 Task: Find connections with filter location Guiren with filter topic #mentorshipwith filter profile language Potuguese with filter current company Flutter App Development  with filter school National Institute of Open Schooling with filter industry Building Structure and Exterior Contractors with filter service category Computer Repair with filter keywords title Physicist
Action: Mouse moved to (575, 77)
Screenshot: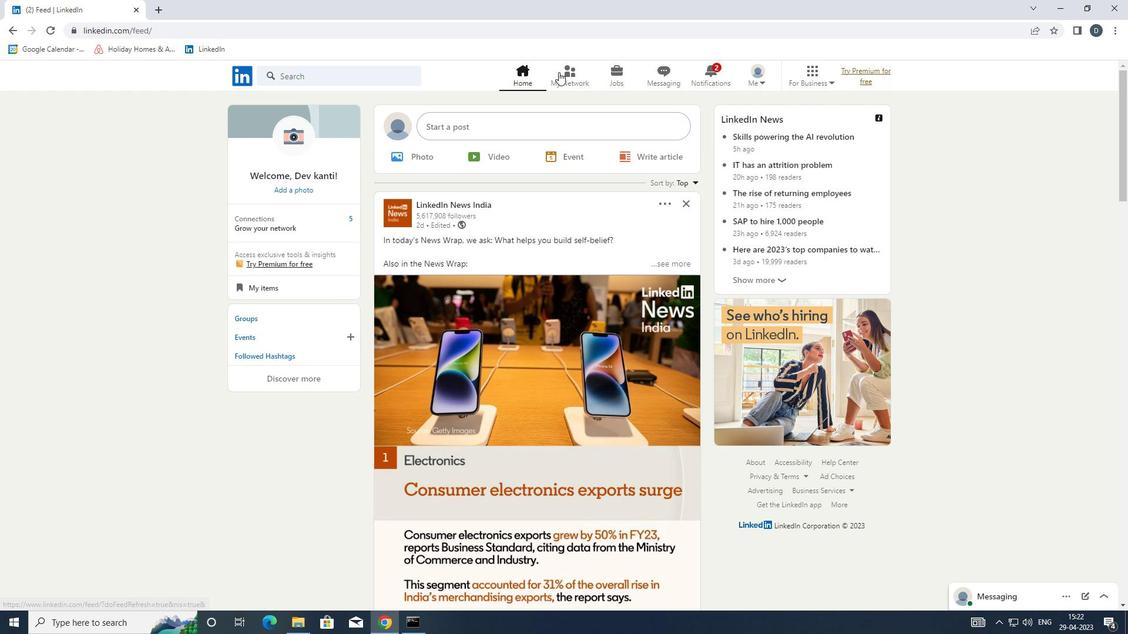 
Action: Mouse pressed left at (575, 77)
Screenshot: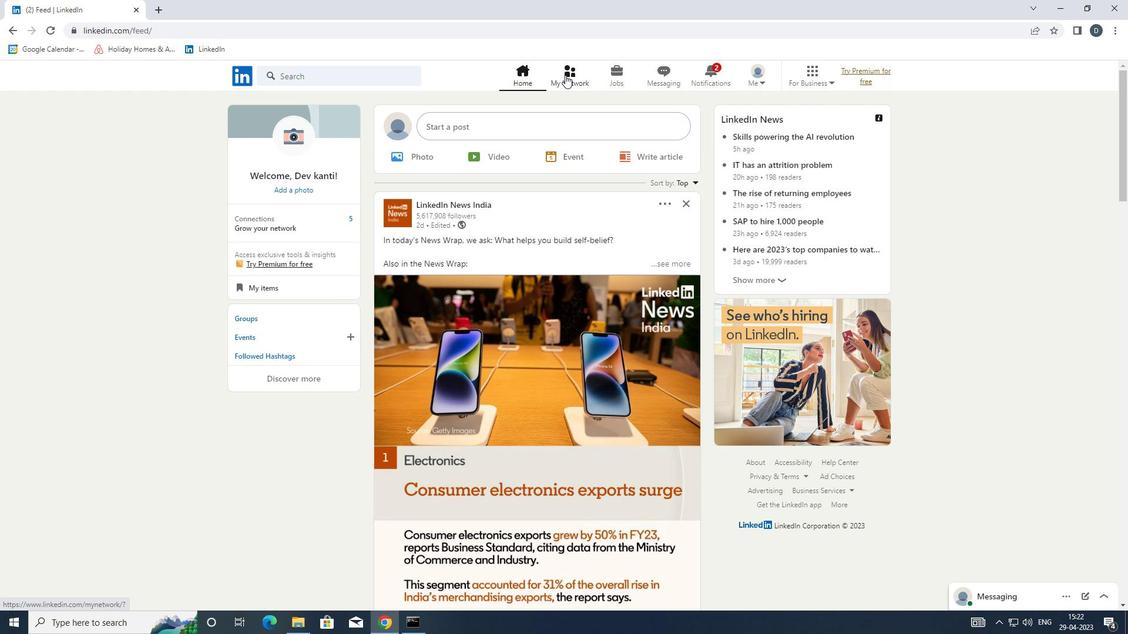 
Action: Mouse moved to (376, 141)
Screenshot: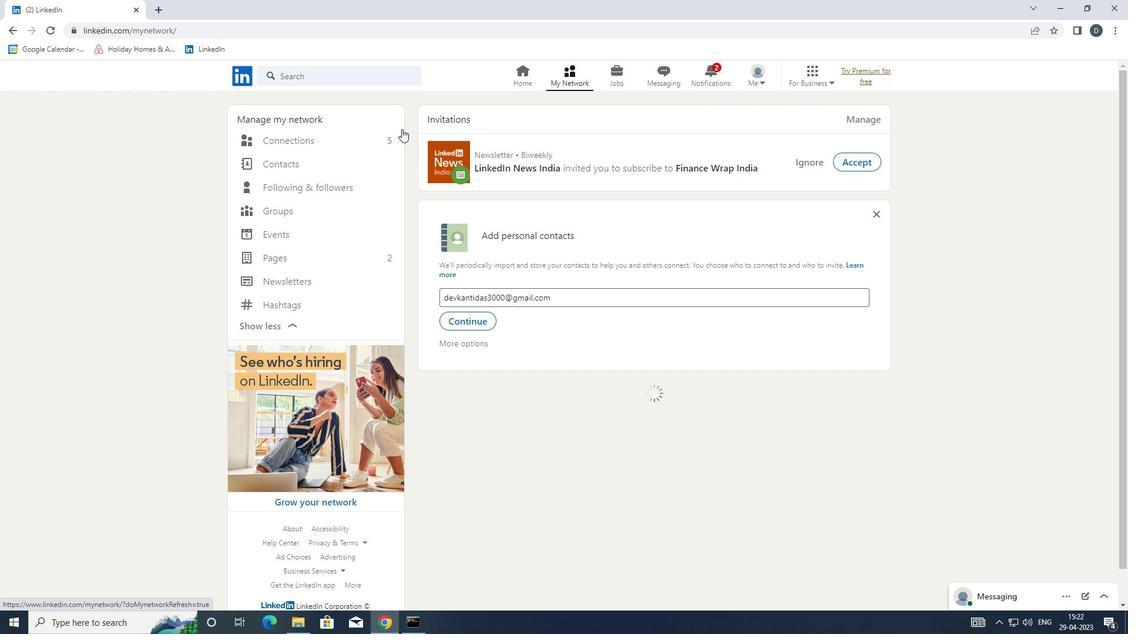 
Action: Mouse pressed left at (376, 141)
Screenshot: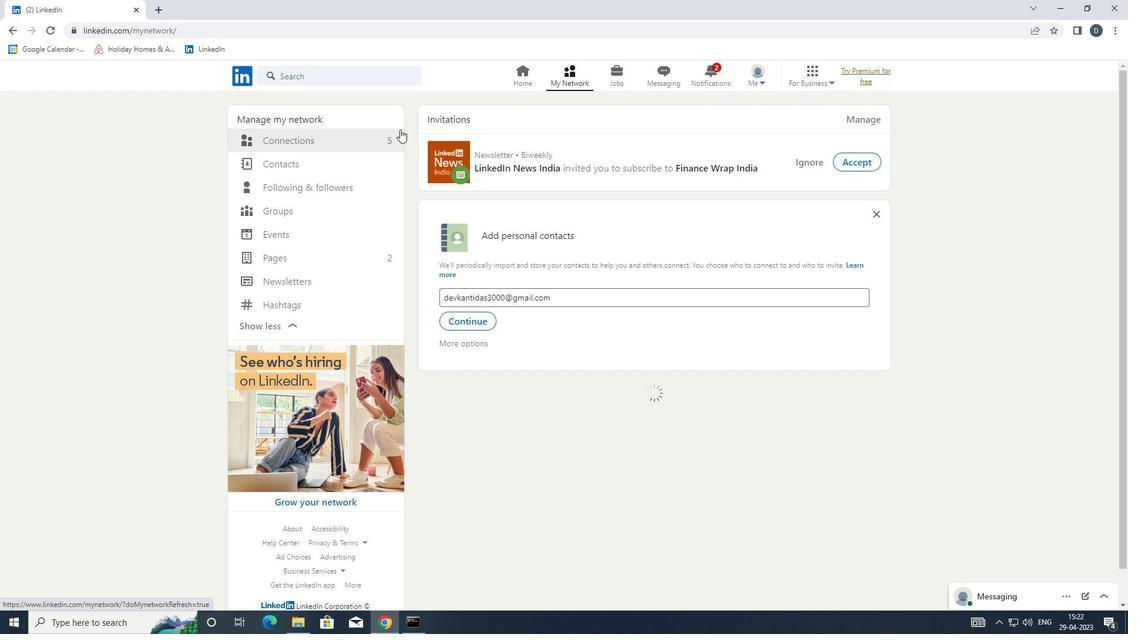 
Action: Mouse moved to (387, 138)
Screenshot: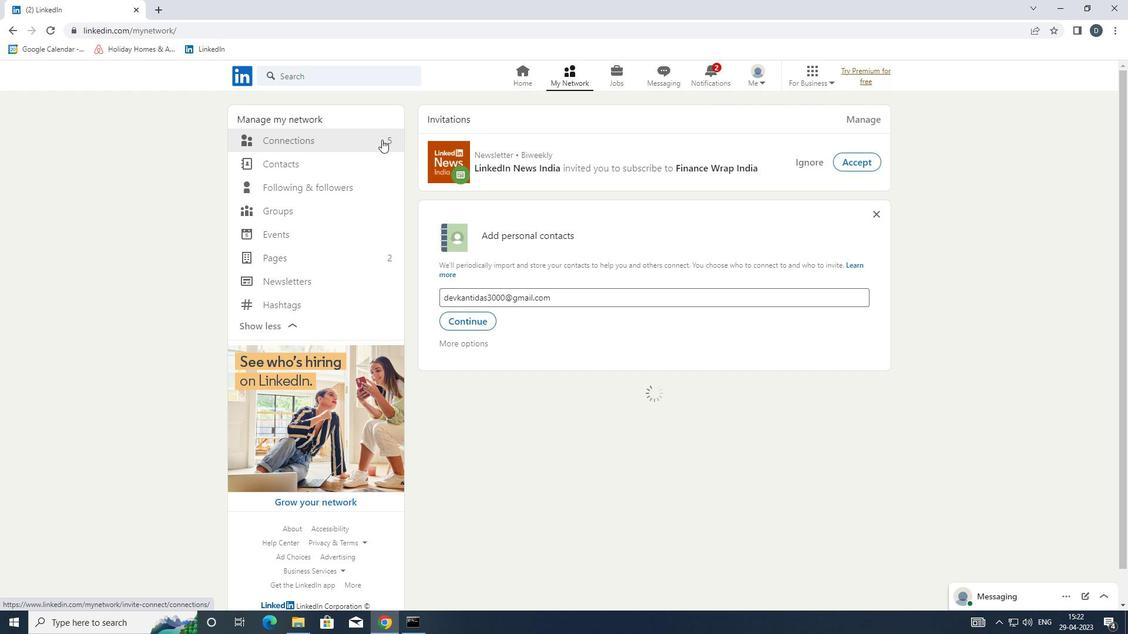 
Action: Mouse pressed left at (387, 138)
Screenshot: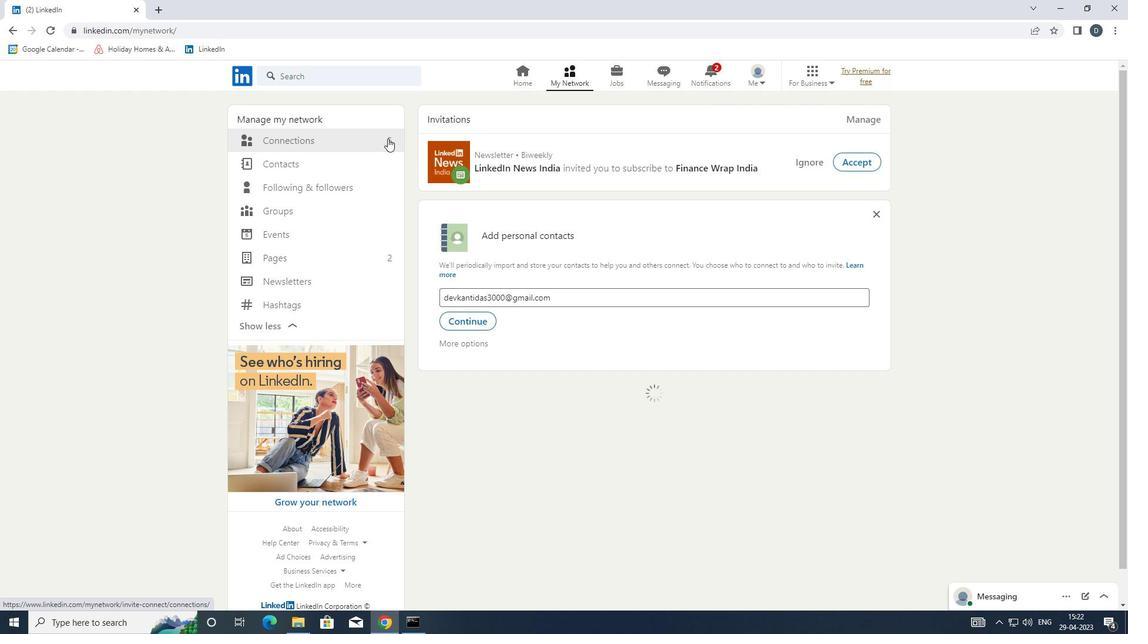 
Action: Mouse moved to (677, 139)
Screenshot: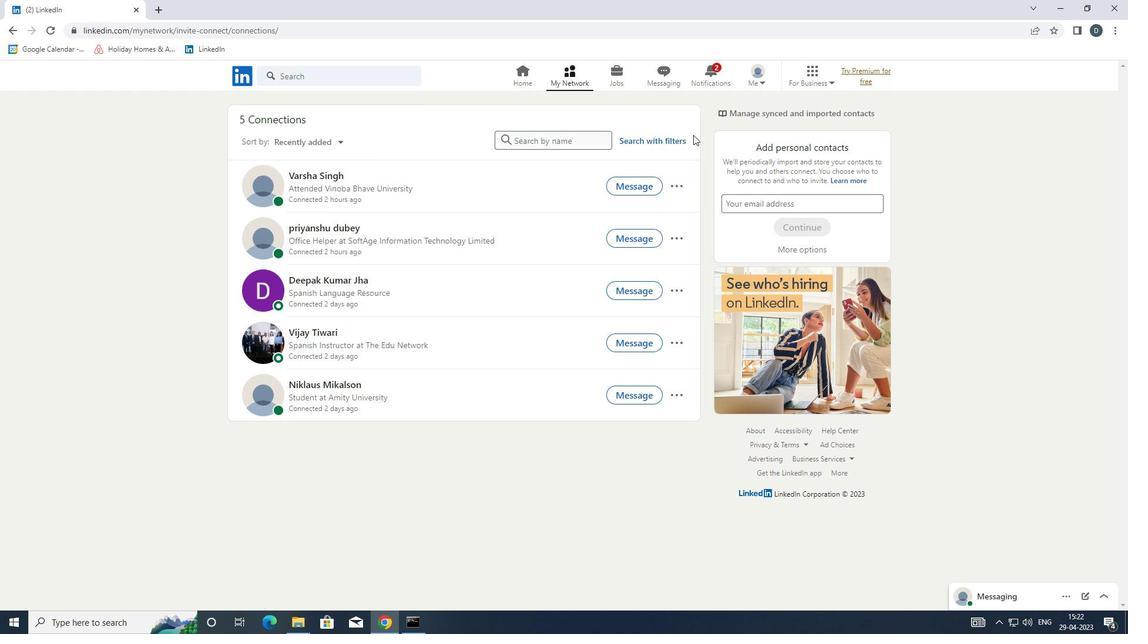 
Action: Mouse pressed left at (677, 139)
Screenshot: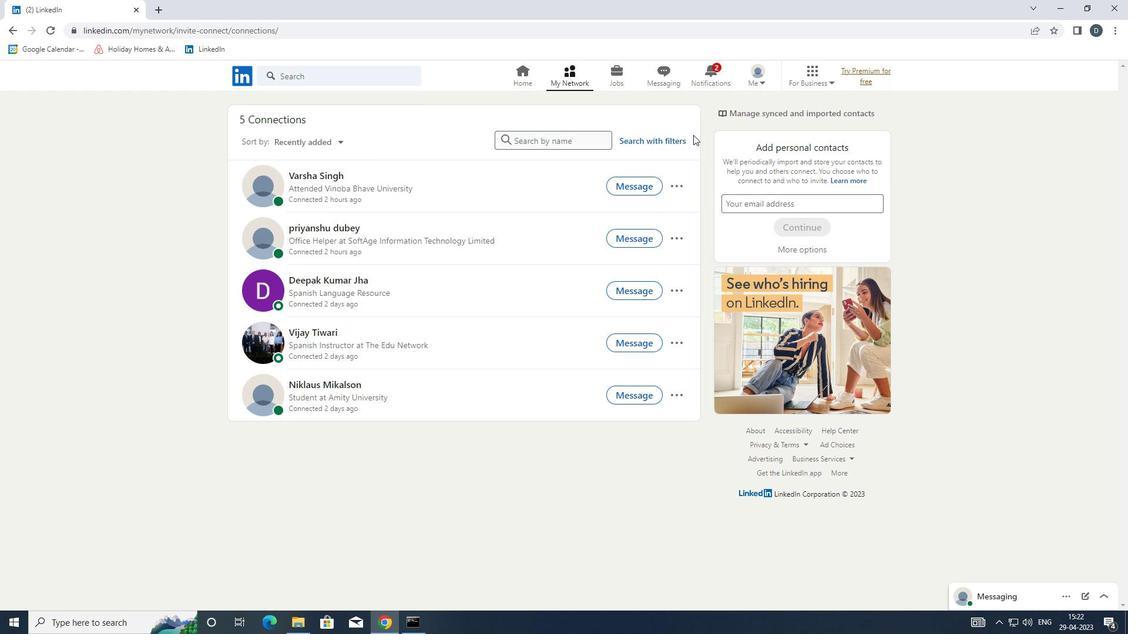 
Action: Mouse moved to (586, 111)
Screenshot: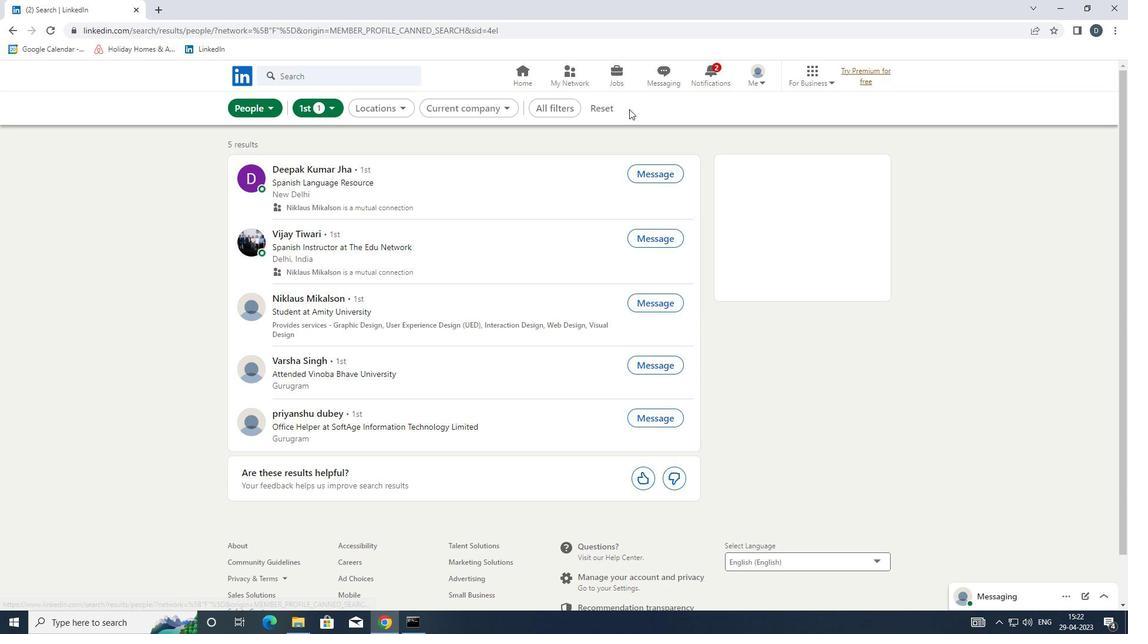 
Action: Mouse pressed left at (586, 111)
Screenshot: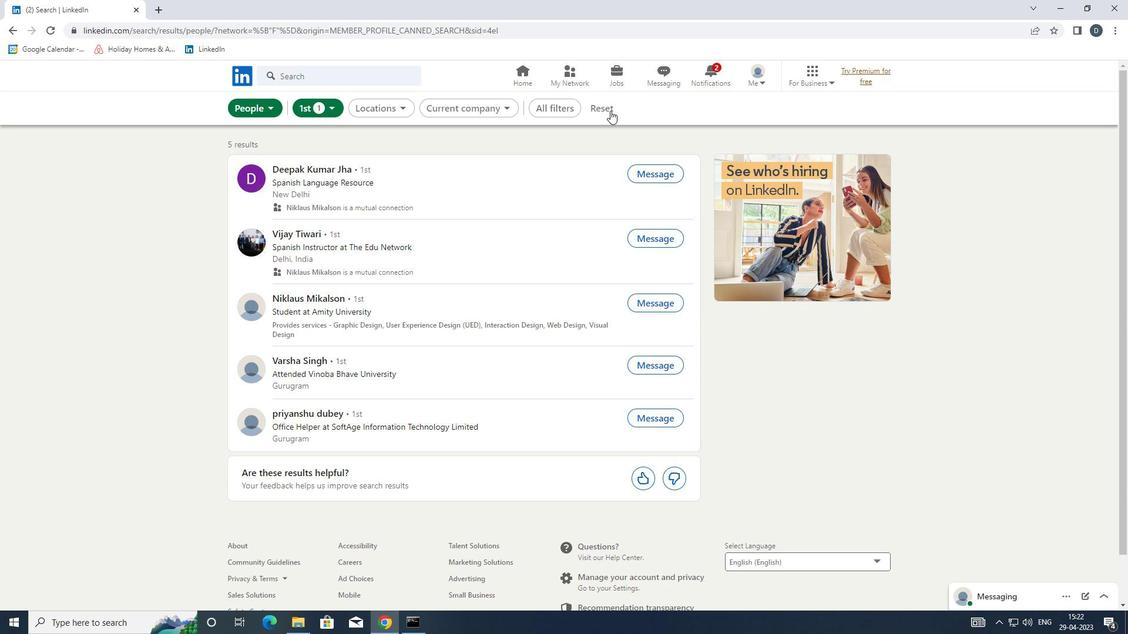 
Action: Mouse moved to (570, 102)
Screenshot: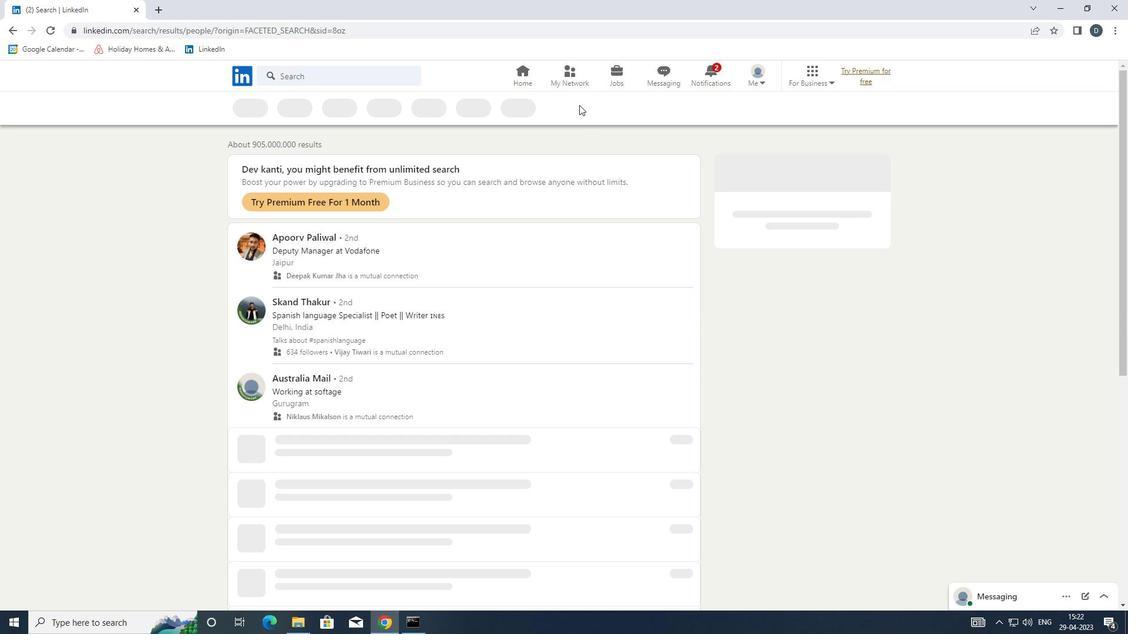 
Action: Mouse pressed left at (570, 102)
Screenshot: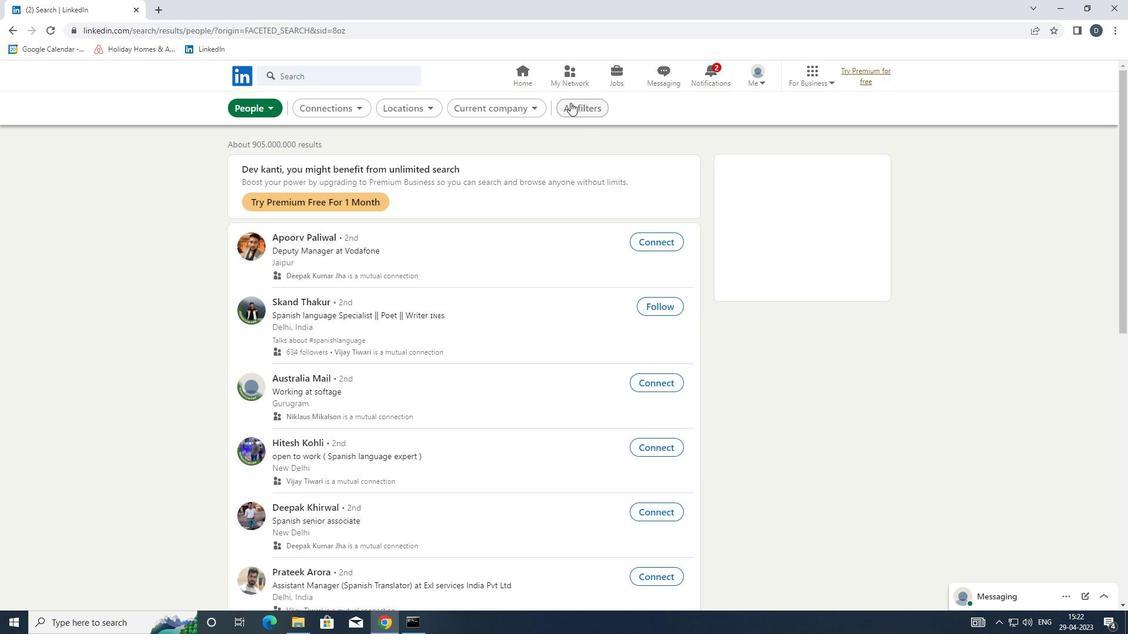 
Action: Mouse moved to (907, 291)
Screenshot: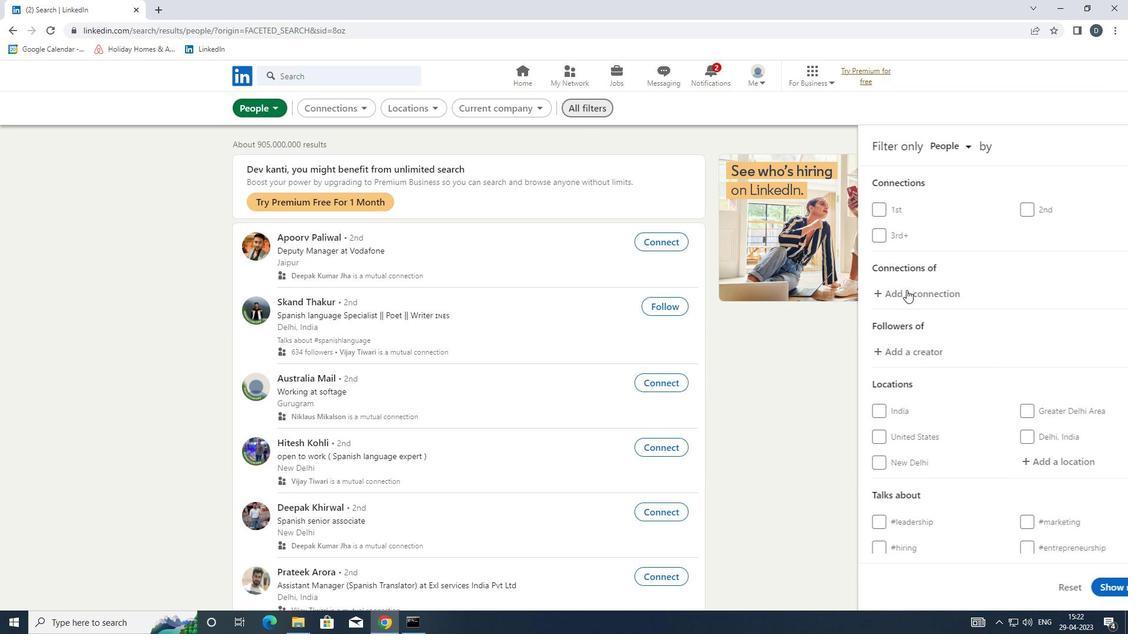 
Action: Mouse scrolled (907, 290) with delta (0, 0)
Screenshot: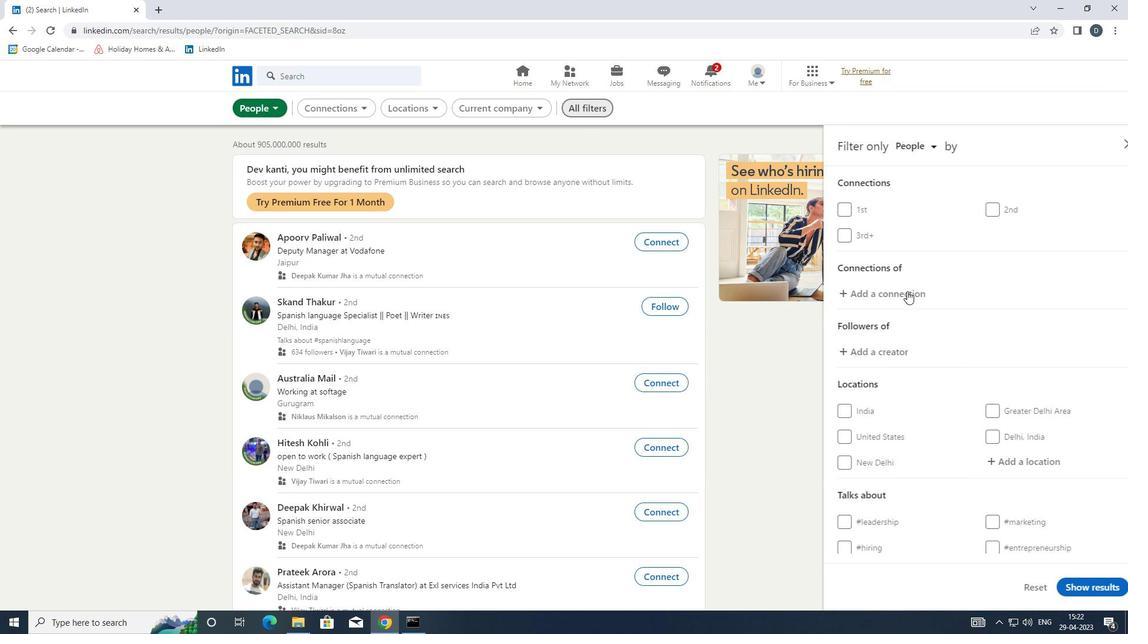 
Action: Mouse moved to (907, 291)
Screenshot: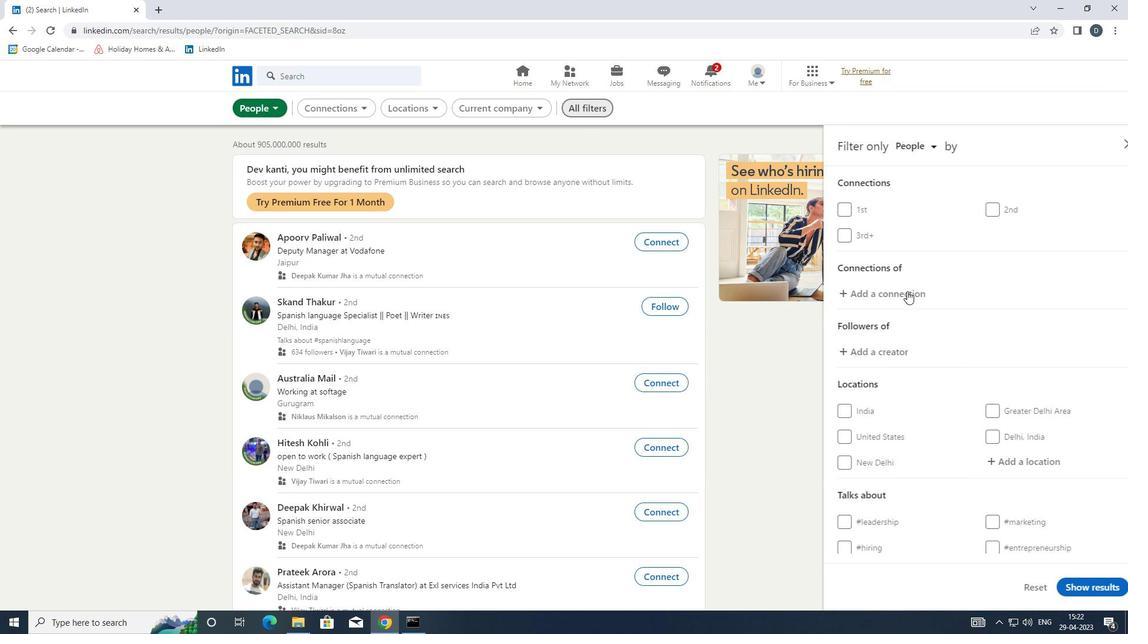 
Action: Mouse scrolled (907, 290) with delta (0, 0)
Screenshot: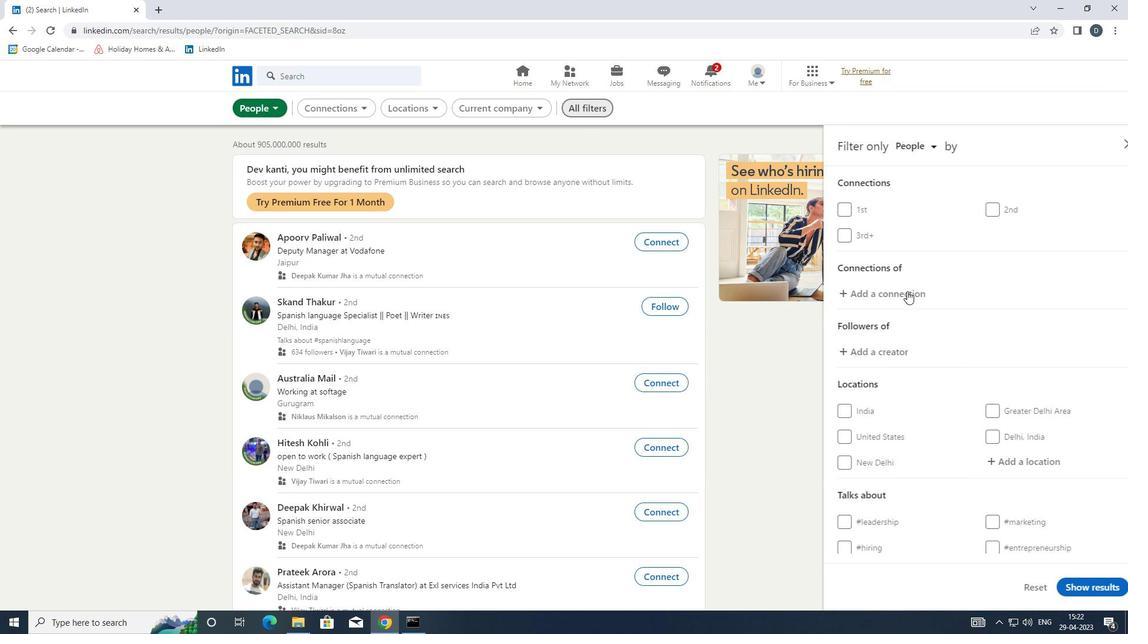 
Action: Mouse moved to (999, 346)
Screenshot: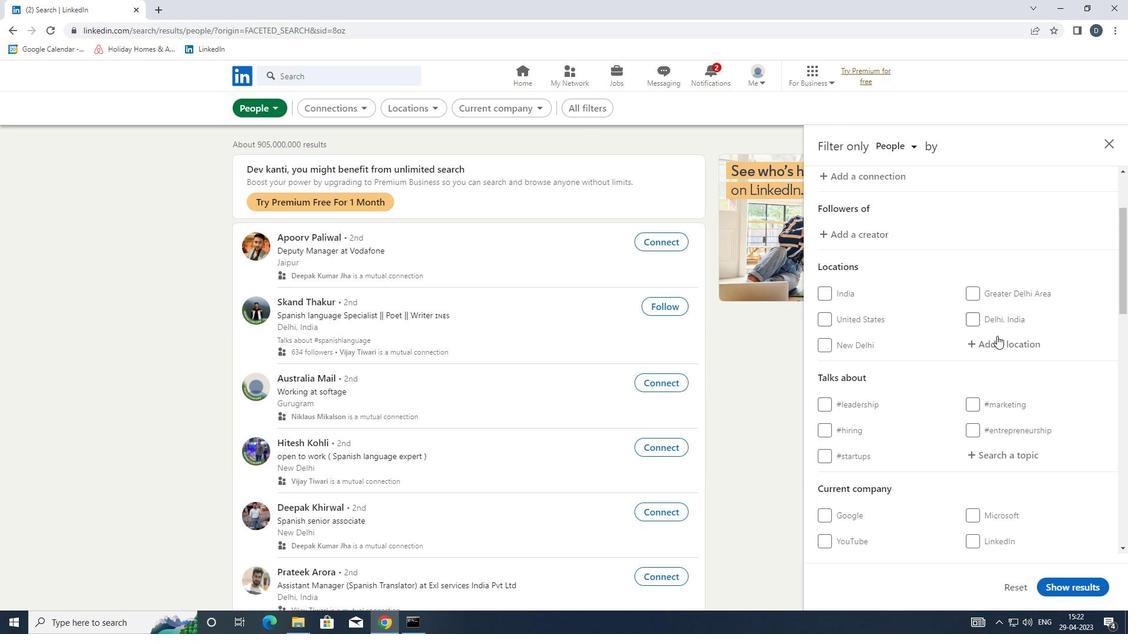 
Action: Mouse pressed left at (999, 346)
Screenshot: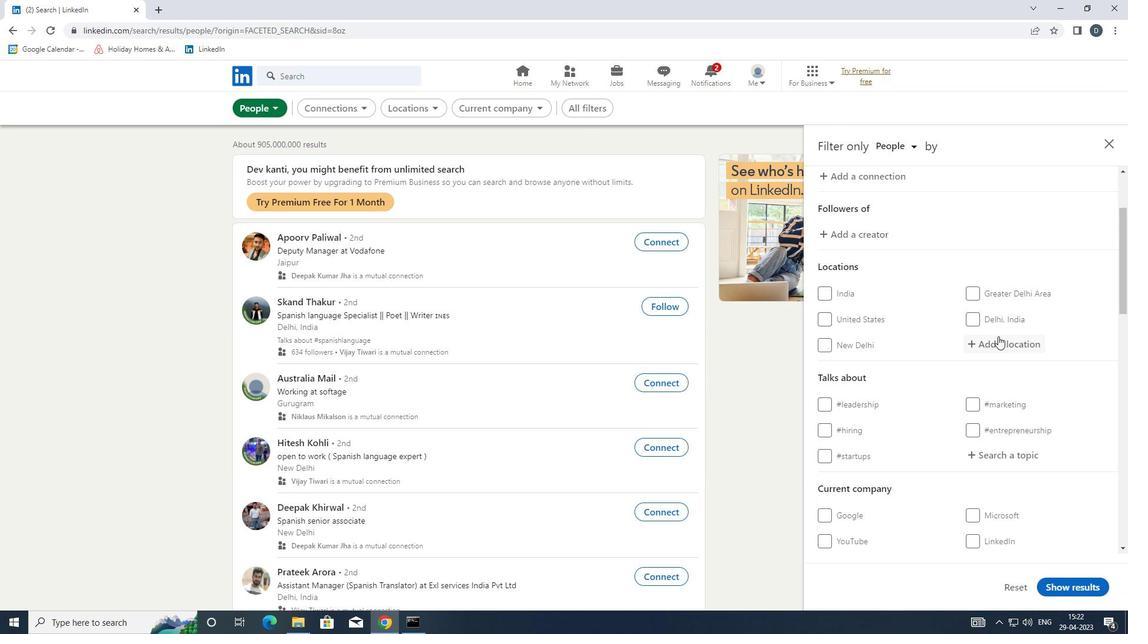 
Action: Mouse moved to (999, 346)
Screenshot: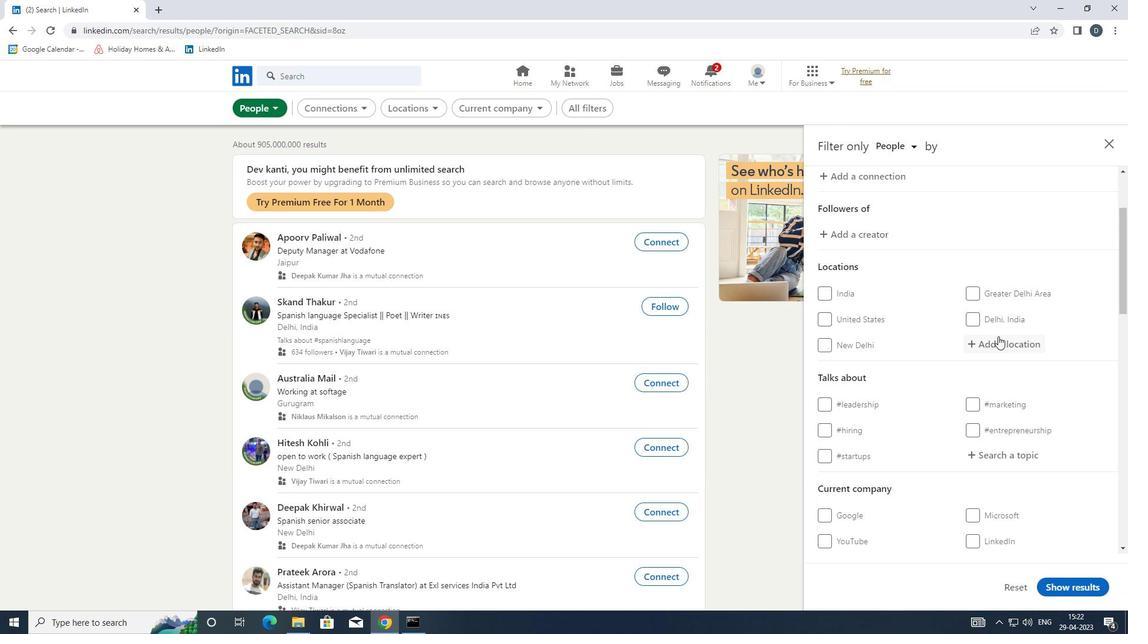 
Action: Key pressed <Key.shift>GUIEN<Key.enter>
Screenshot: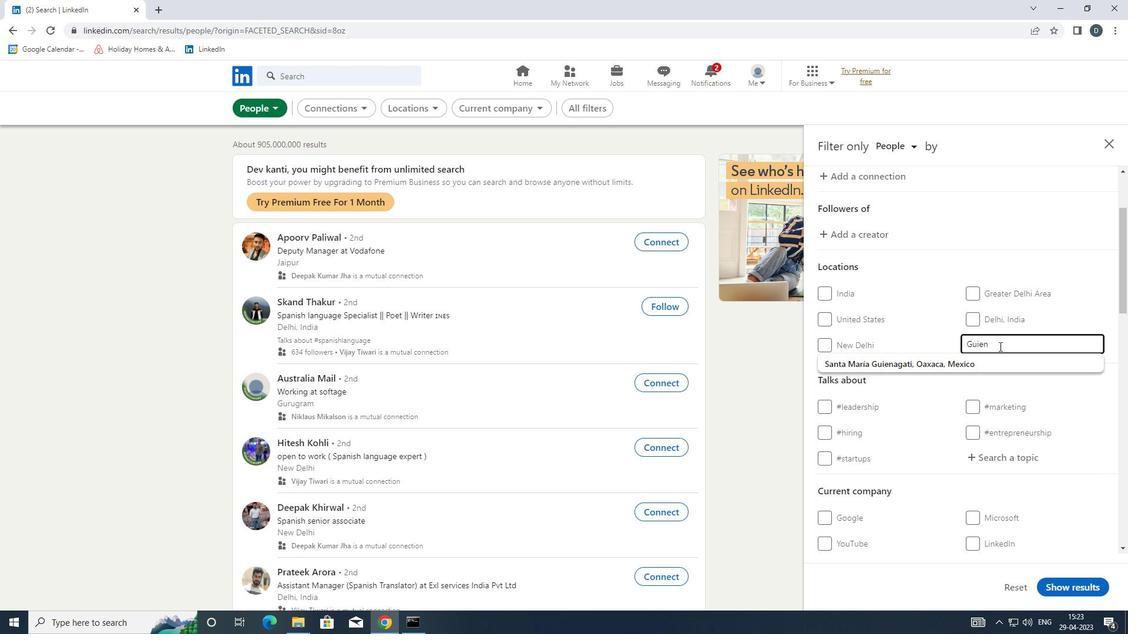 
Action: Mouse scrolled (999, 346) with delta (0, 0)
Screenshot: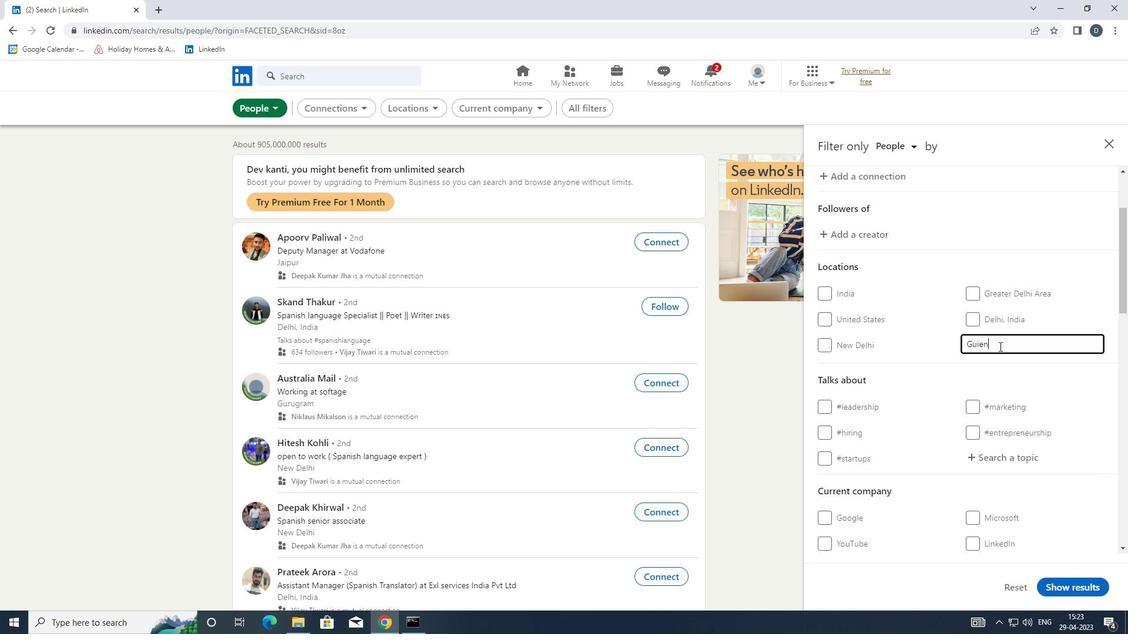 
Action: Mouse scrolled (999, 346) with delta (0, 0)
Screenshot: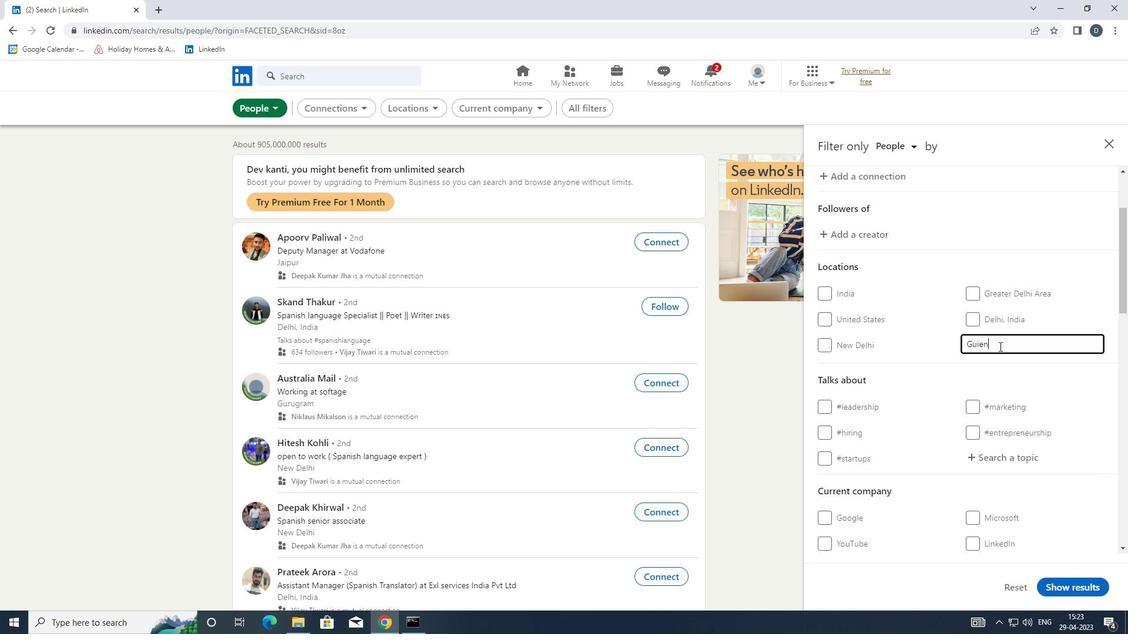 
Action: Mouse moved to (1009, 337)
Screenshot: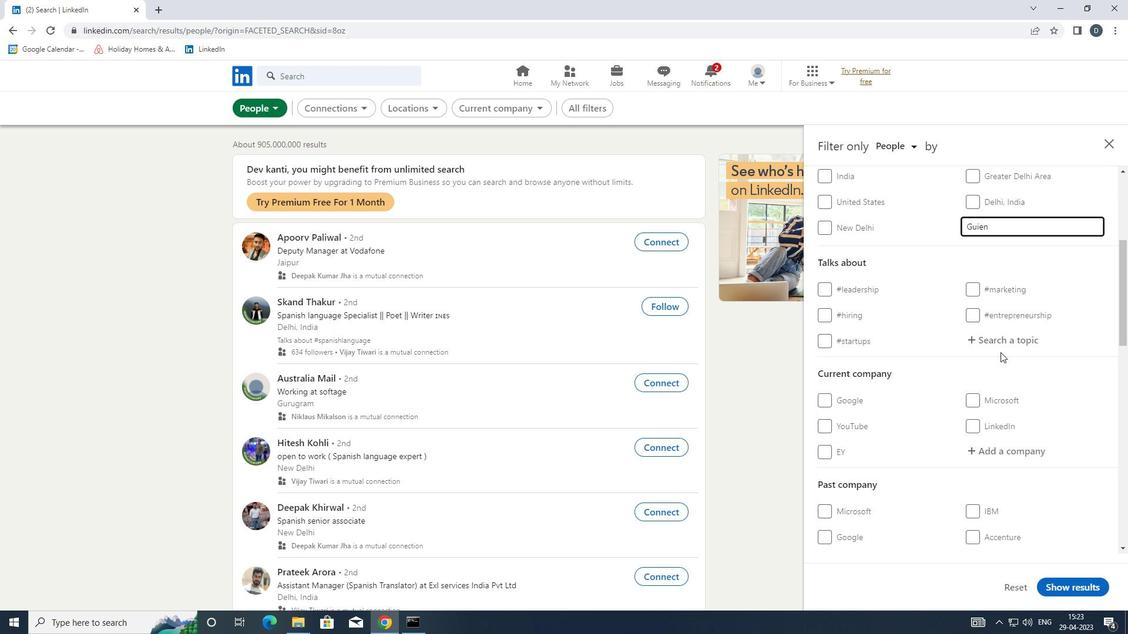 
Action: Mouse pressed left at (1009, 337)
Screenshot: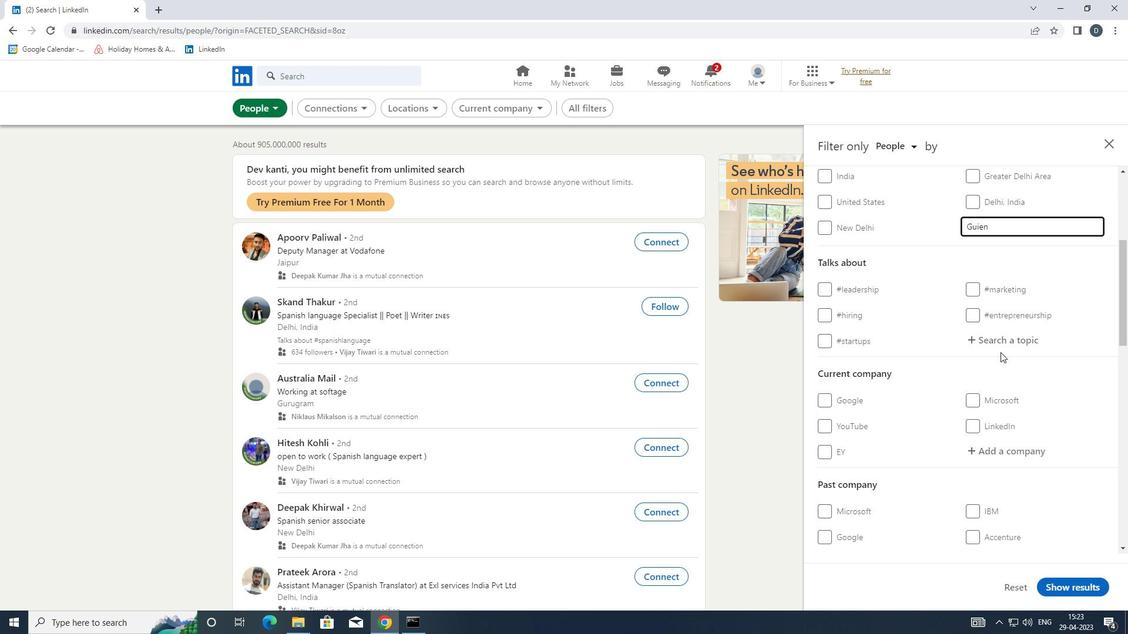 
Action: Mouse moved to (1006, 338)
Screenshot: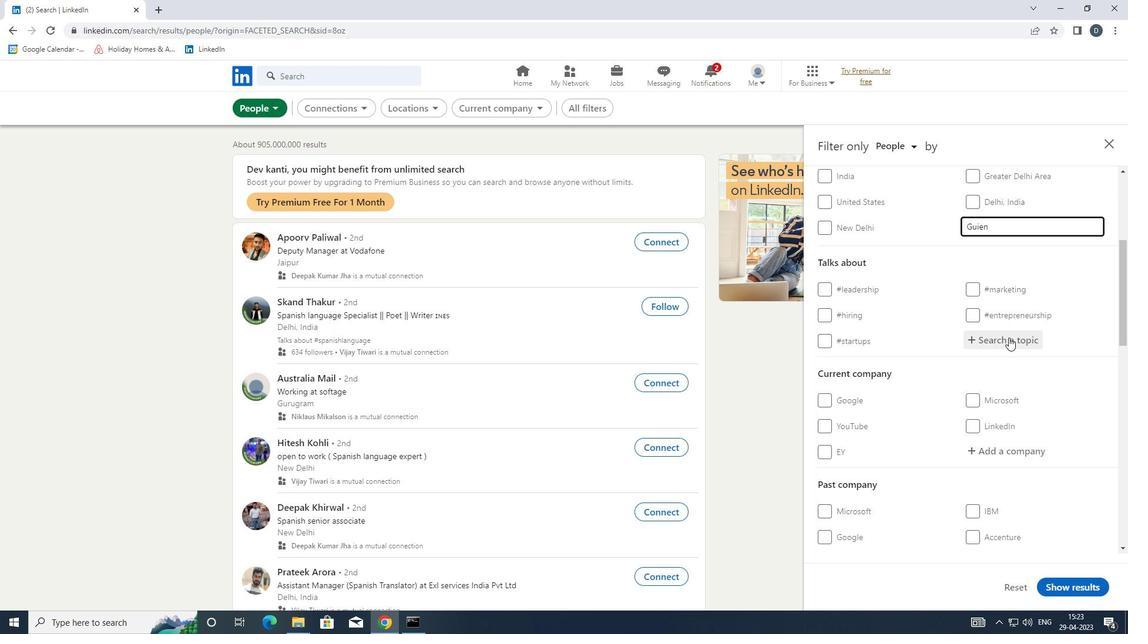 
Action: Key pressed <Key.shift>#<Key.shift>MENTORSHIP
Screenshot: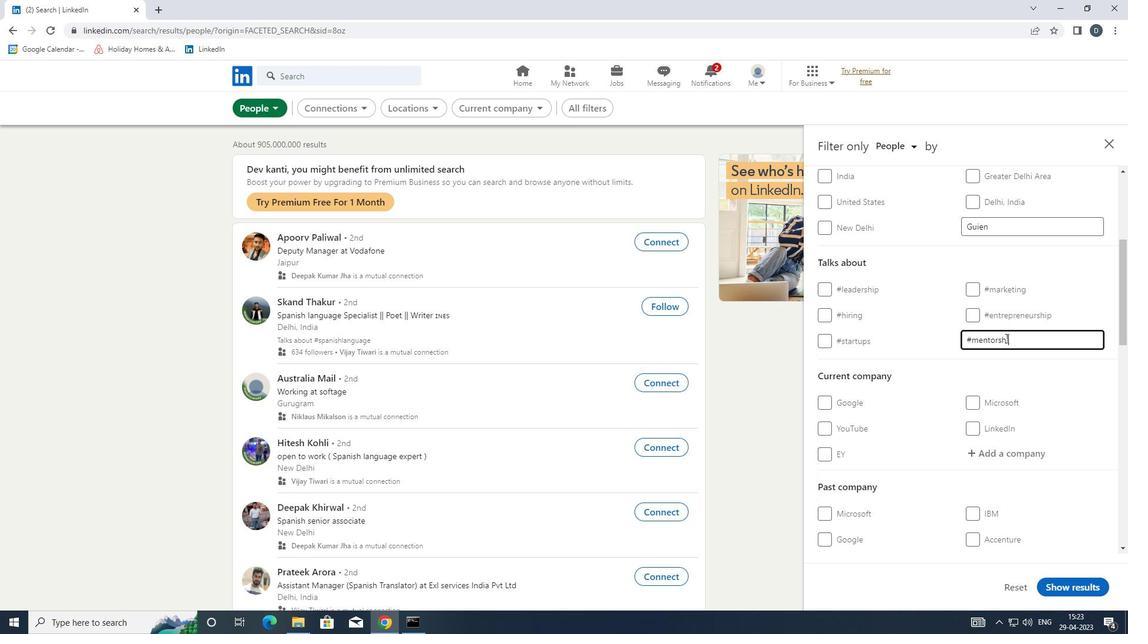 
Action: Mouse moved to (1014, 335)
Screenshot: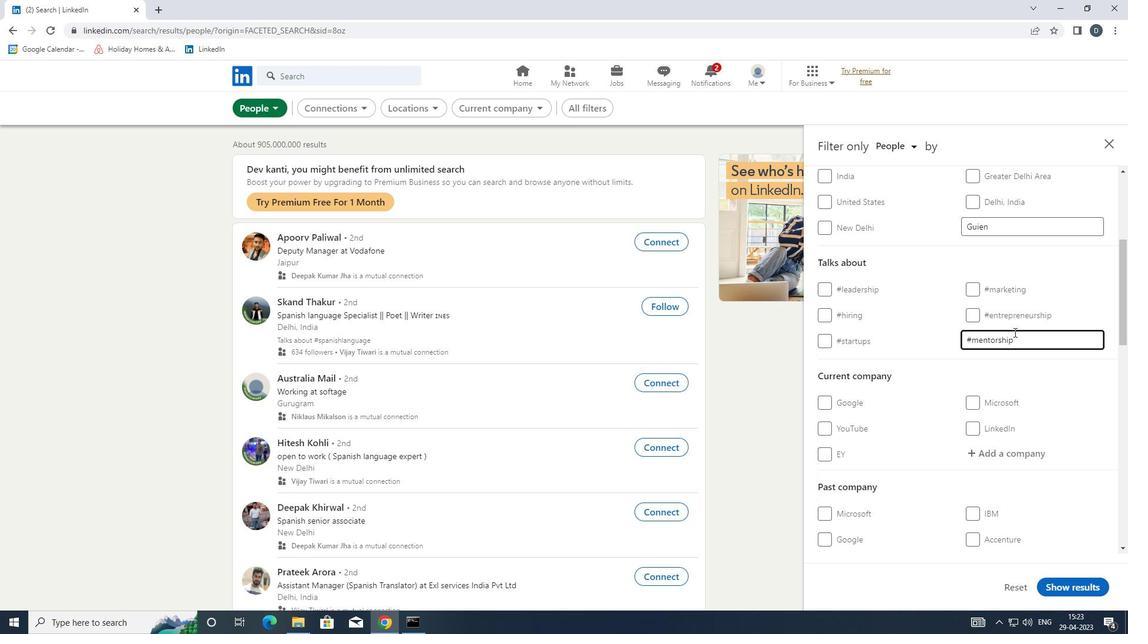 
Action: Mouse scrolled (1014, 334) with delta (0, 0)
Screenshot: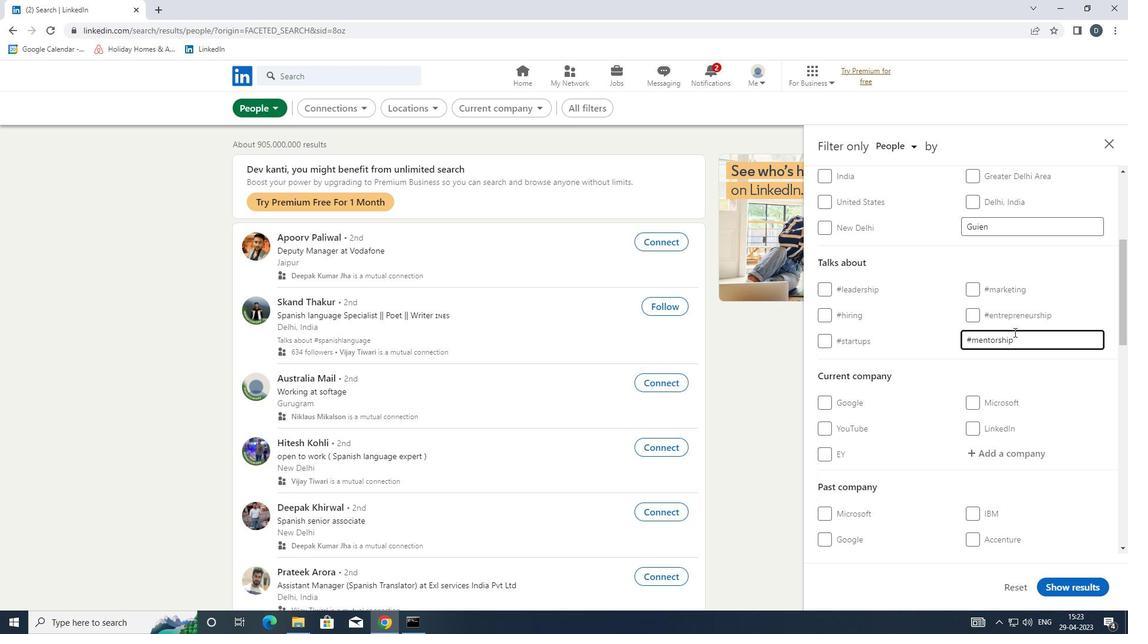 
Action: Mouse moved to (1014, 336)
Screenshot: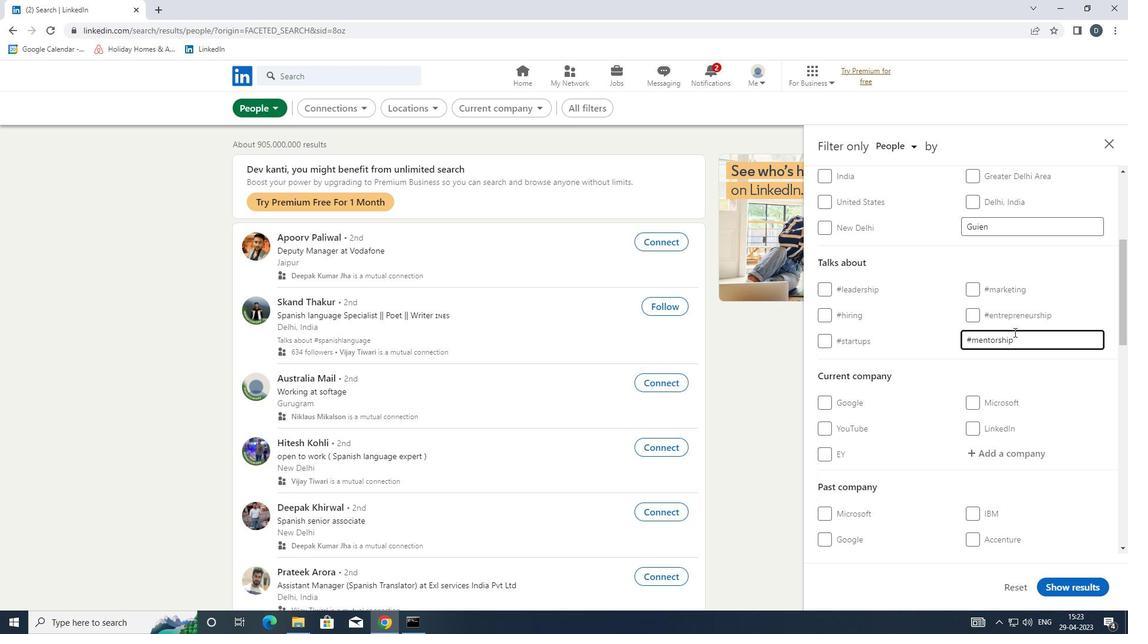 
Action: Mouse scrolled (1014, 336) with delta (0, 0)
Screenshot: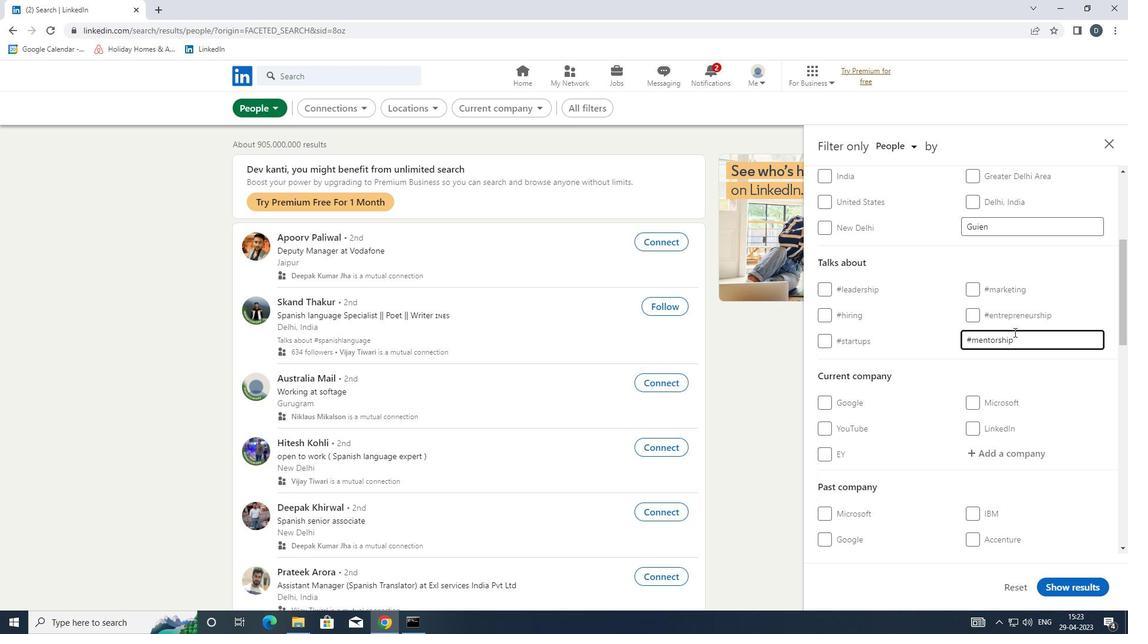
Action: Mouse scrolled (1014, 336) with delta (0, 0)
Screenshot: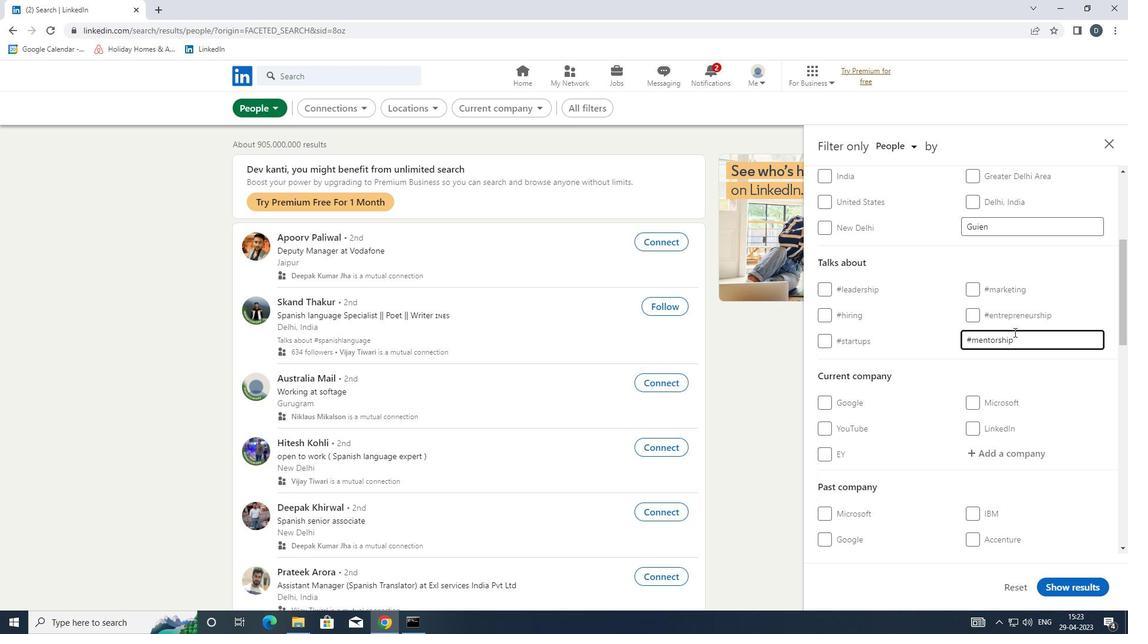 
Action: Mouse moved to (1014, 337)
Screenshot: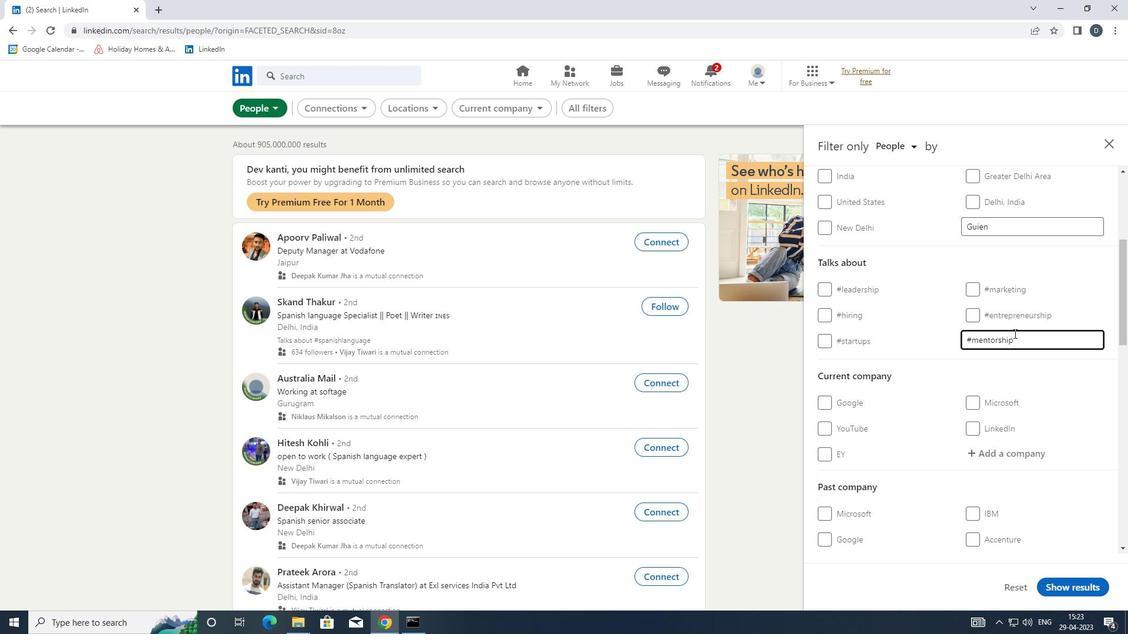 
Action: Mouse scrolled (1014, 336) with delta (0, 0)
Screenshot: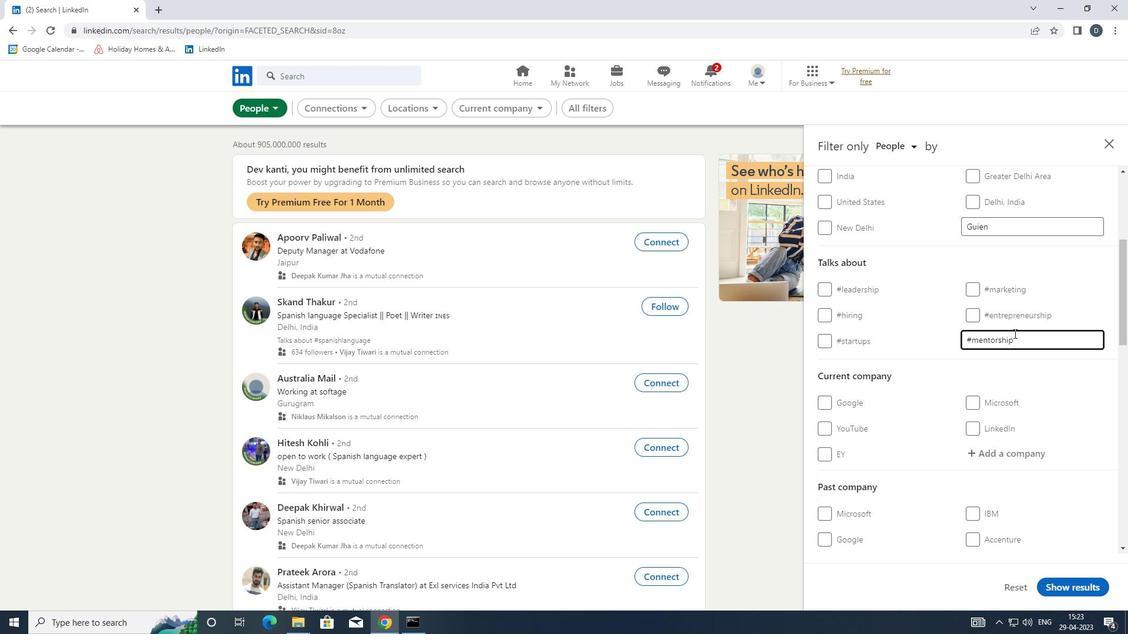 
Action: Mouse moved to (1003, 339)
Screenshot: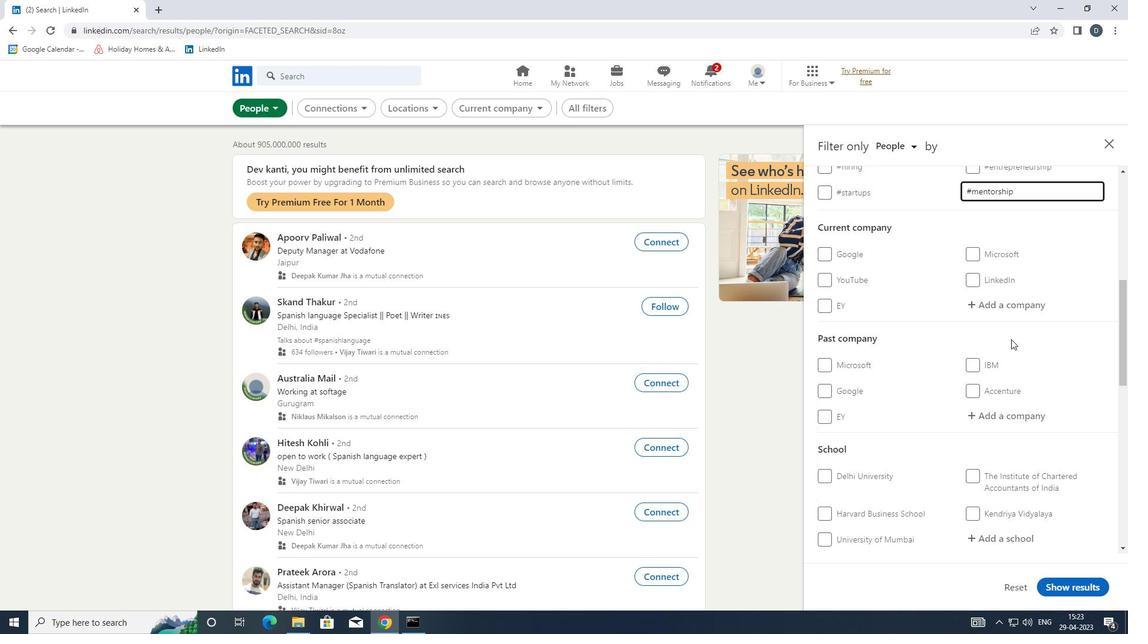 
Action: Mouse scrolled (1003, 339) with delta (0, 0)
Screenshot: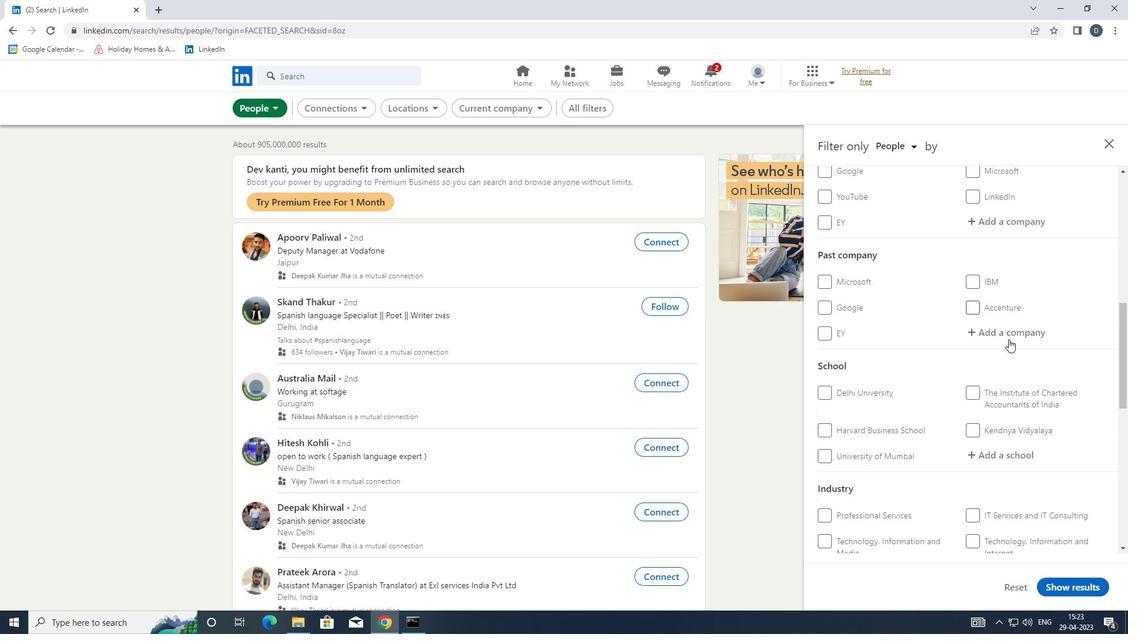 
Action: Mouse moved to (1003, 339)
Screenshot: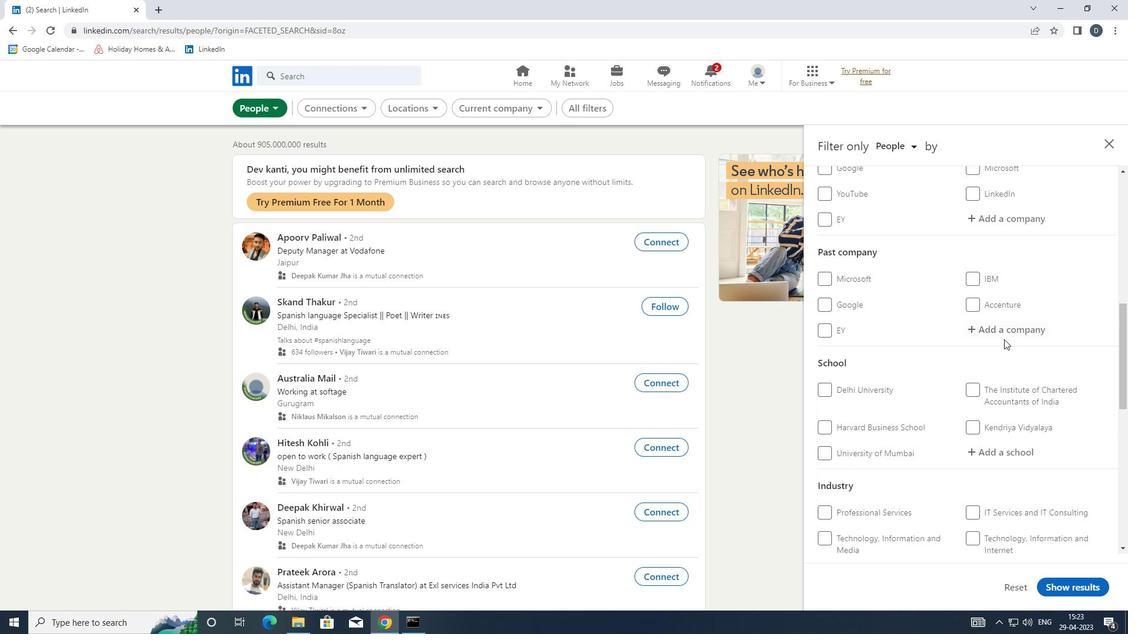 
Action: Mouse scrolled (1003, 339) with delta (0, 0)
Screenshot: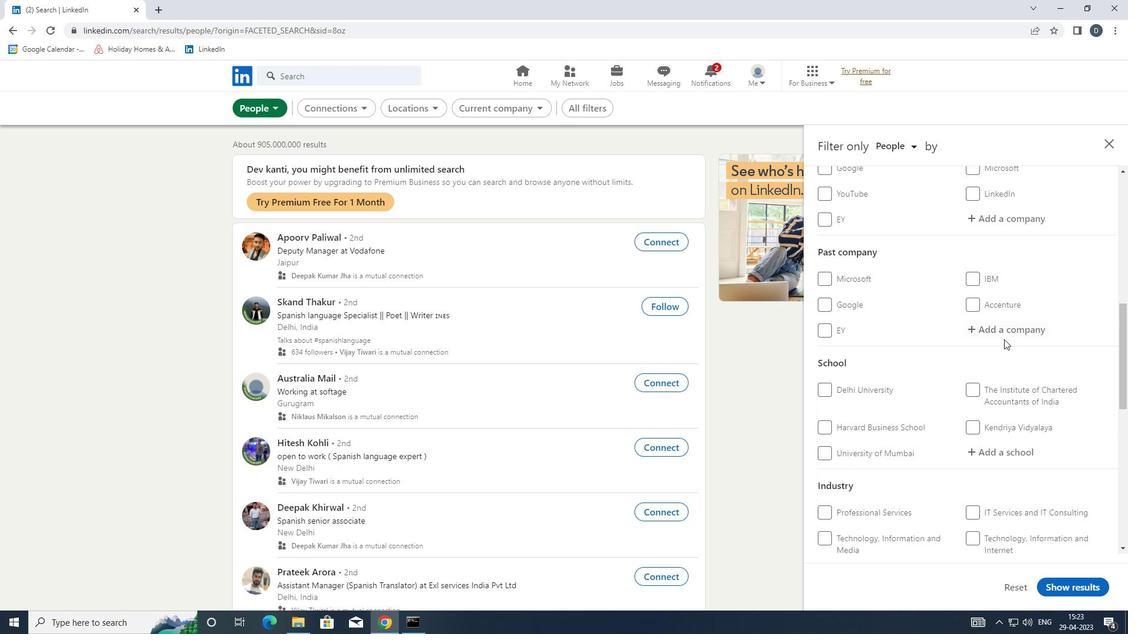 
Action: Mouse moved to (1002, 339)
Screenshot: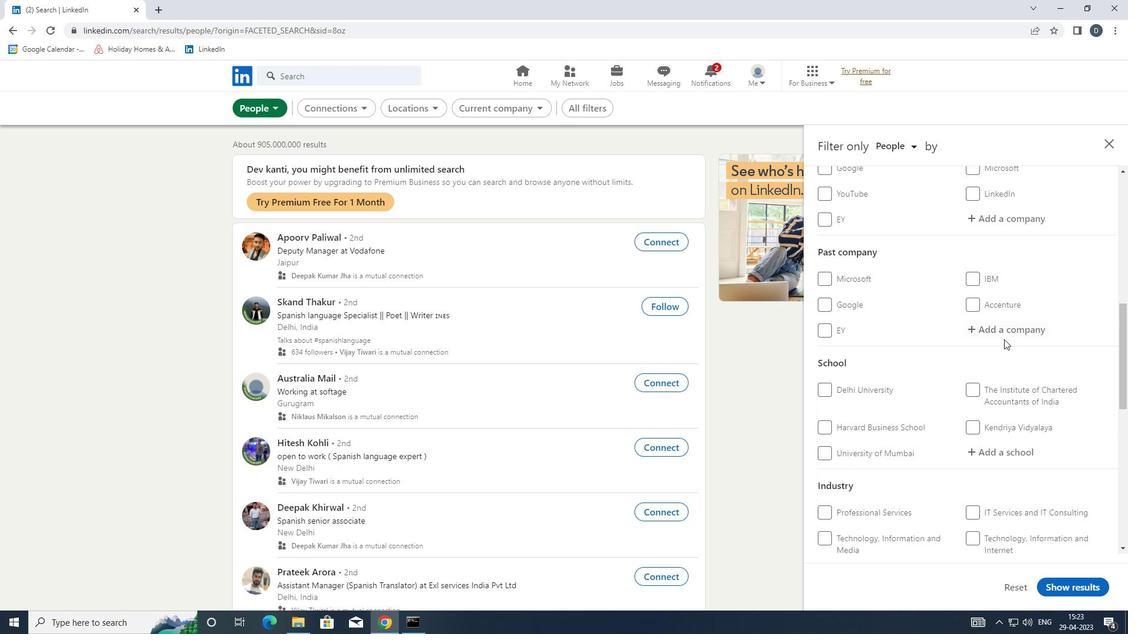 
Action: Mouse scrolled (1002, 339) with delta (0, 0)
Screenshot: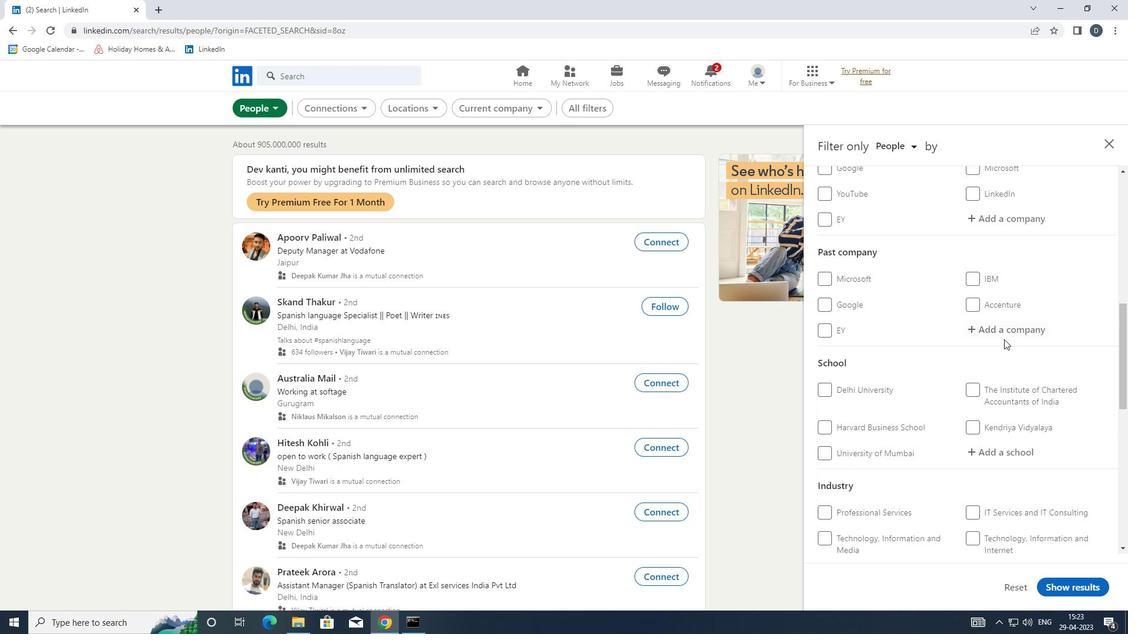 
Action: Mouse moved to (884, 277)
Screenshot: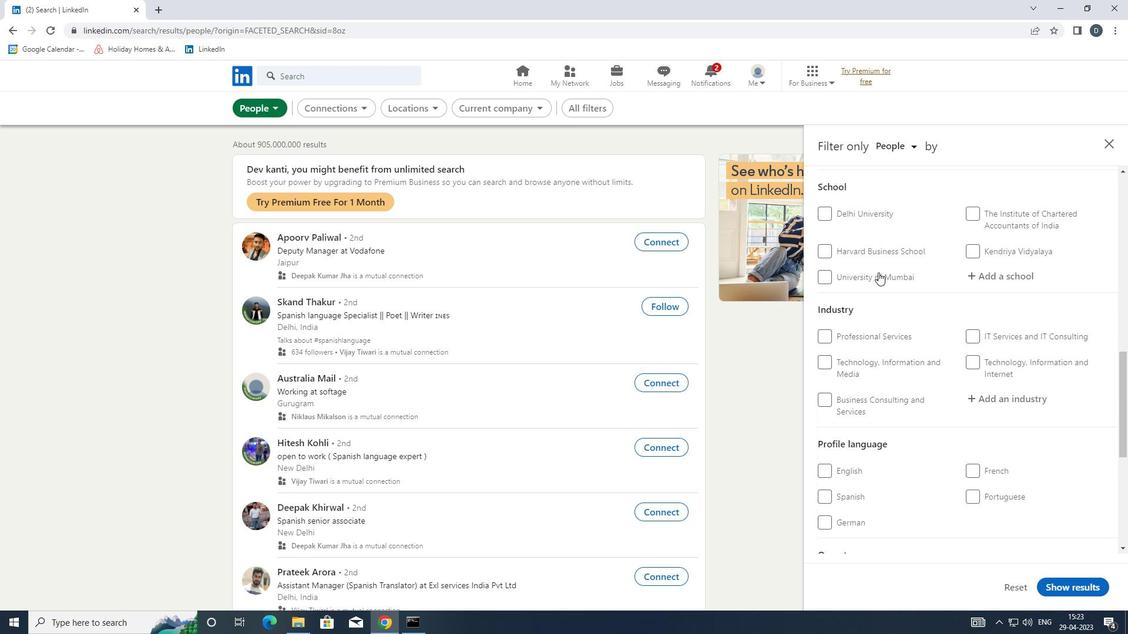 
Action: Mouse scrolled (884, 277) with delta (0, 0)
Screenshot: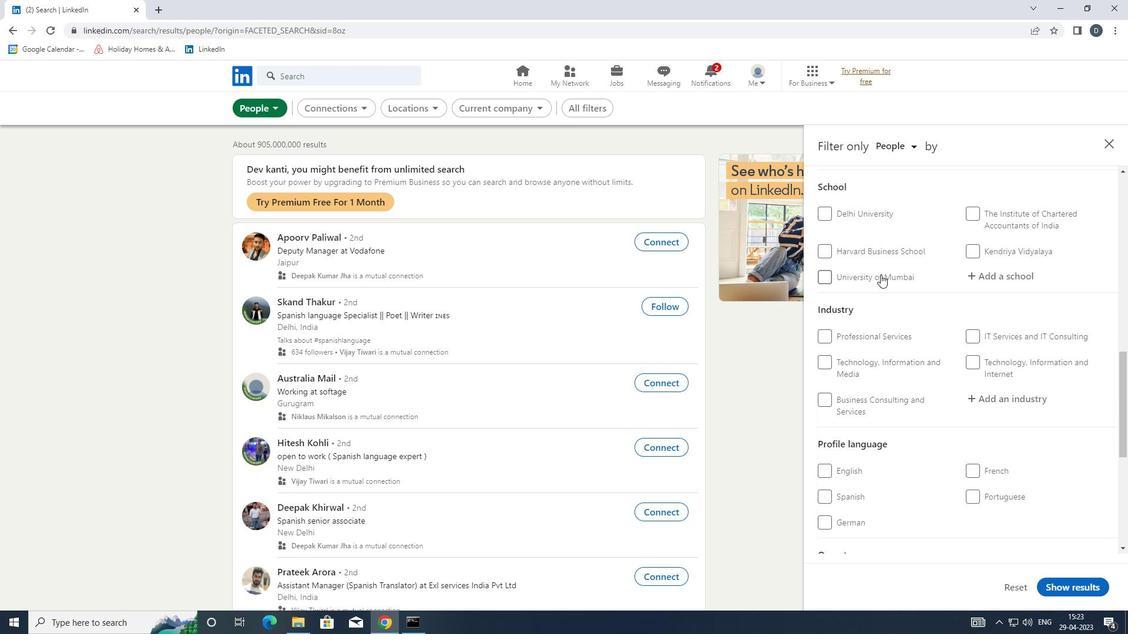 
Action: Mouse moved to (997, 440)
Screenshot: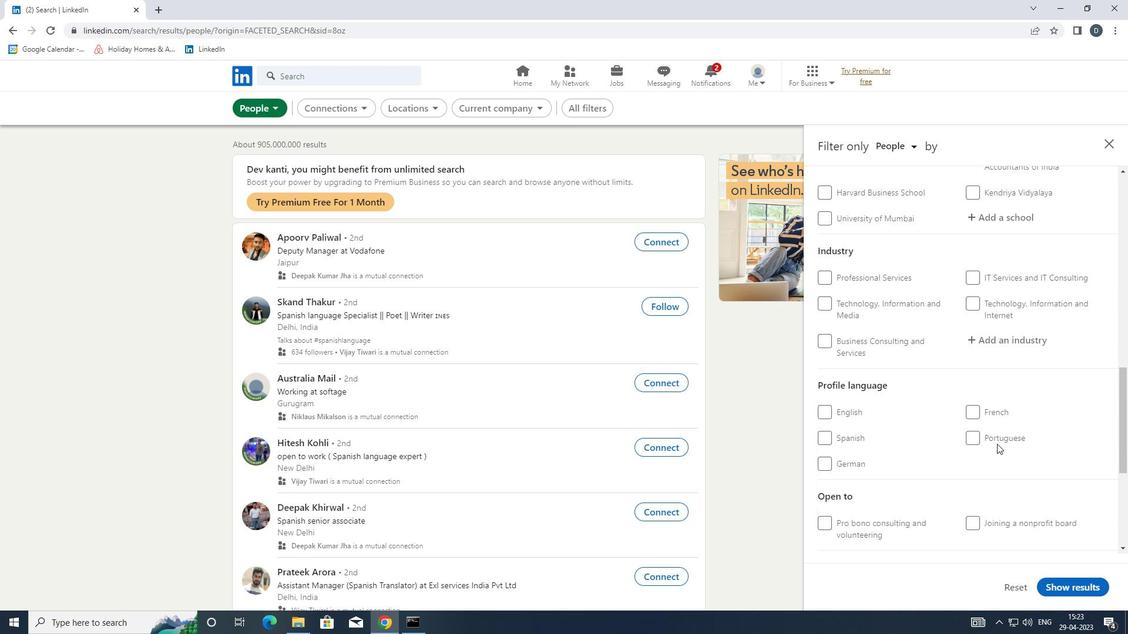 
Action: Mouse pressed left at (997, 440)
Screenshot: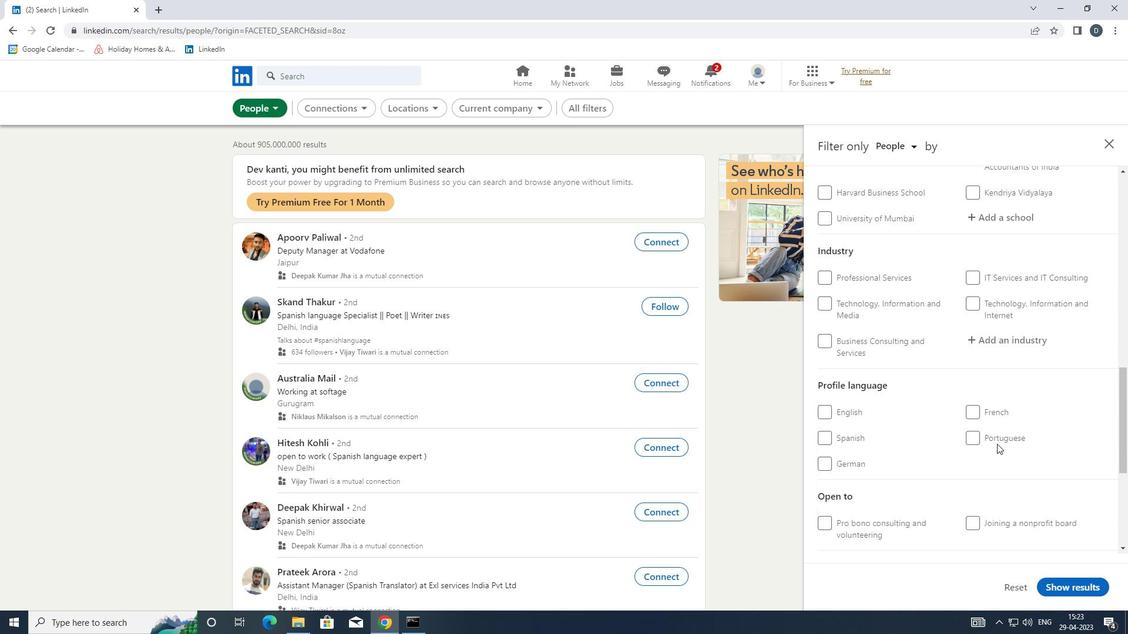 
Action: Mouse moved to (997, 440)
Screenshot: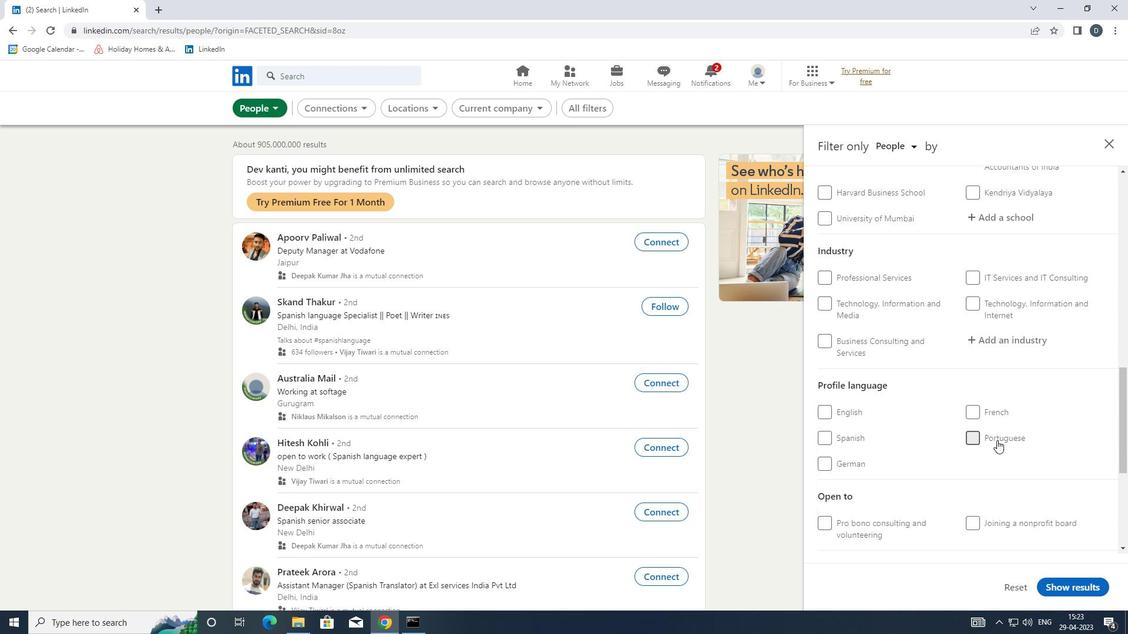 
Action: Mouse scrolled (997, 440) with delta (0, 0)
Screenshot: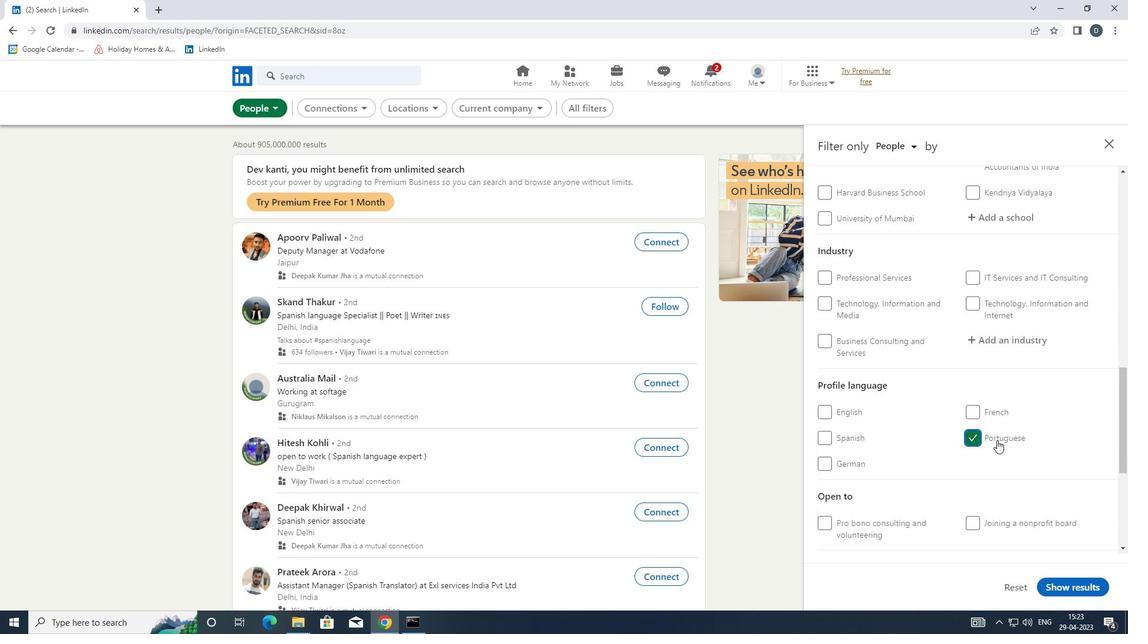 
Action: Mouse scrolled (997, 440) with delta (0, 0)
Screenshot: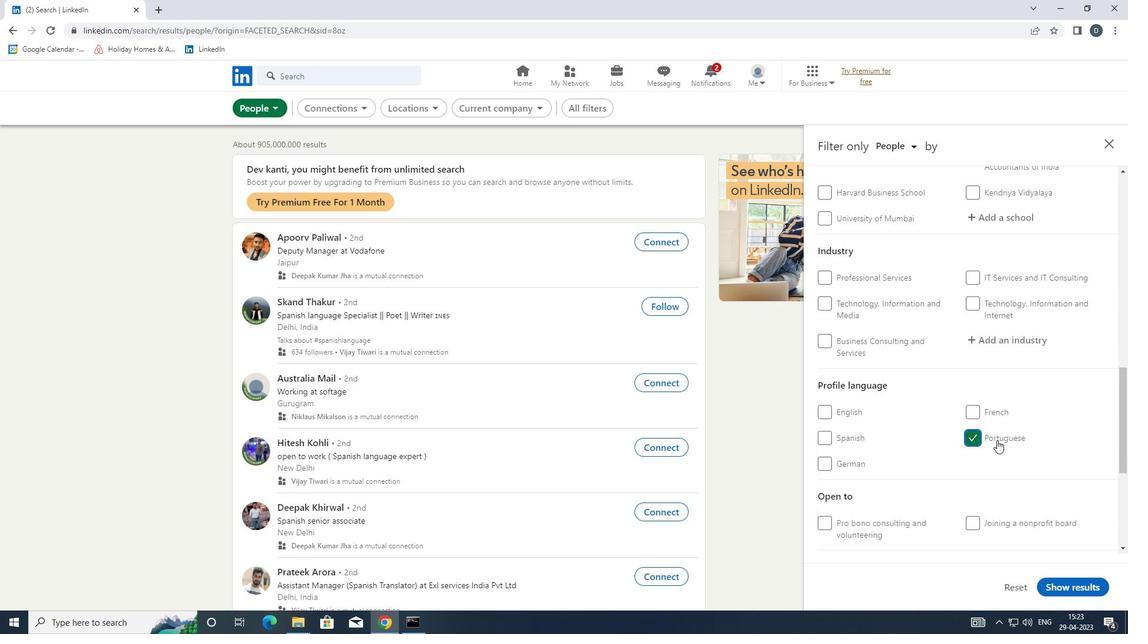 
Action: Mouse scrolled (997, 440) with delta (0, 0)
Screenshot: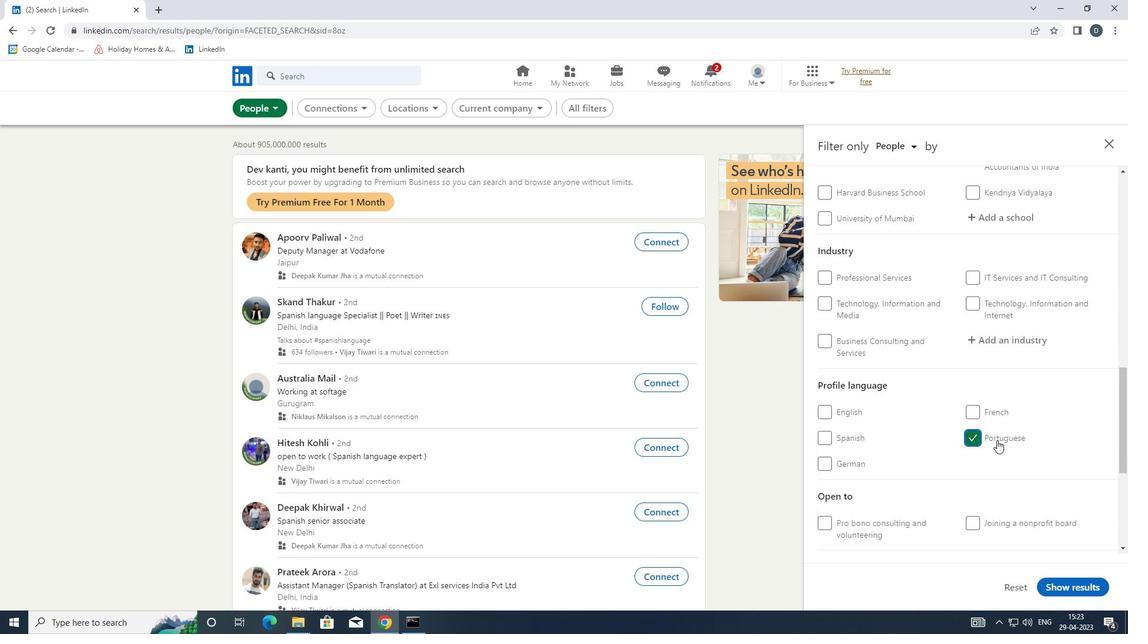 
Action: Mouse scrolled (997, 440) with delta (0, 0)
Screenshot: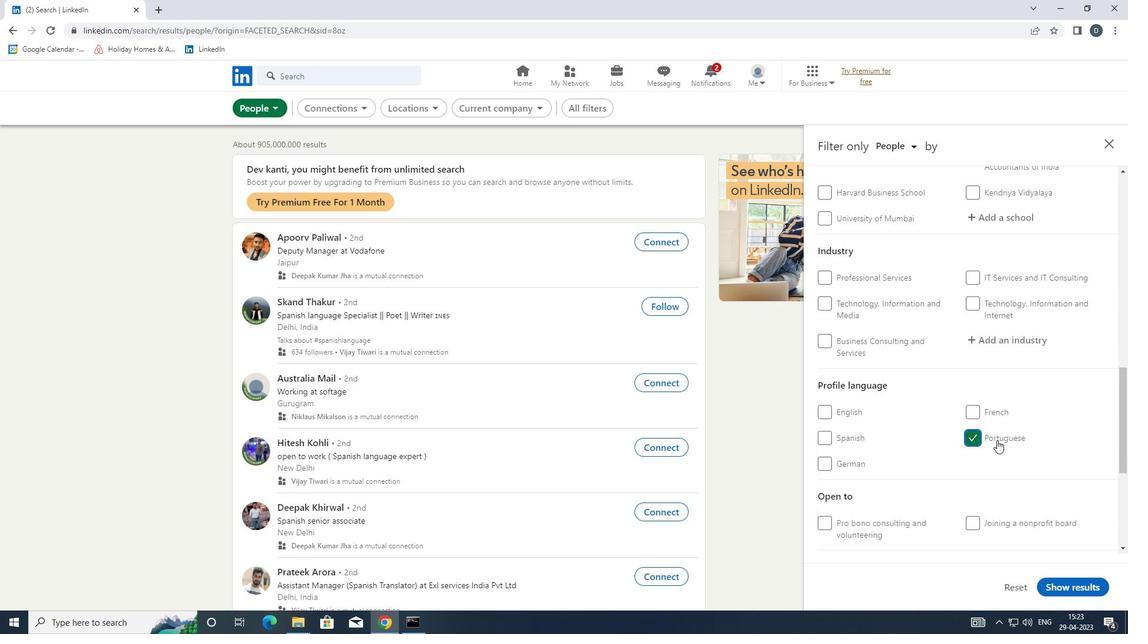 
Action: Mouse scrolled (997, 440) with delta (0, 0)
Screenshot: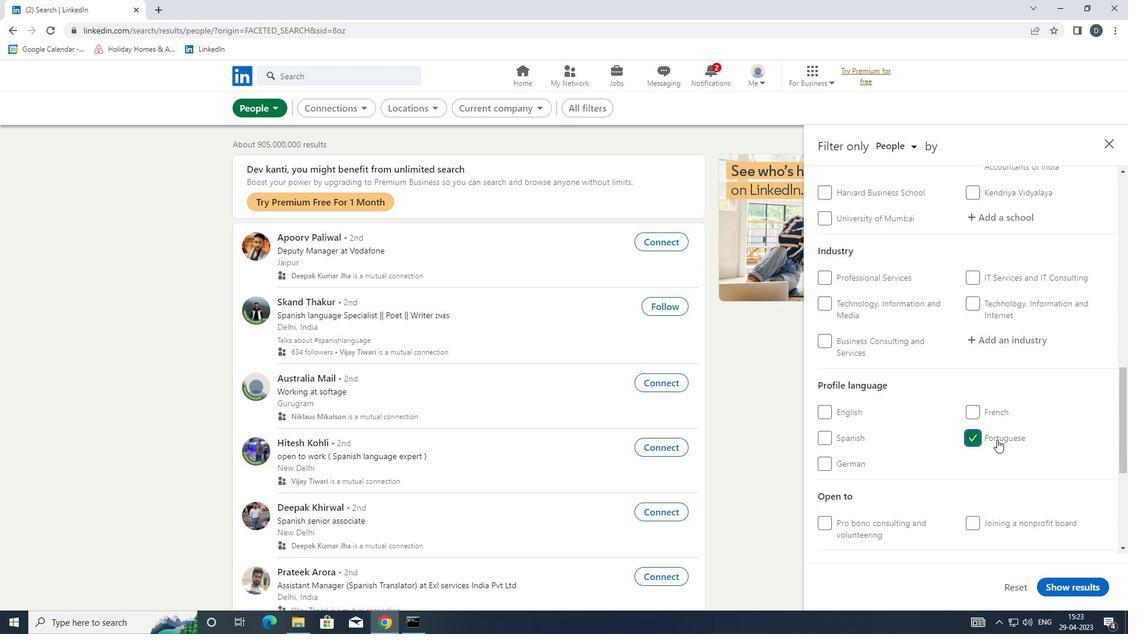 
Action: Mouse moved to (989, 284)
Screenshot: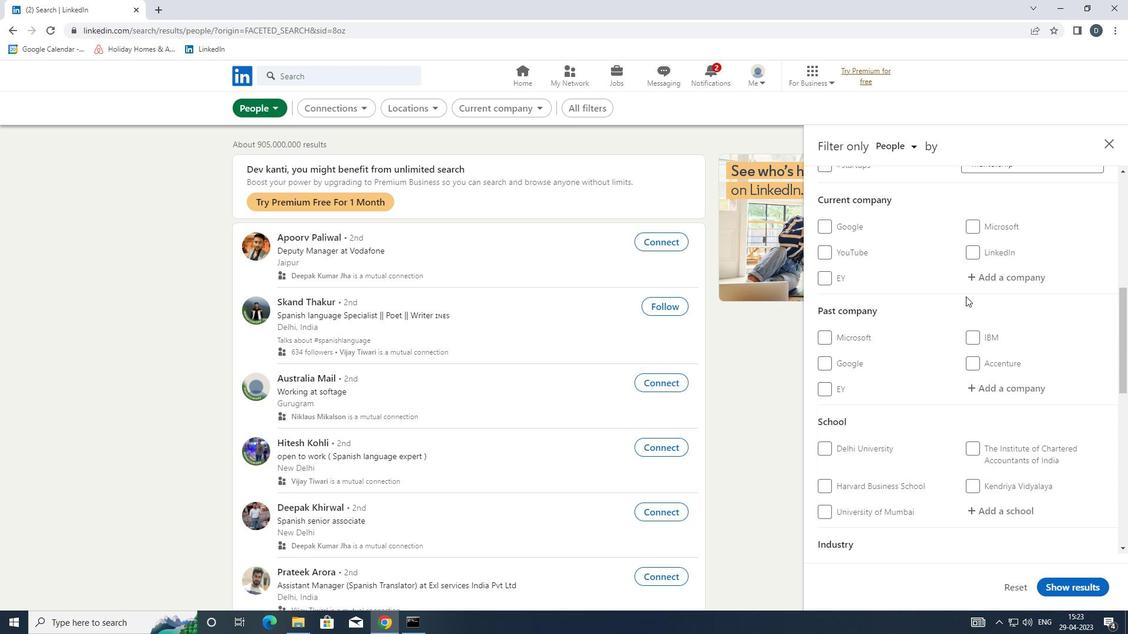 
Action: Mouse pressed left at (989, 284)
Screenshot: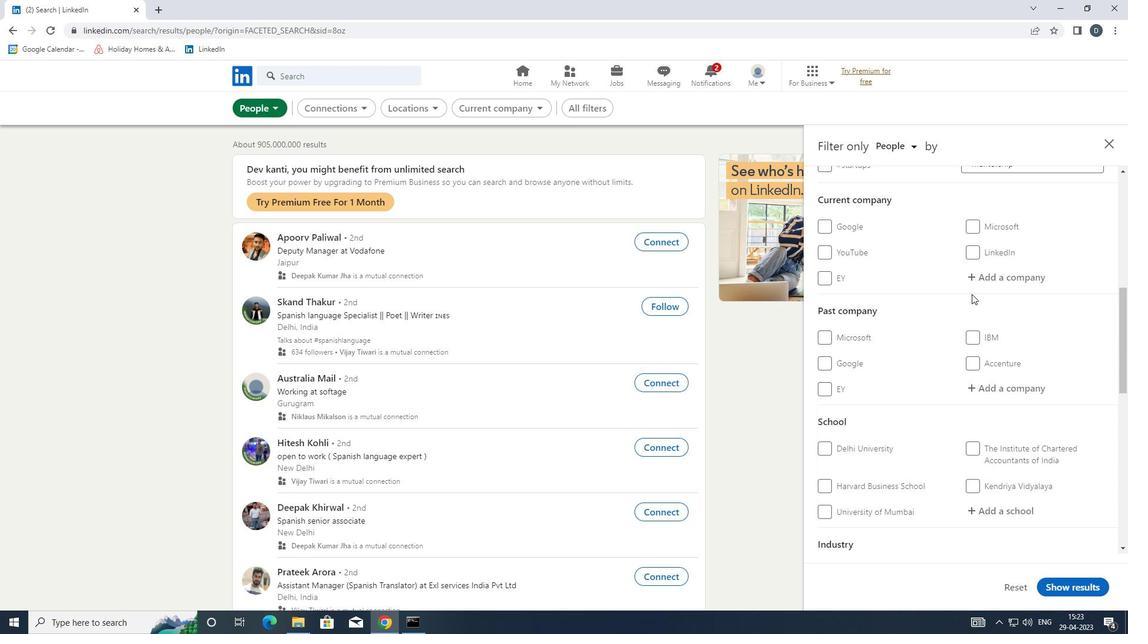 
Action: Key pressed <Key.shift><Key.shift><Key.shift><Key.shift><Key.shift>FLUTTER<Key.space><Key.shift>APP
Screenshot: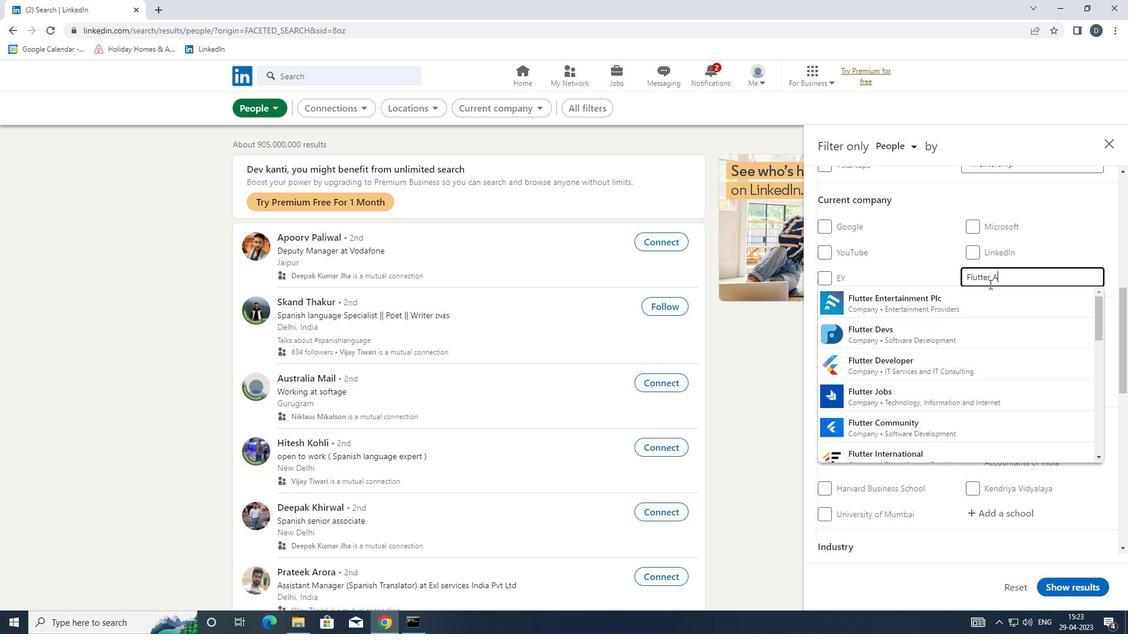 
Action: Mouse moved to (986, 300)
Screenshot: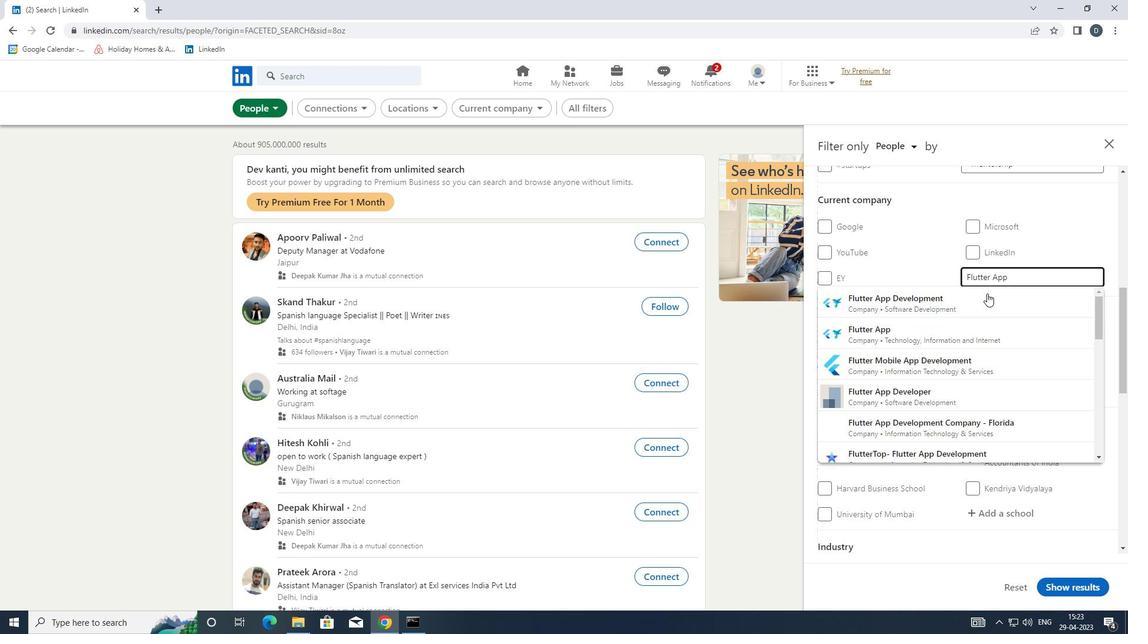 
Action: Mouse pressed left at (986, 300)
Screenshot: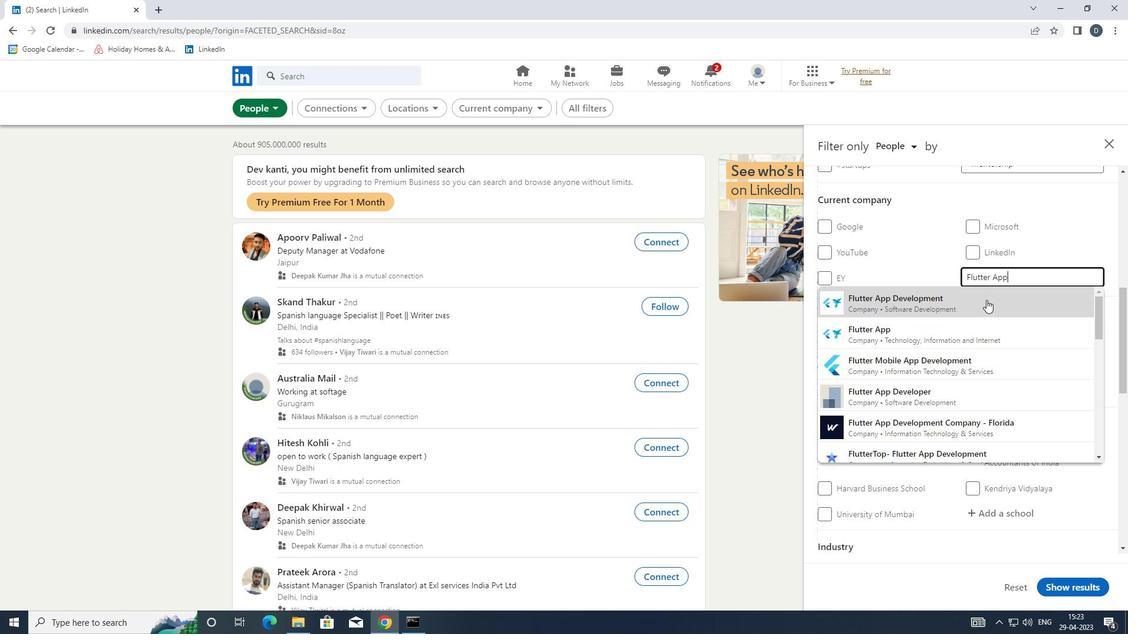 
Action: Mouse moved to (987, 300)
Screenshot: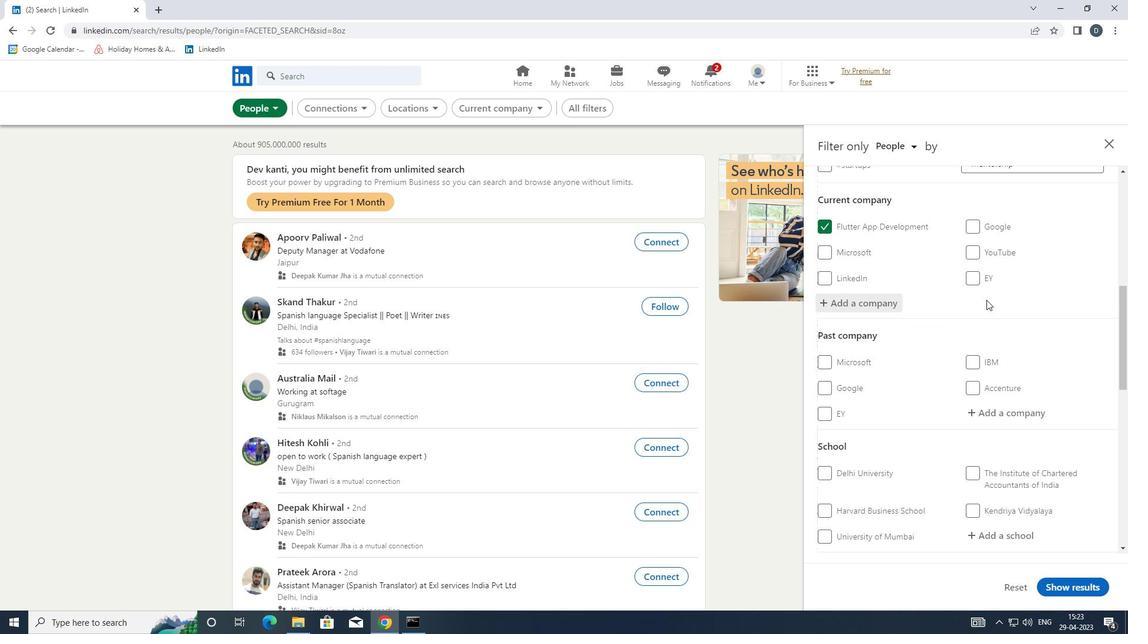 
Action: Mouse scrolled (987, 300) with delta (0, 0)
Screenshot: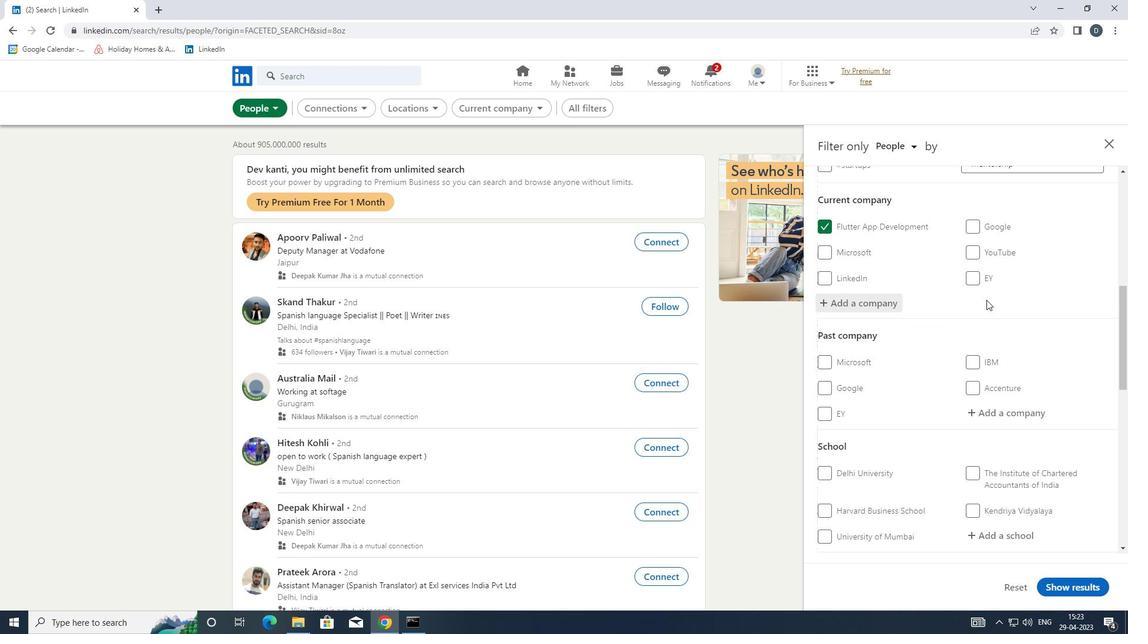 
Action: Mouse moved to (987, 302)
Screenshot: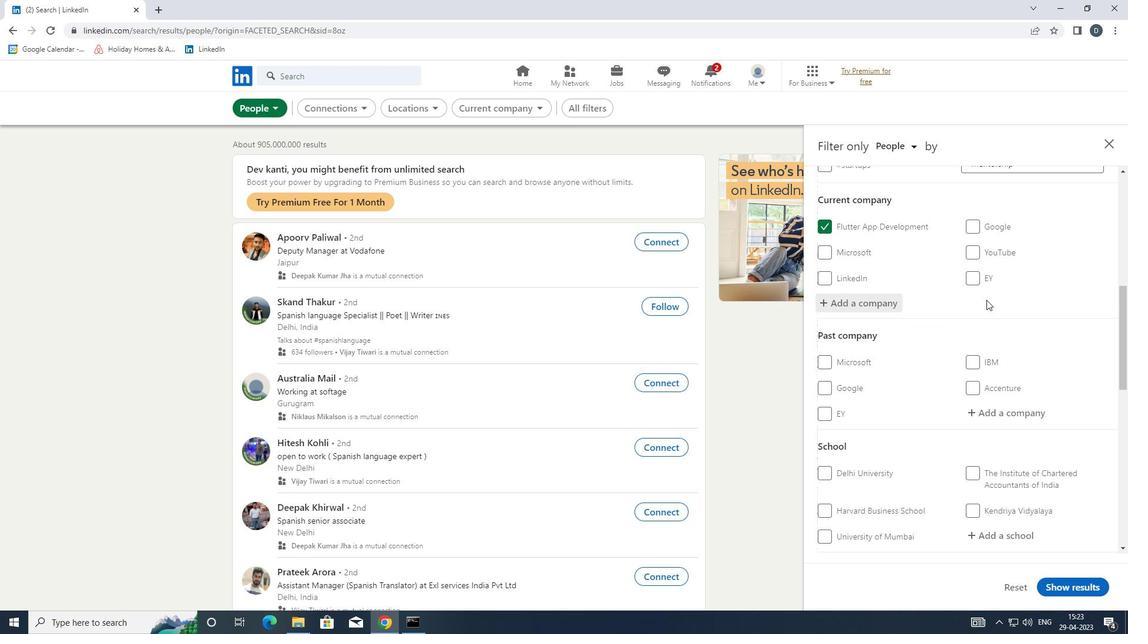 
Action: Mouse scrolled (987, 301) with delta (0, 0)
Screenshot: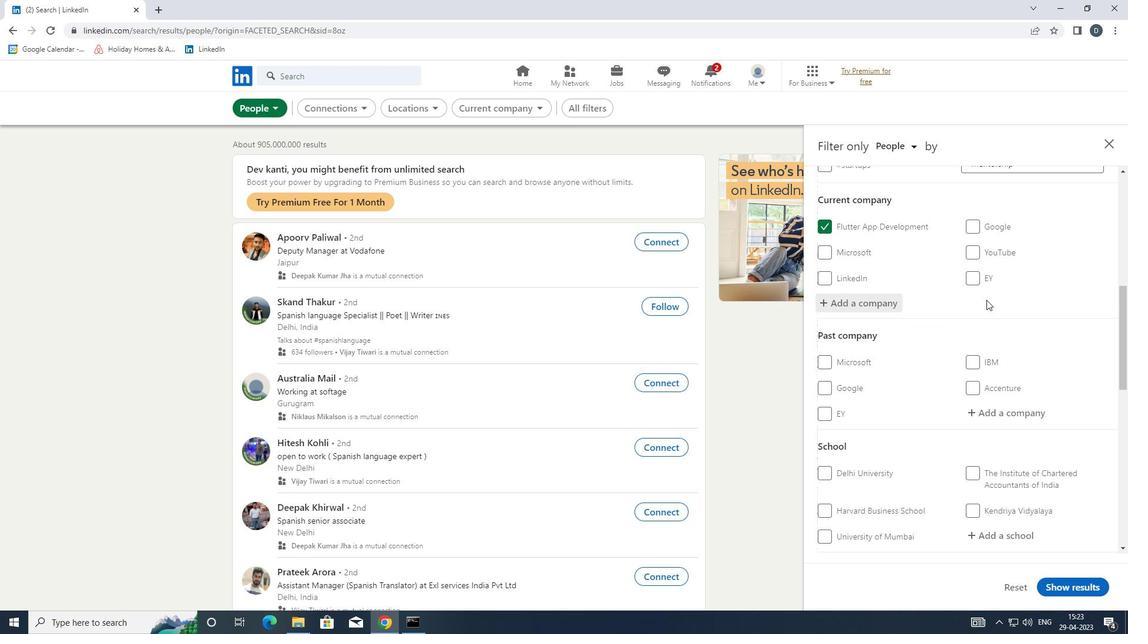 
Action: Mouse moved to (1004, 298)
Screenshot: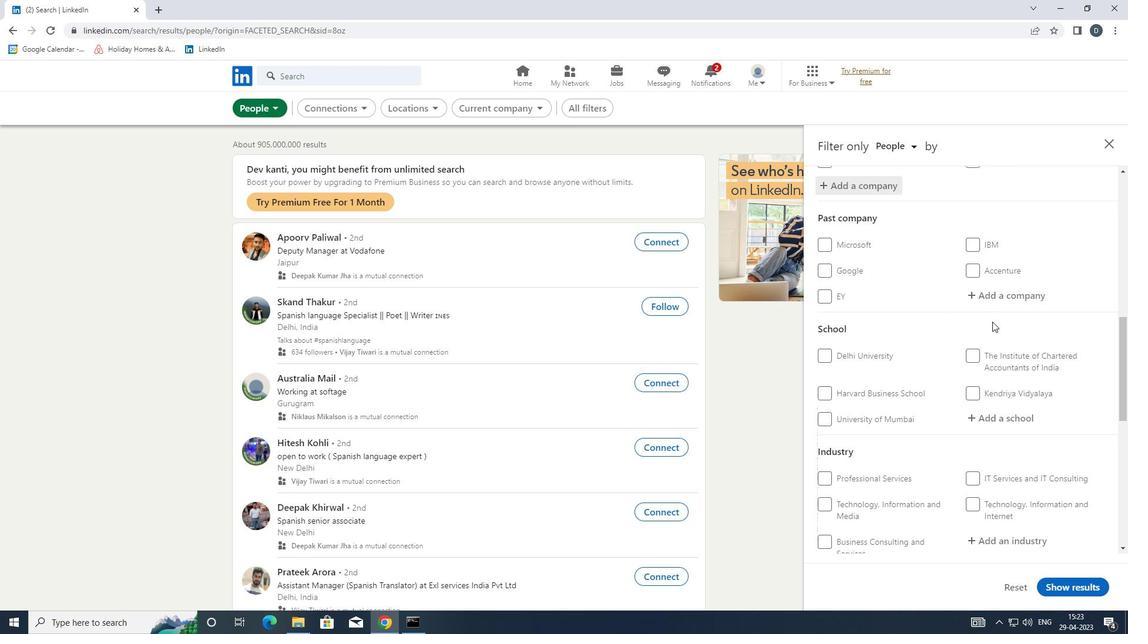 
Action: Mouse pressed left at (1004, 298)
Screenshot: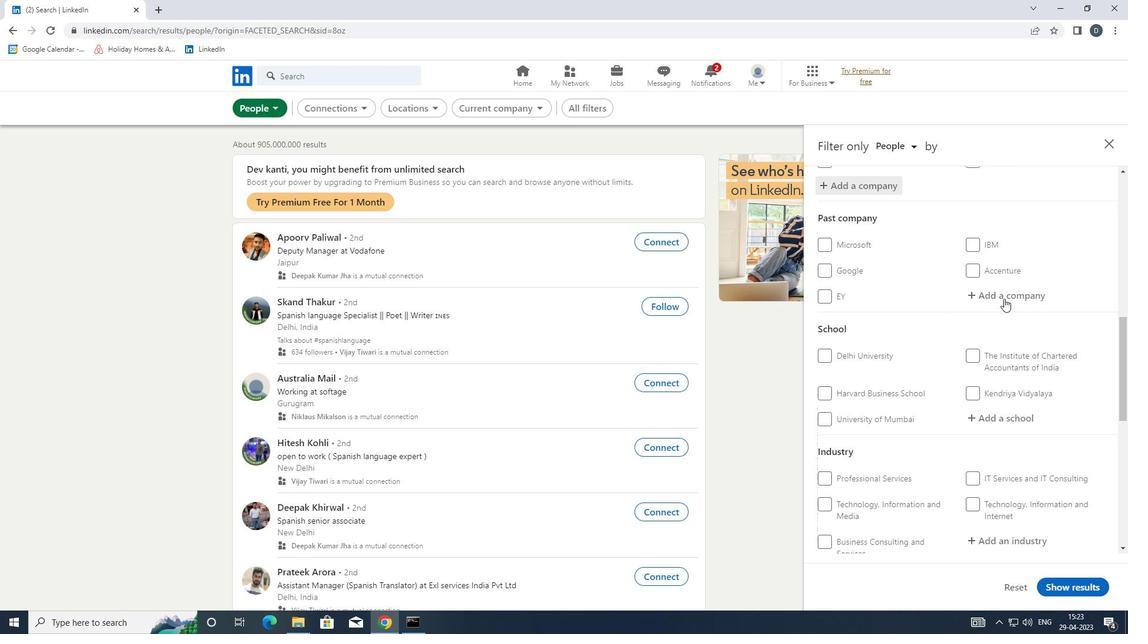 
Action: Mouse moved to (1014, 420)
Screenshot: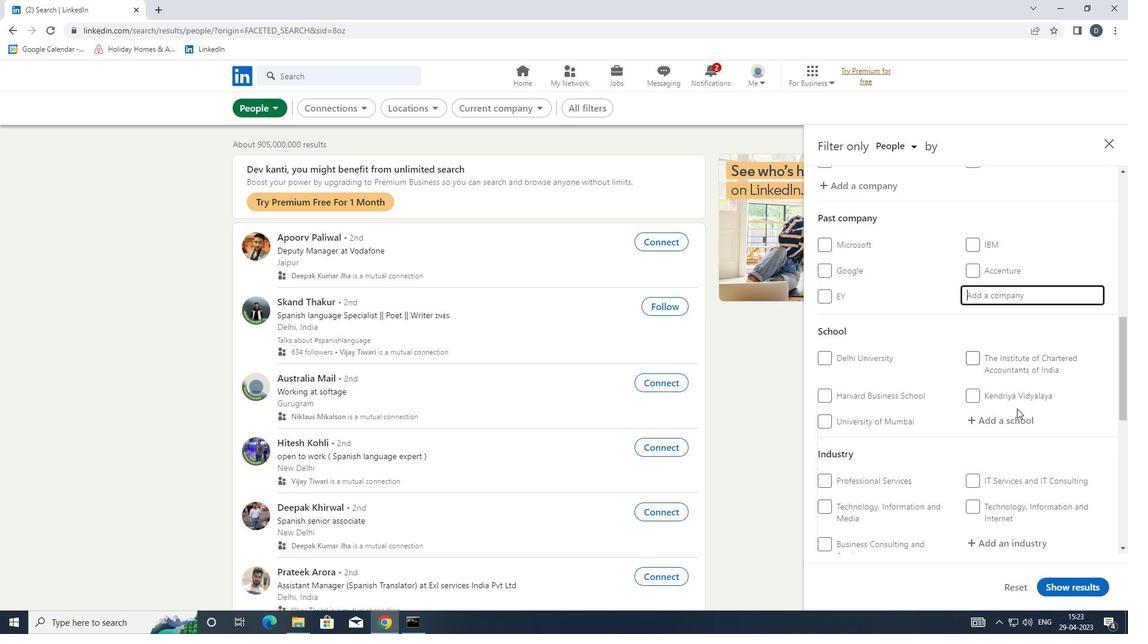 
Action: Mouse pressed left at (1014, 420)
Screenshot: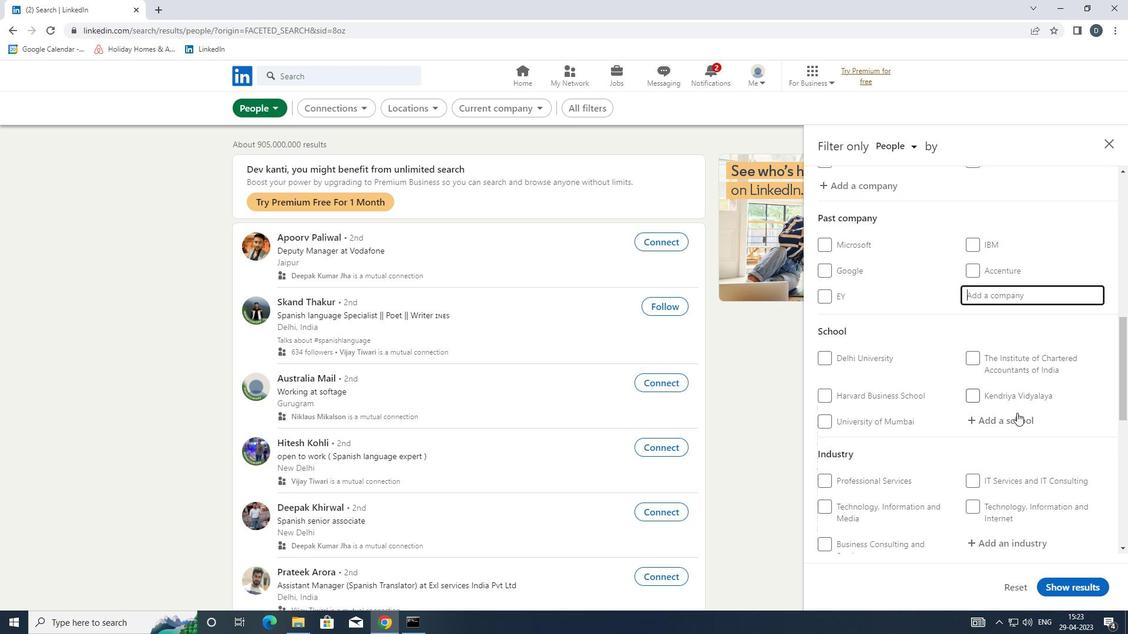 
Action: Mouse moved to (1014, 421)
Screenshot: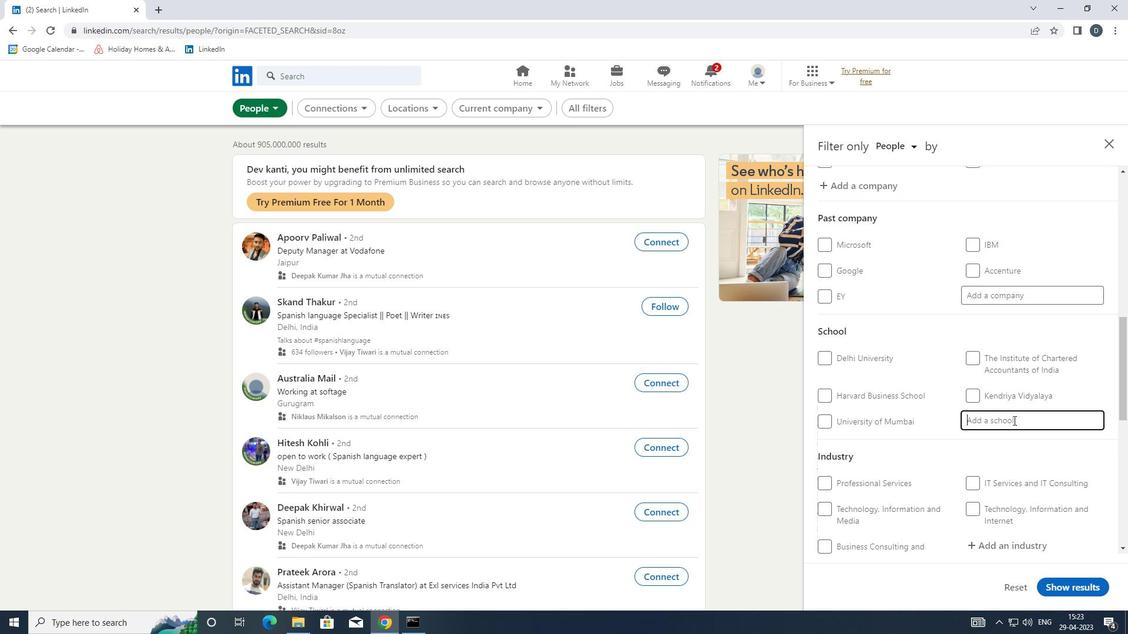 
Action: Key pressed <Key.shift><Key.shift>NATIONAL<Key.space><Key.shift>INSTITUTE<Key.space>OF<Key.space>
Screenshot: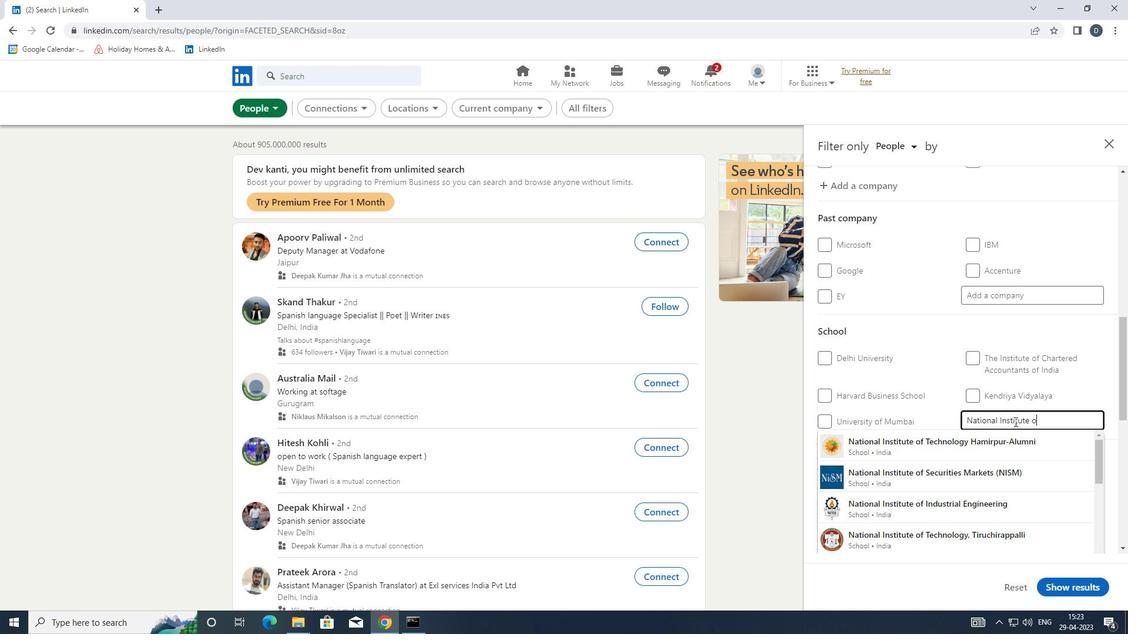 
Action: Mouse moved to (1000, 419)
Screenshot: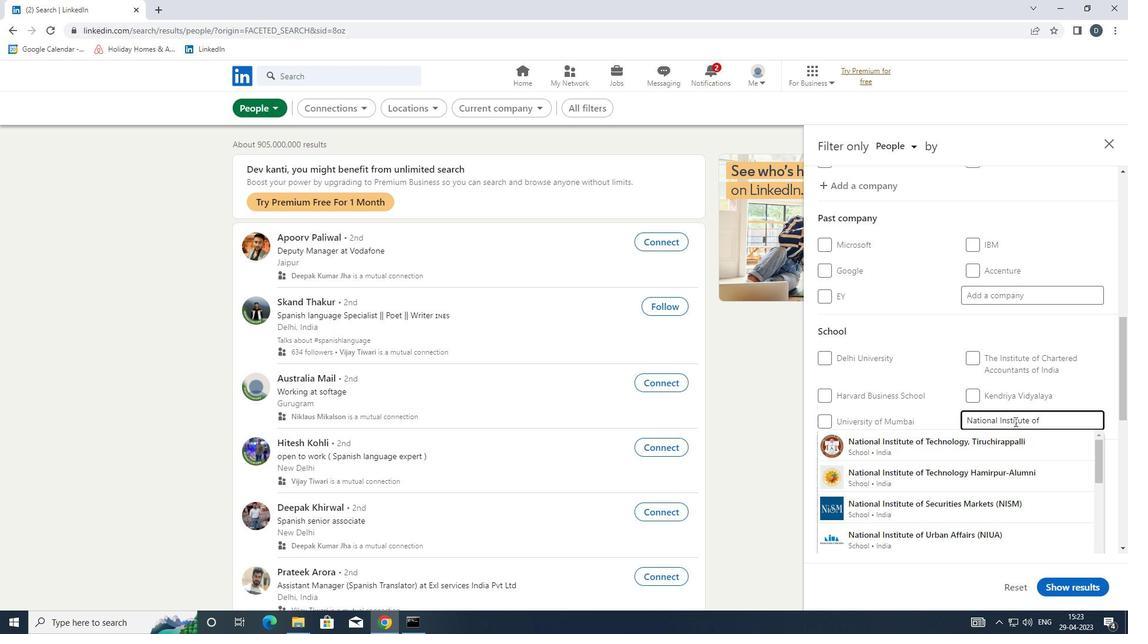 
Action: Key pressed <Key.shift>OIPEN<Key.backspace><Key.backspace><Key.backspace><Key.backspace>PEM<Key.backspace>N
Screenshot: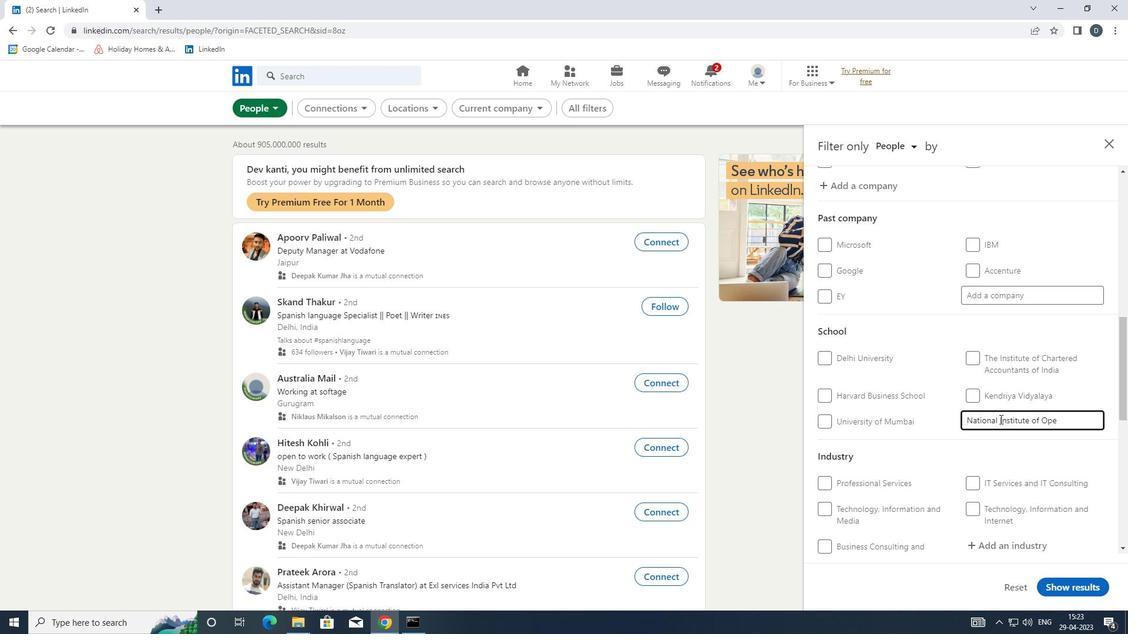 
Action: Mouse moved to (967, 446)
Screenshot: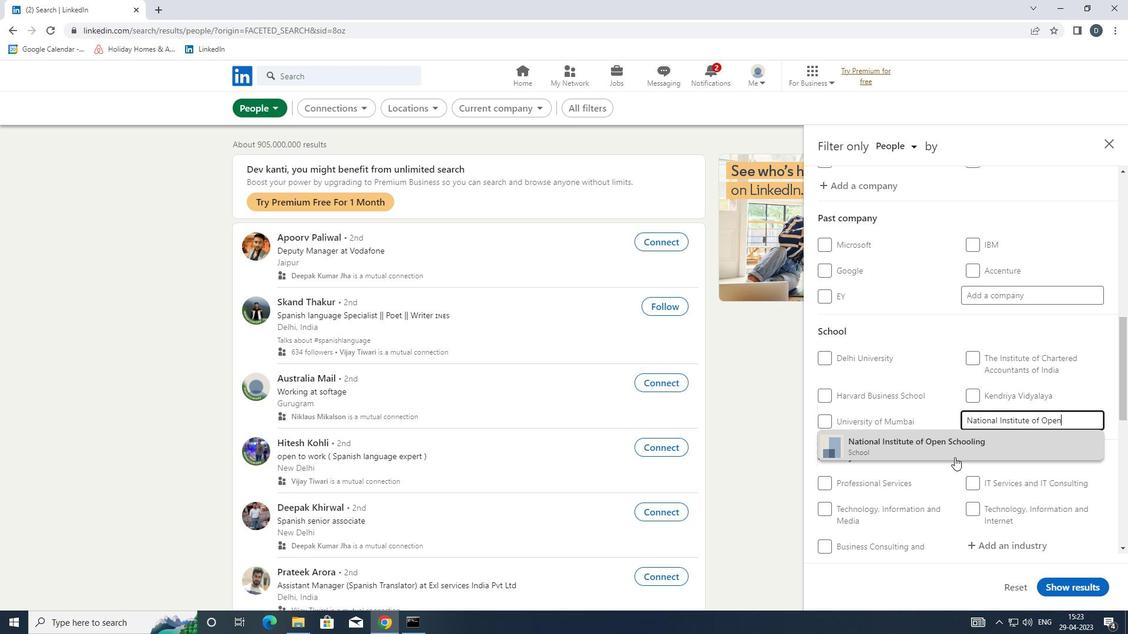 
Action: Mouse pressed left at (967, 446)
Screenshot: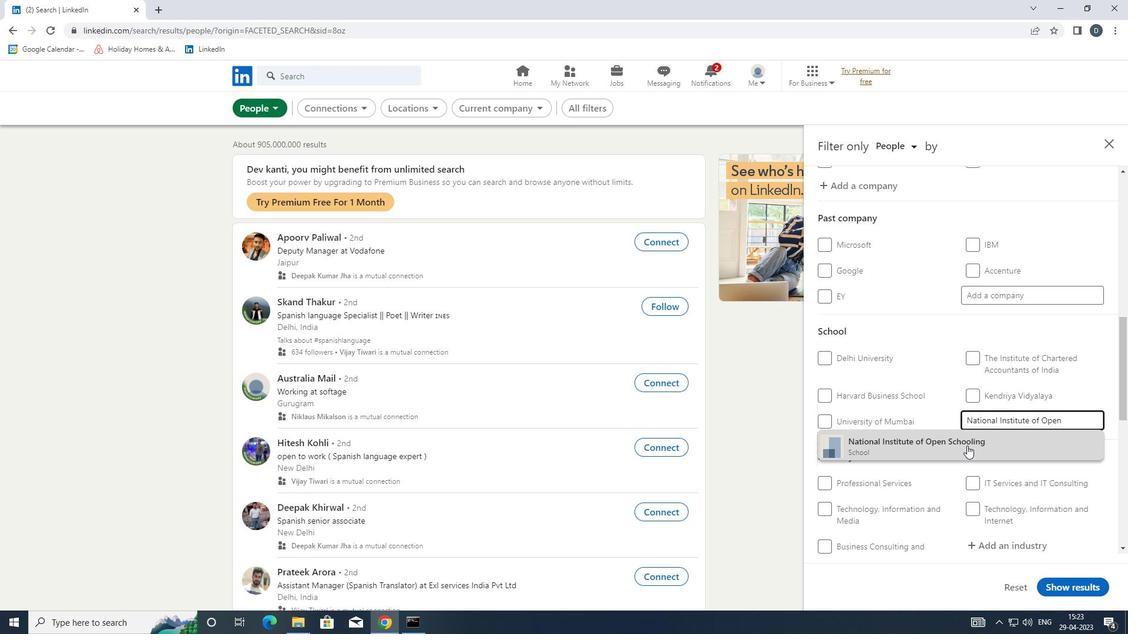 
Action: Mouse moved to (967, 444)
Screenshot: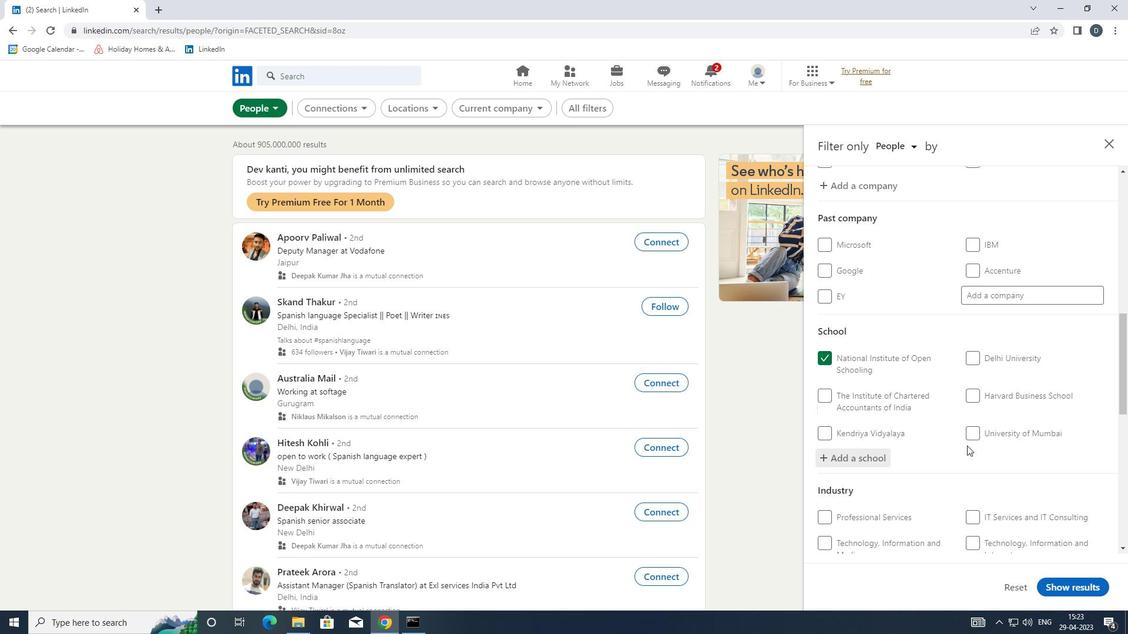 
Action: Mouse scrolled (967, 443) with delta (0, 0)
Screenshot: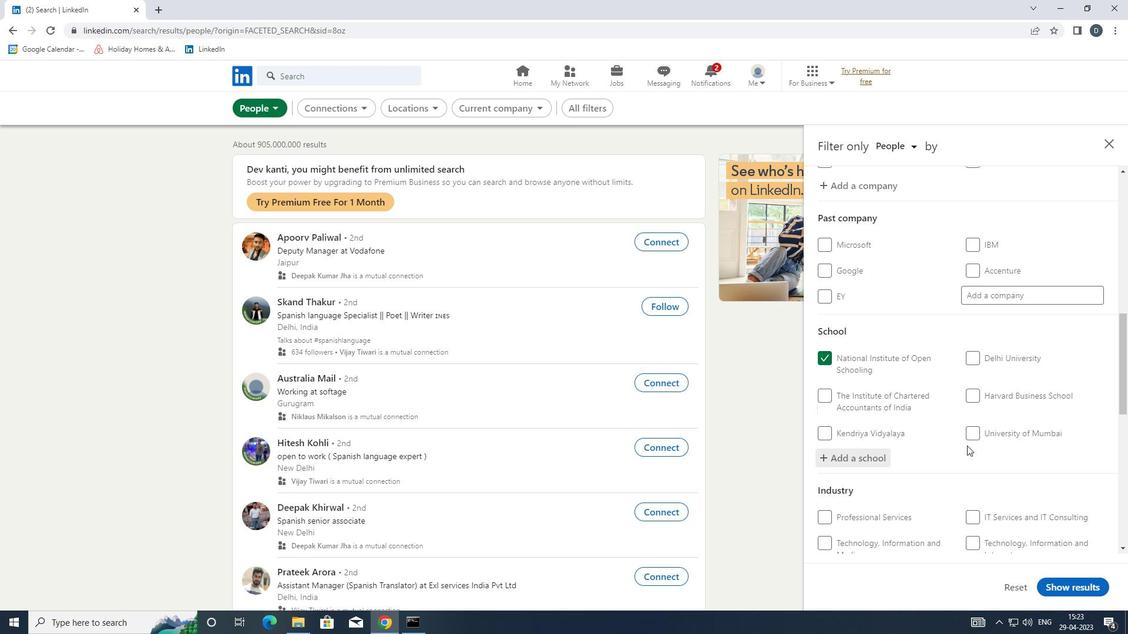 
Action: Mouse scrolled (967, 443) with delta (0, 0)
Screenshot: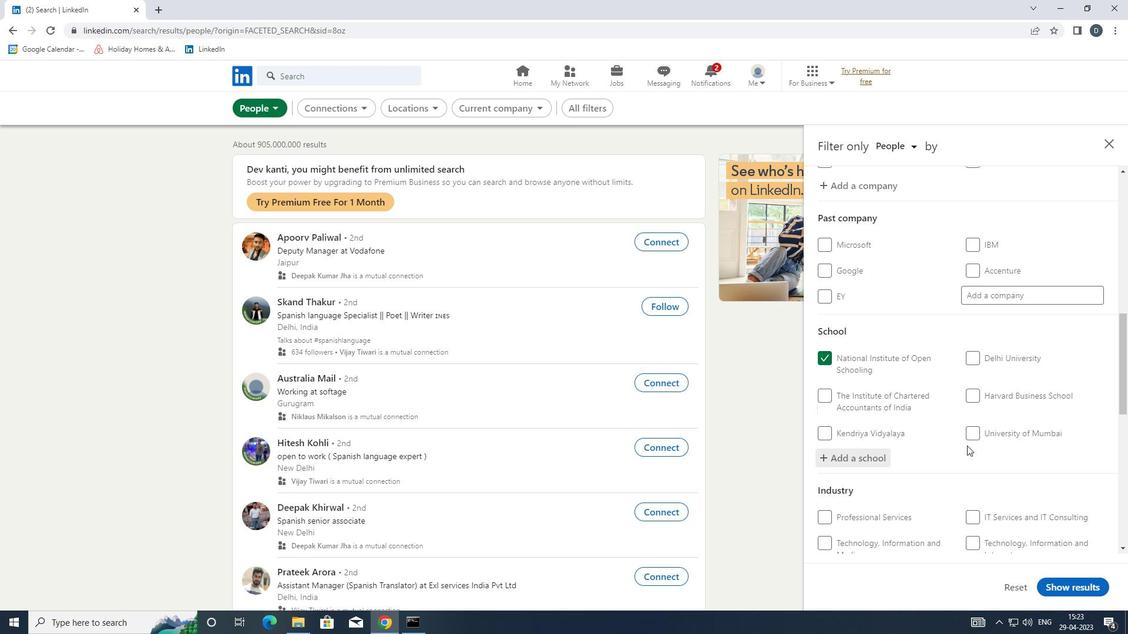 
Action: Mouse scrolled (967, 443) with delta (0, 0)
Screenshot: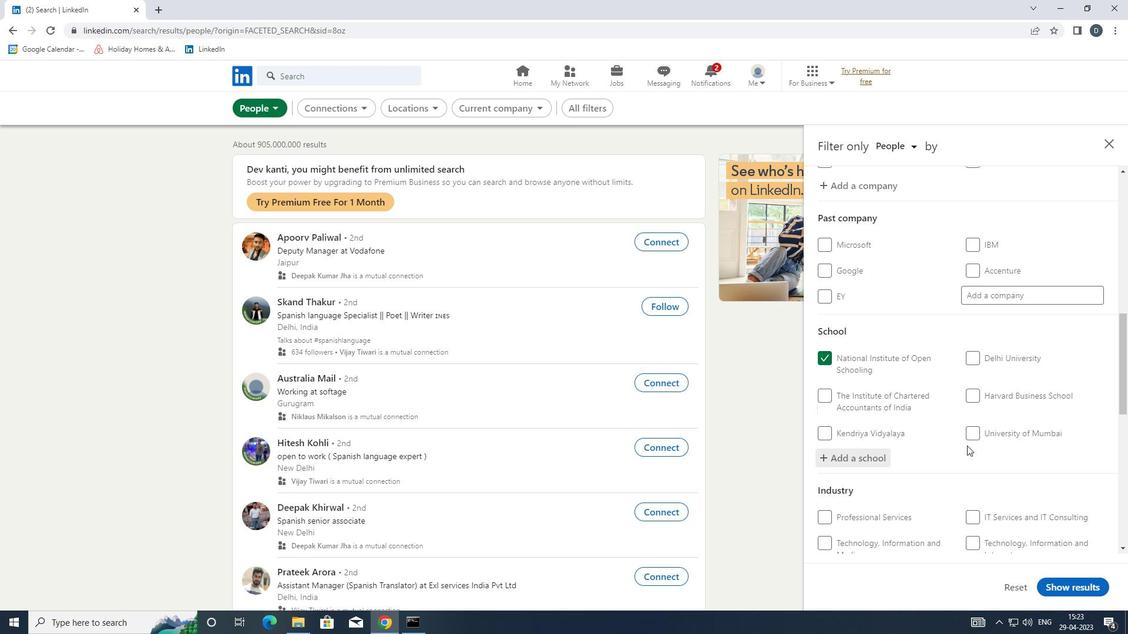 
Action: Mouse moved to (1018, 410)
Screenshot: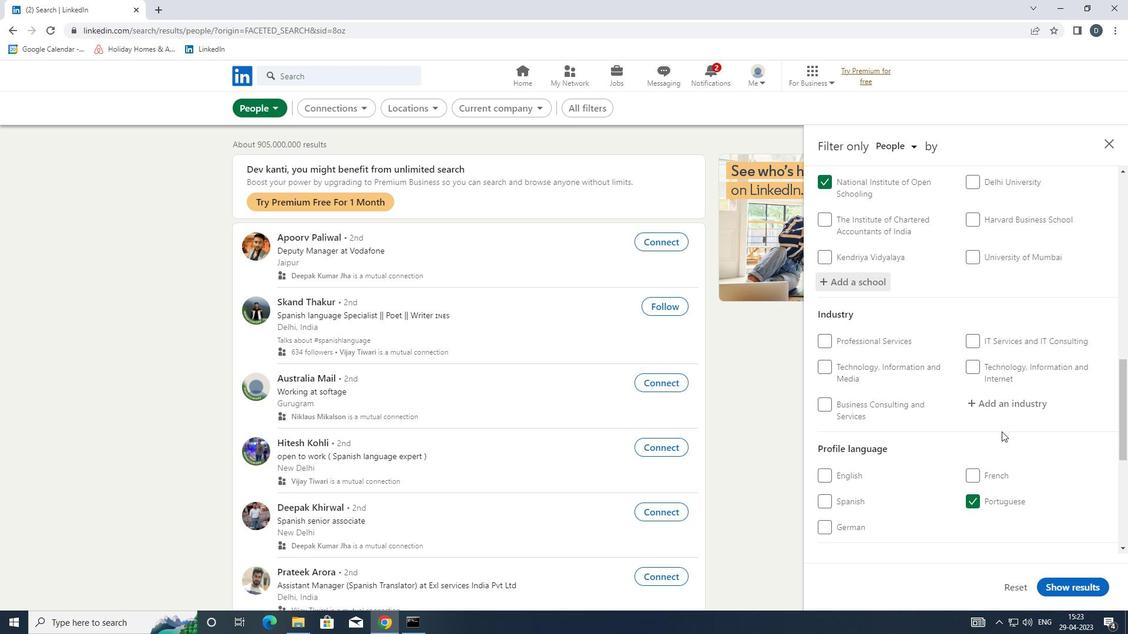 
Action: Mouse pressed left at (1018, 410)
Screenshot: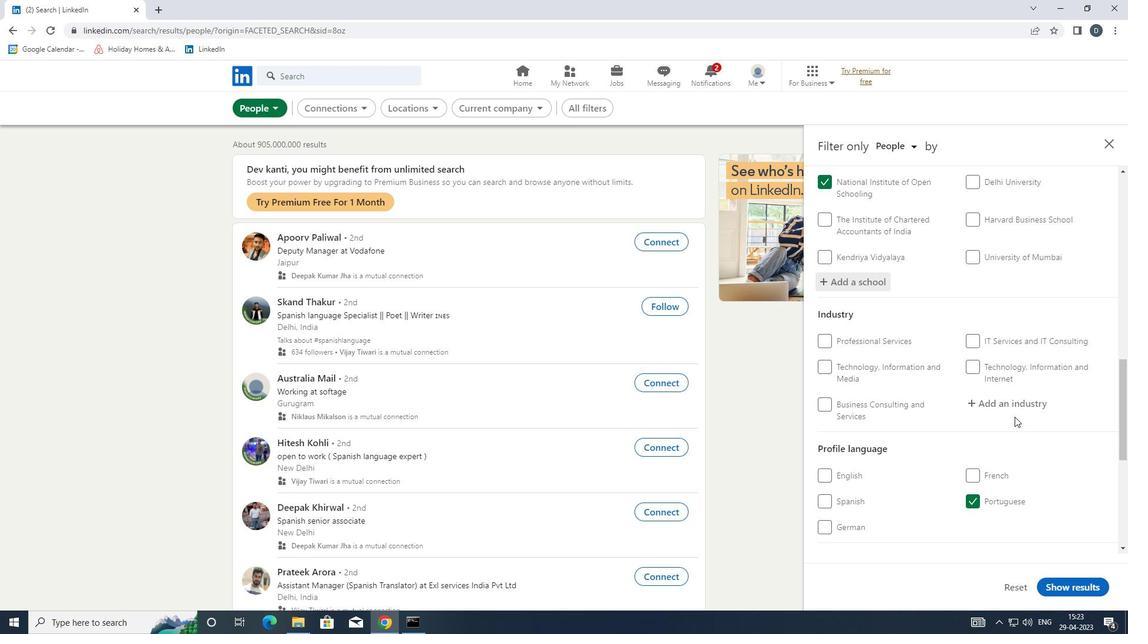 
Action: Key pressed <Key.shift>BUILDING<Key.space><Key.shift>STRU<Key.down><Key.enter>
Screenshot: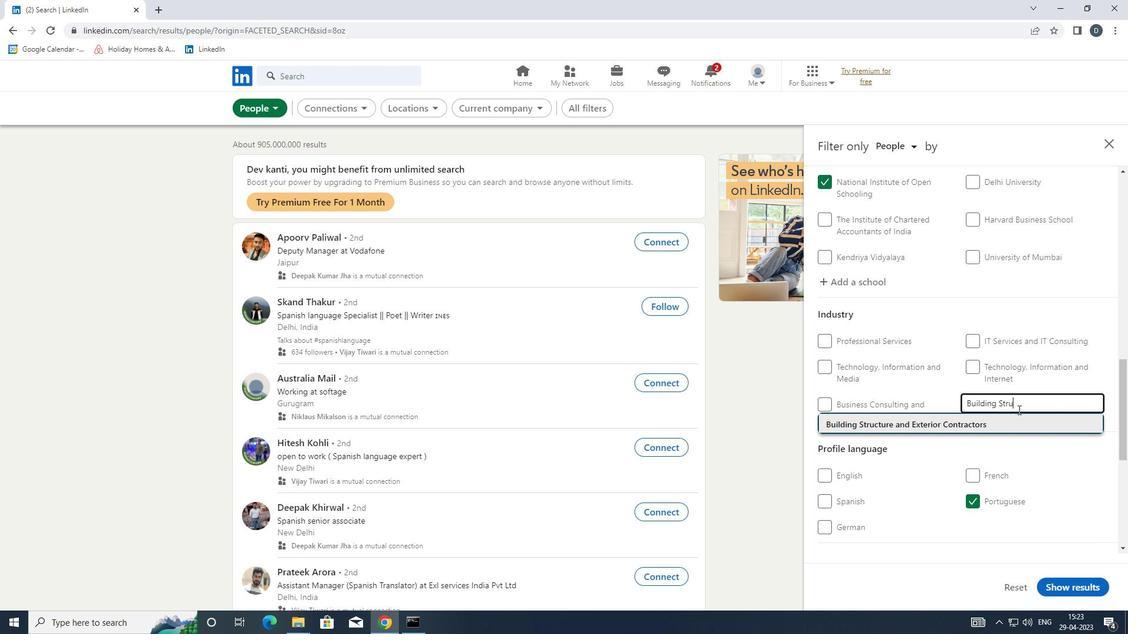 
Action: Mouse moved to (990, 400)
Screenshot: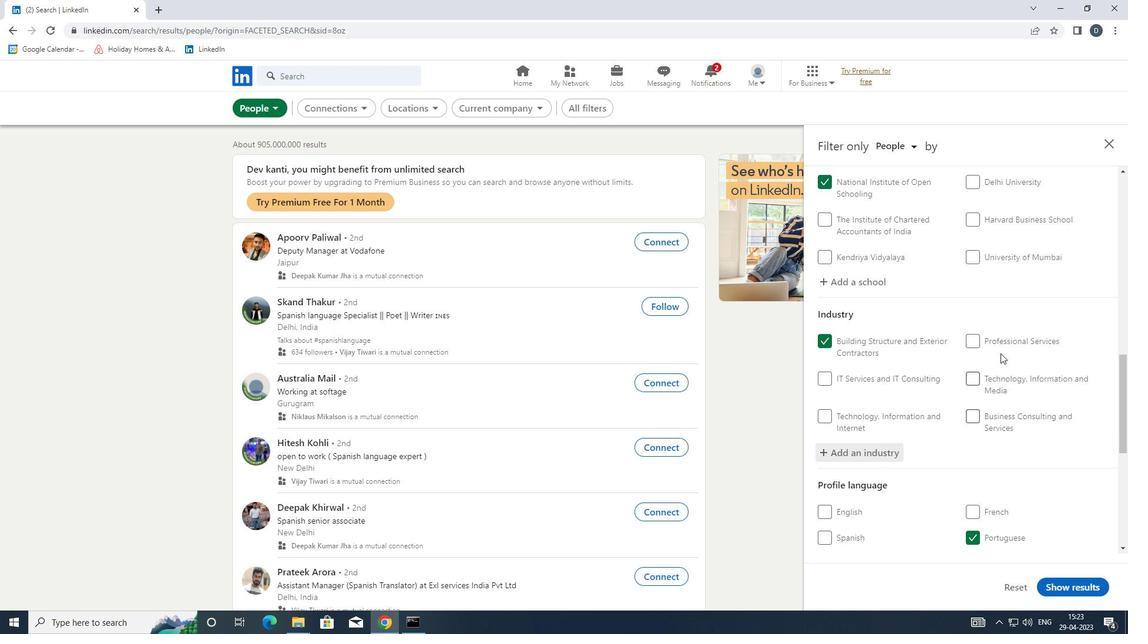 
Action: Mouse scrolled (990, 399) with delta (0, 0)
Screenshot: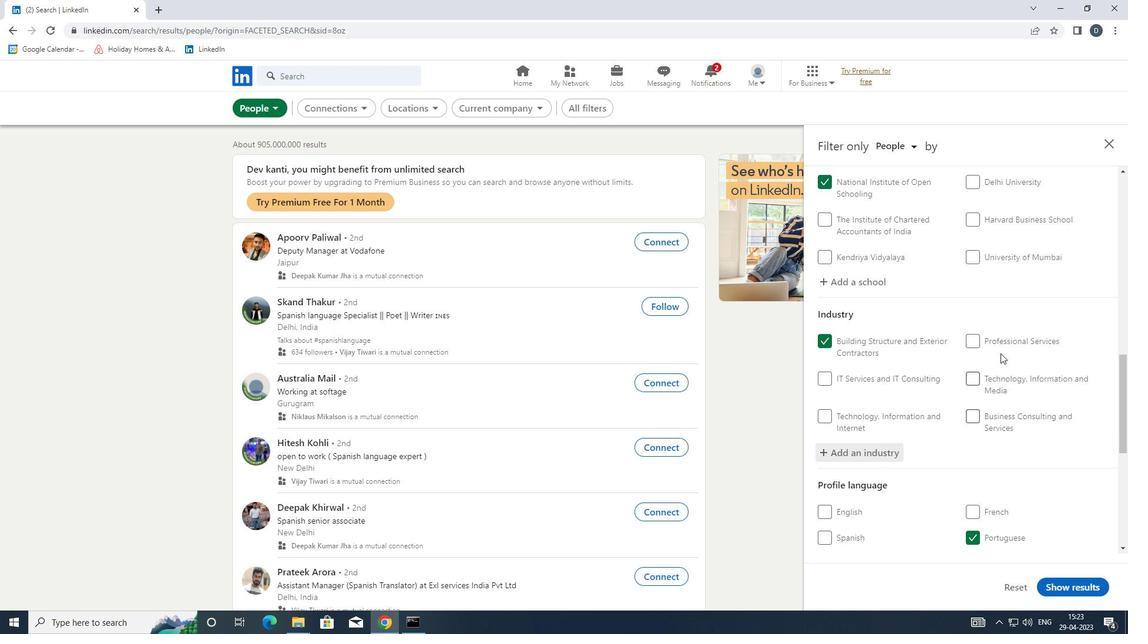 
Action: Mouse moved to (988, 405)
Screenshot: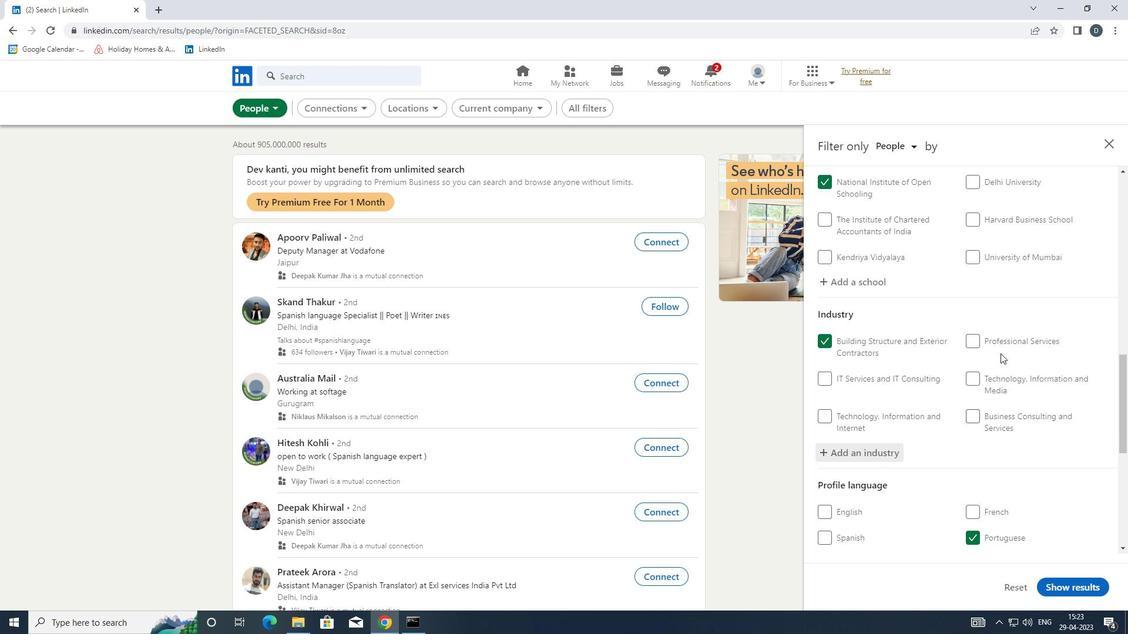 
Action: Mouse scrolled (988, 404) with delta (0, 0)
Screenshot: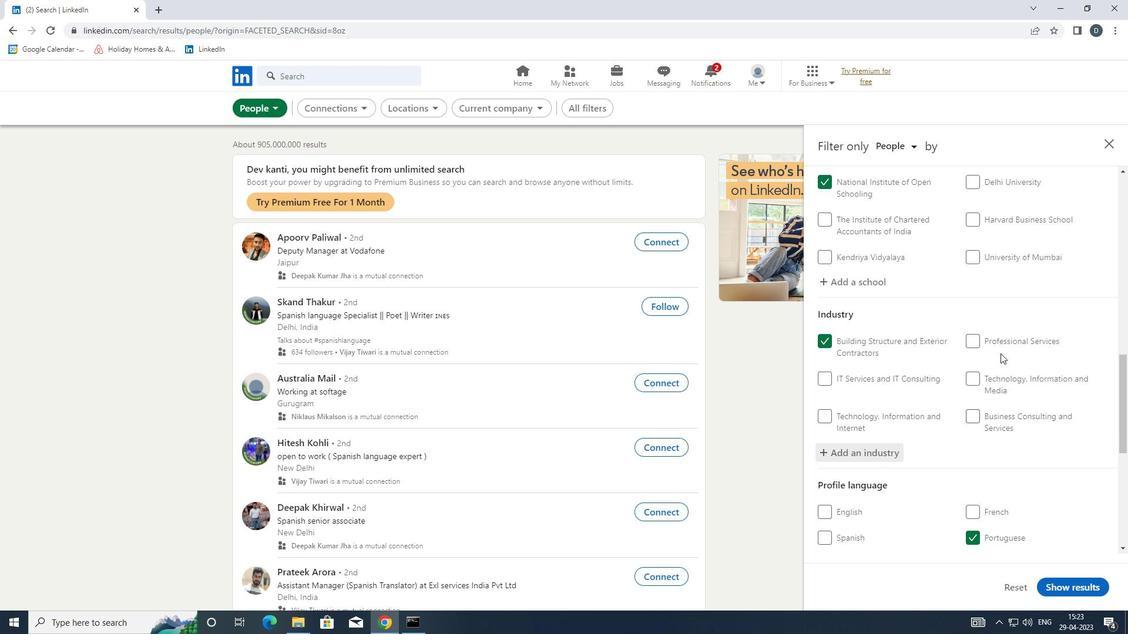 
Action: Mouse moved to (988, 407)
Screenshot: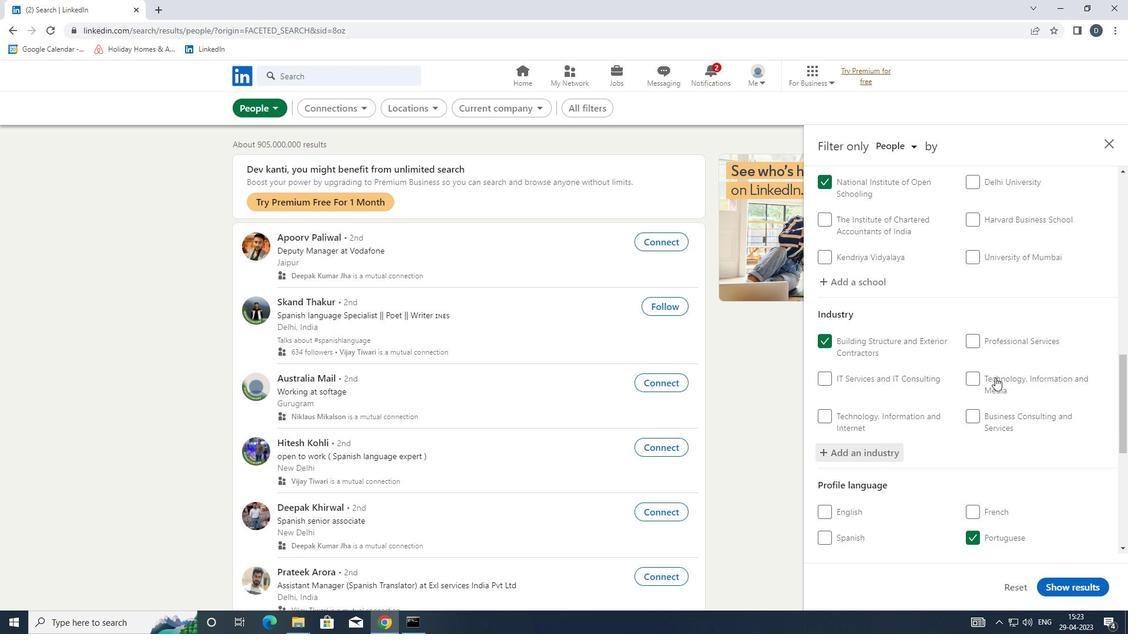 
Action: Mouse scrolled (988, 406) with delta (0, 0)
Screenshot: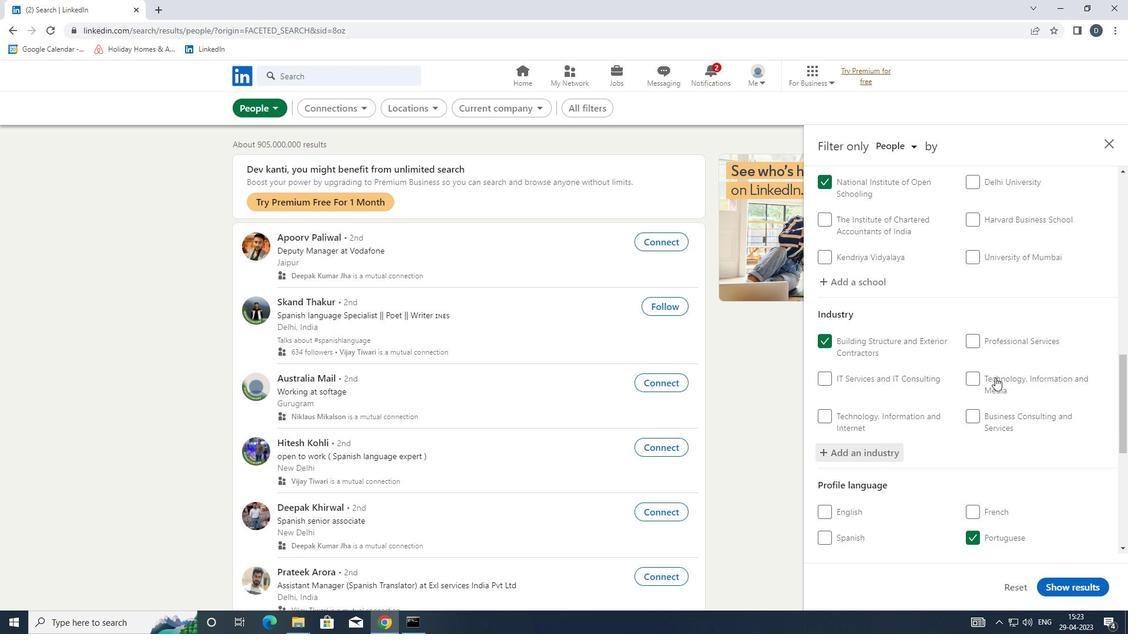 
Action: Mouse moved to (988, 409)
Screenshot: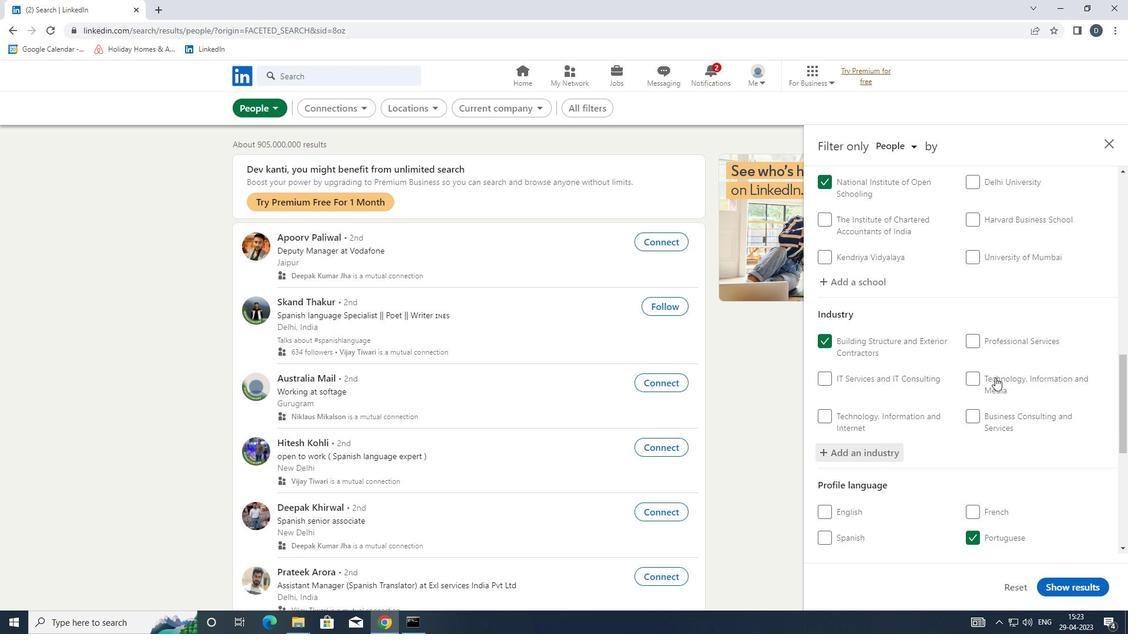 
Action: Mouse scrolled (988, 408) with delta (0, 0)
Screenshot: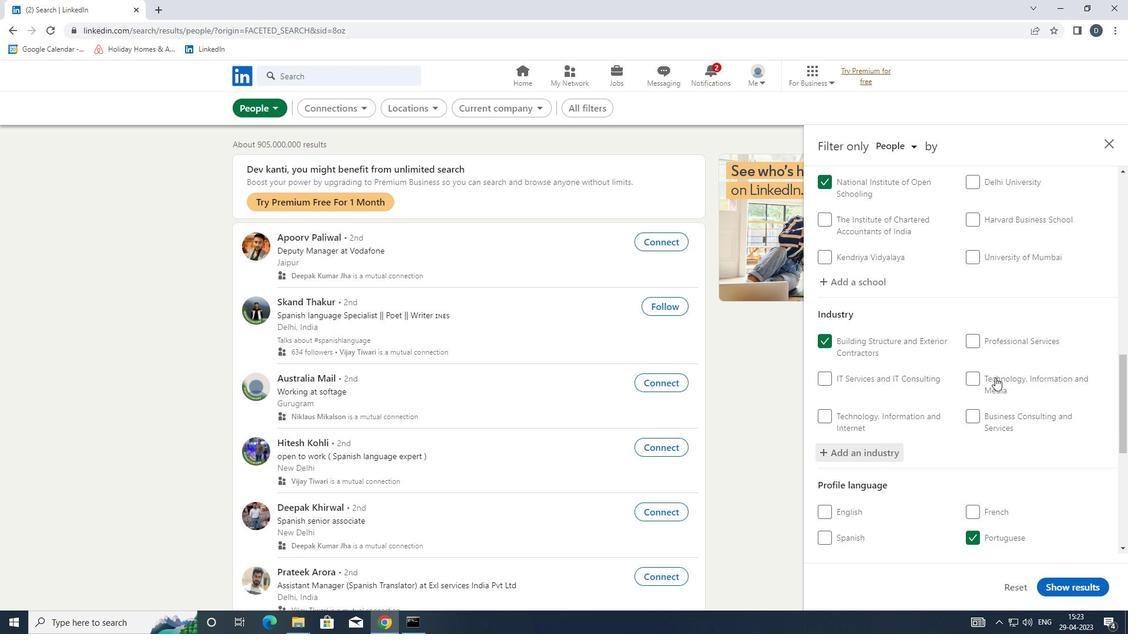 
Action: Mouse moved to (998, 456)
Screenshot: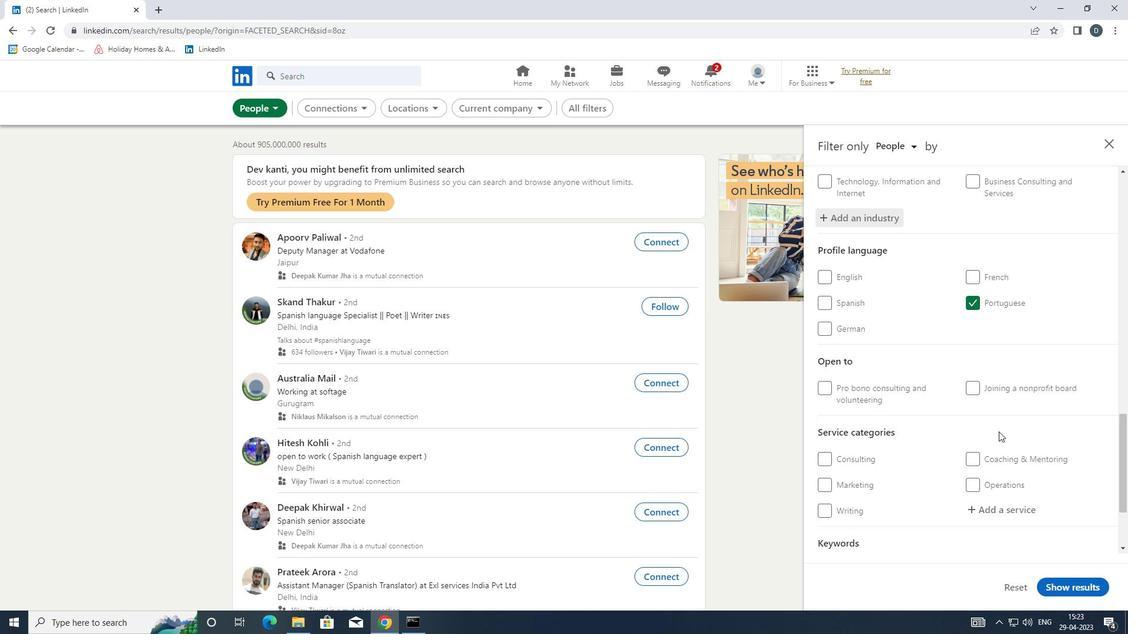 
Action: Mouse scrolled (998, 456) with delta (0, 0)
Screenshot: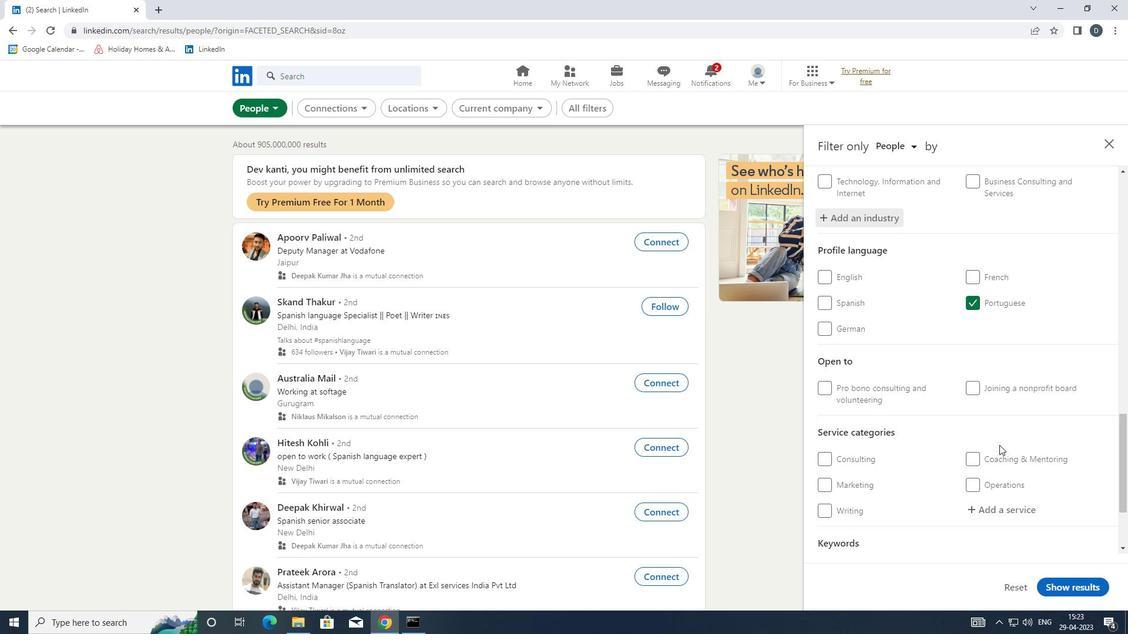 
Action: Mouse moved to (1002, 455)
Screenshot: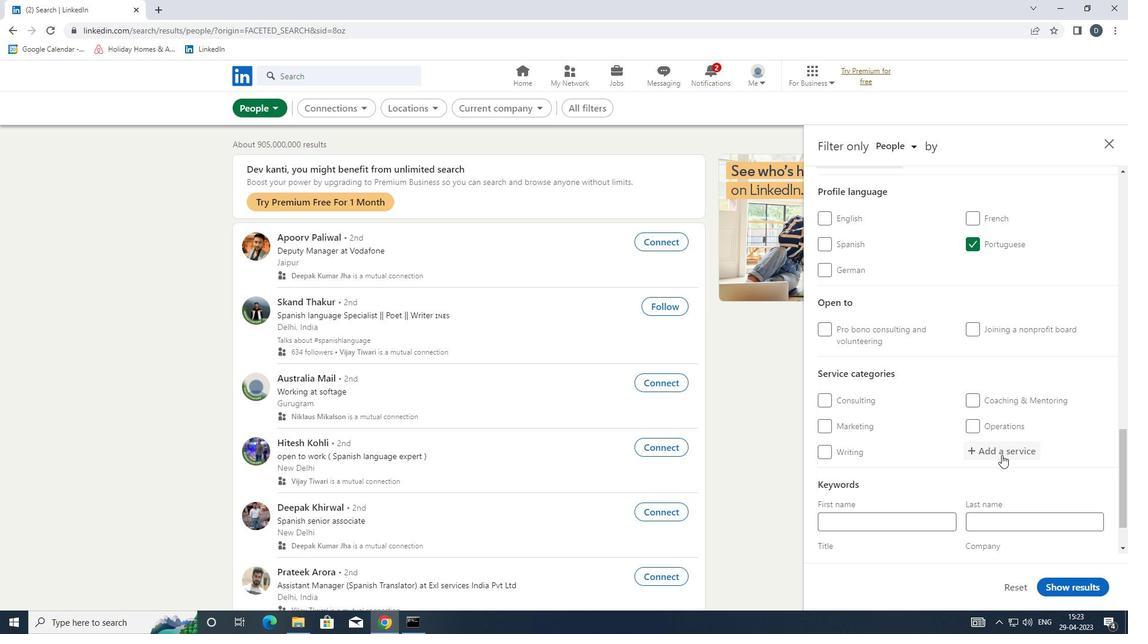 
Action: Mouse pressed left at (1002, 455)
Screenshot: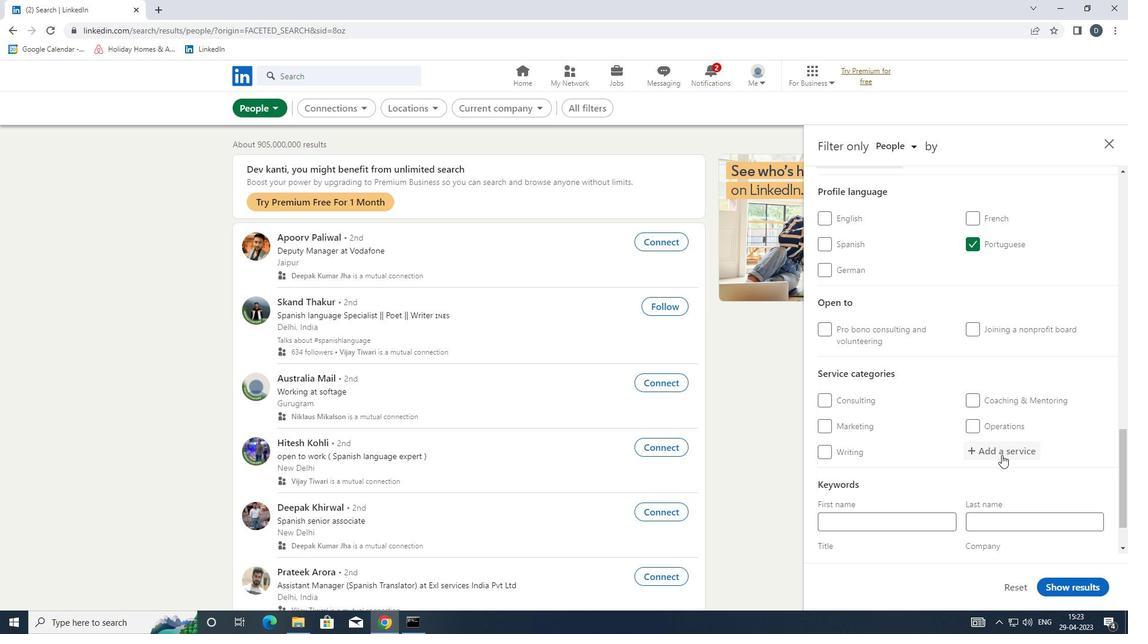 
Action: Mouse moved to (1003, 455)
Screenshot: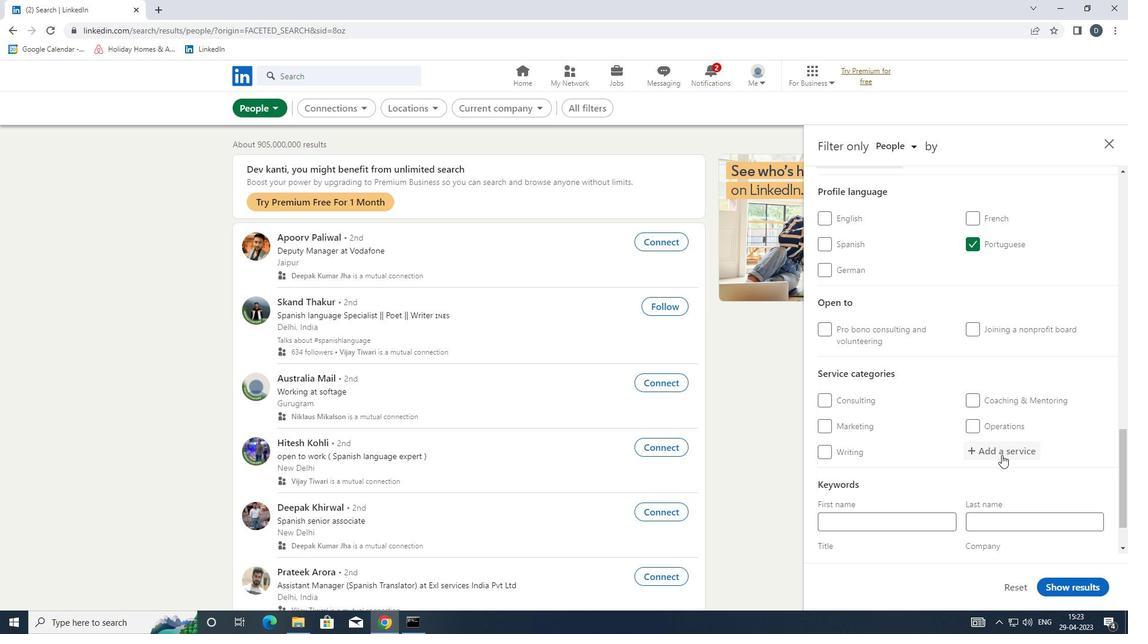 
Action: Key pressed <Key.shift>COMPUTER<Key.space><Key.shift>REPAIR<Key.down><Key.enter>
Screenshot: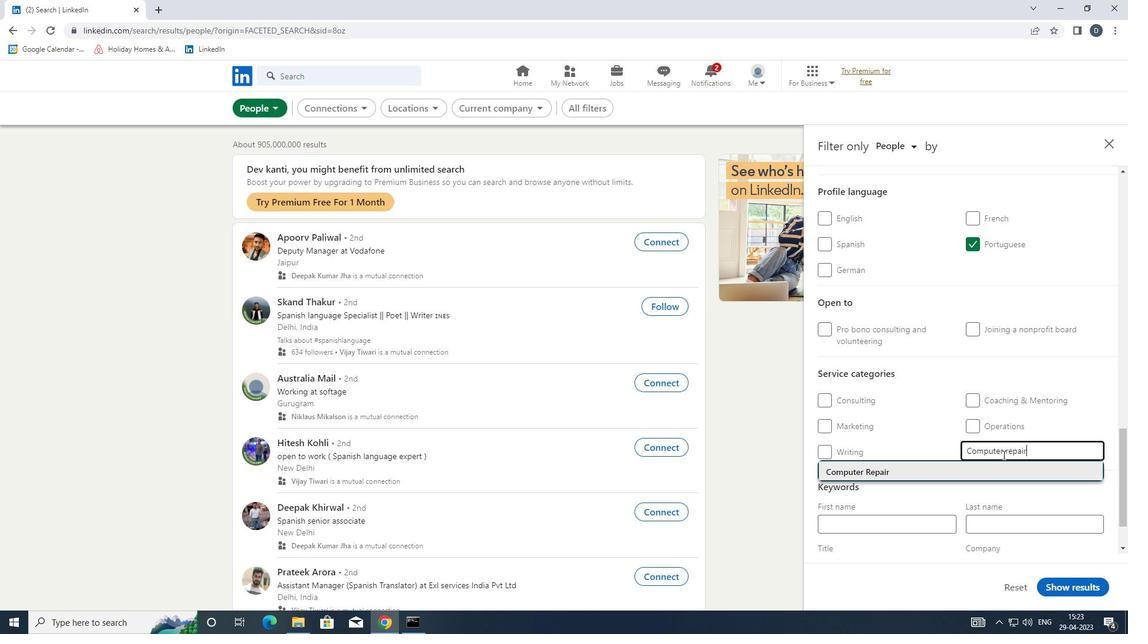 
Action: Mouse moved to (1003, 456)
Screenshot: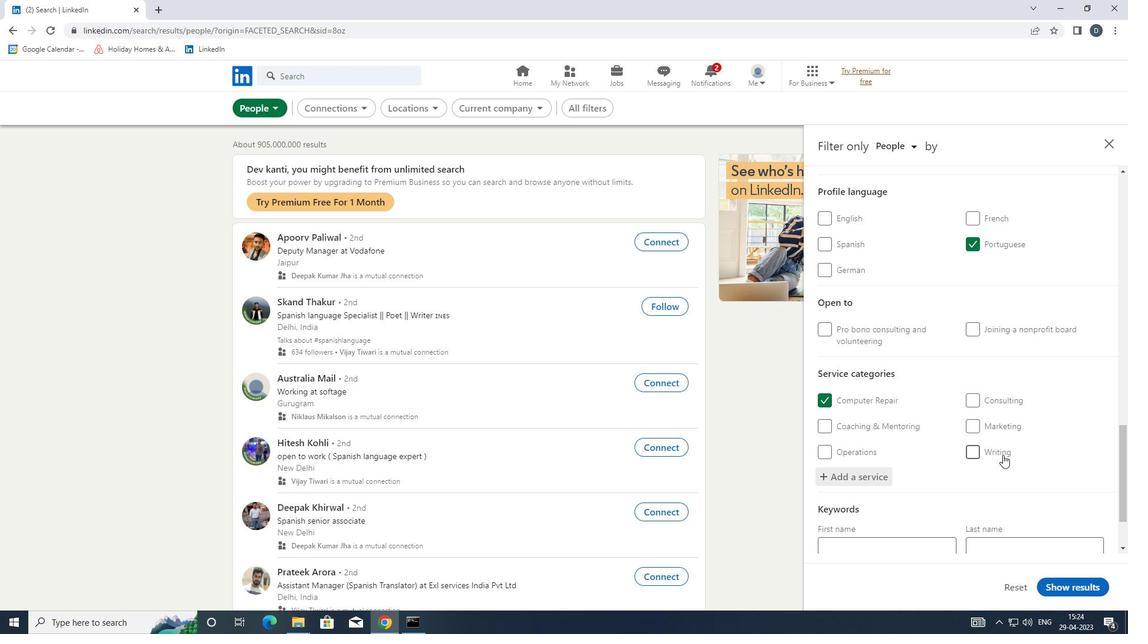 
Action: Mouse scrolled (1003, 455) with delta (0, 0)
Screenshot: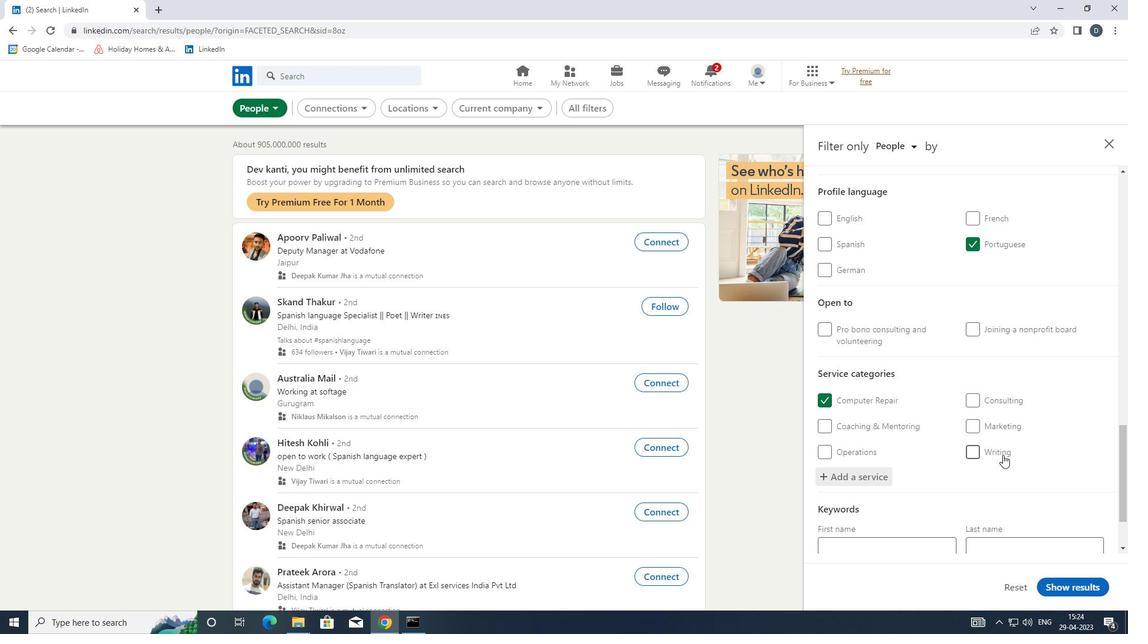 
Action: Mouse scrolled (1003, 455) with delta (0, 0)
Screenshot: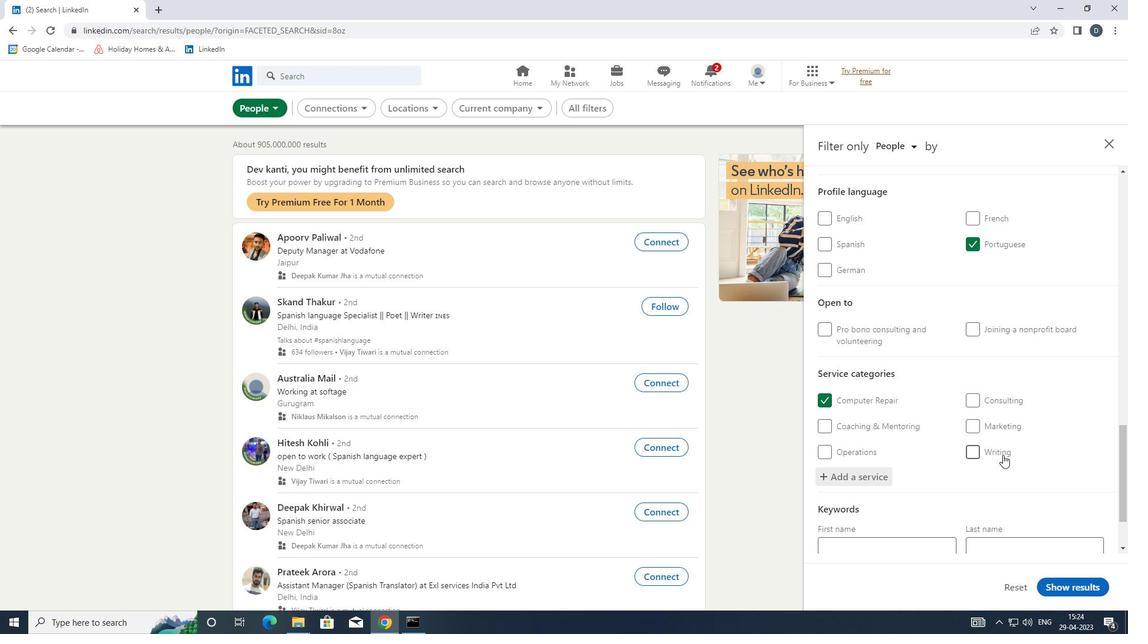 
Action: Mouse scrolled (1003, 455) with delta (0, 0)
Screenshot: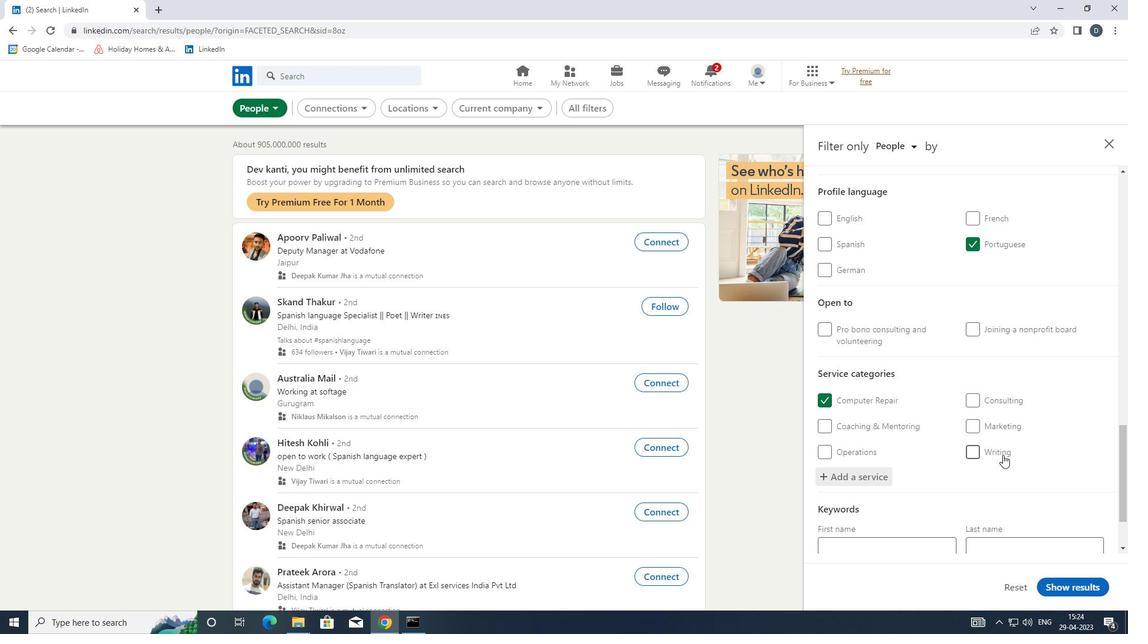 
Action: Mouse moved to (1003, 456)
Screenshot: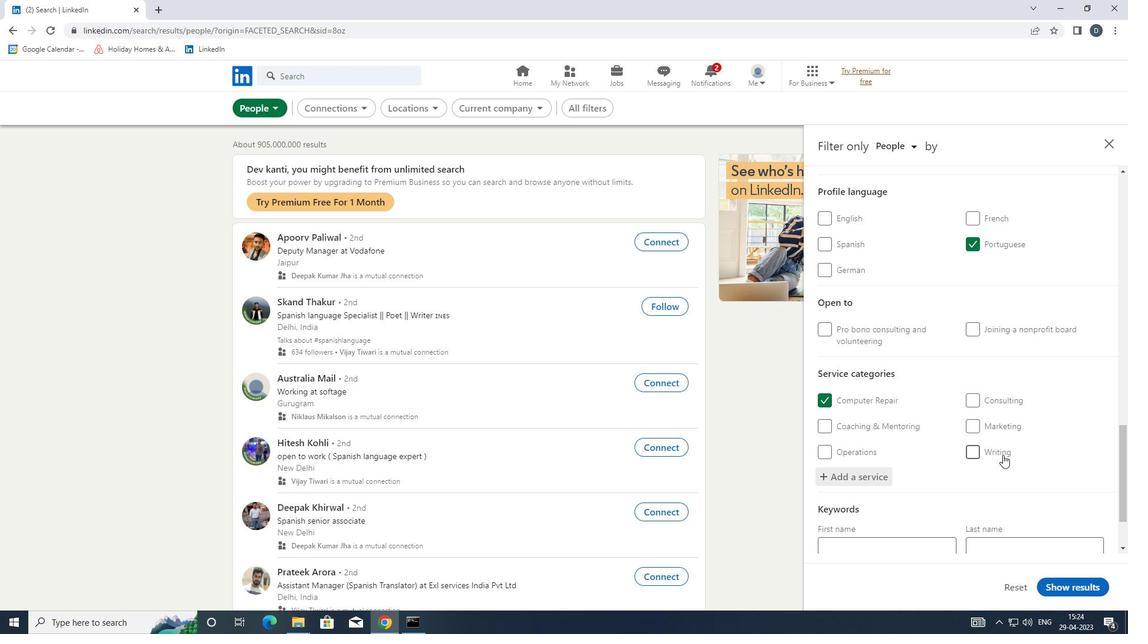 
Action: Mouse scrolled (1003, 455) with delta (0, 0)
Screenshot: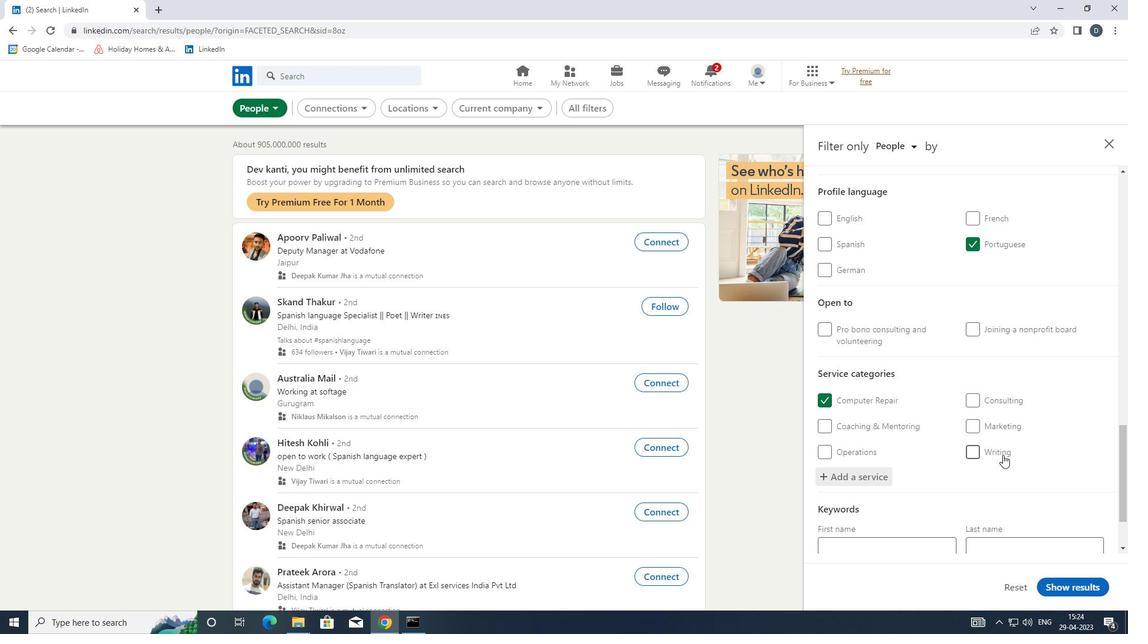 
Action: Mouse moved to (878, 501)
Screenshot: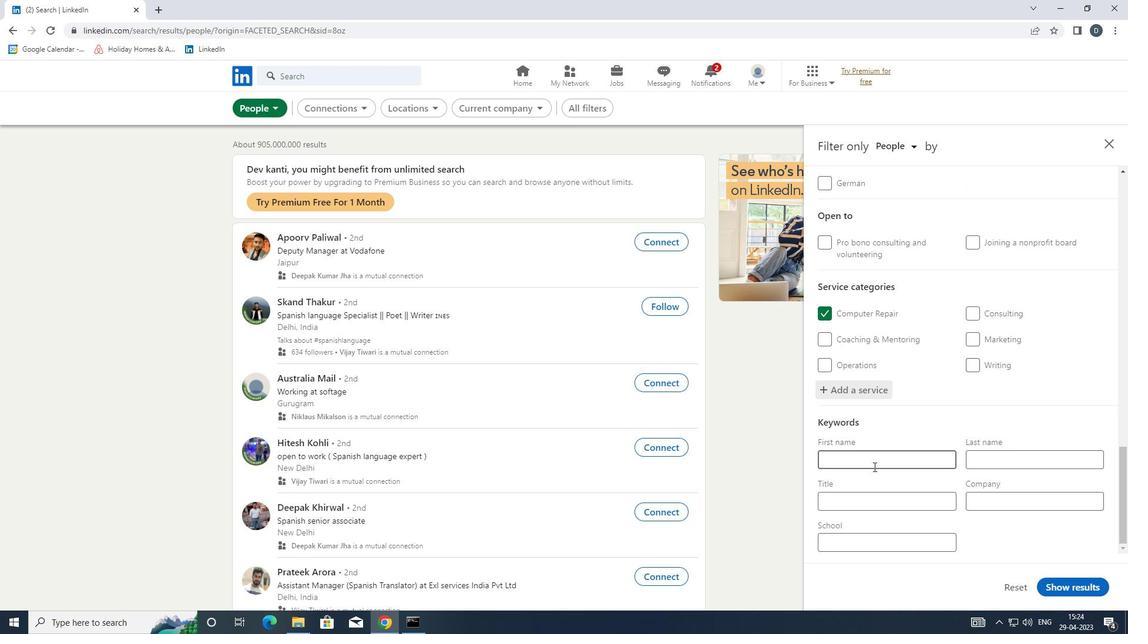 
Action: Mouse pressed left at (878, 501)
Screenshot: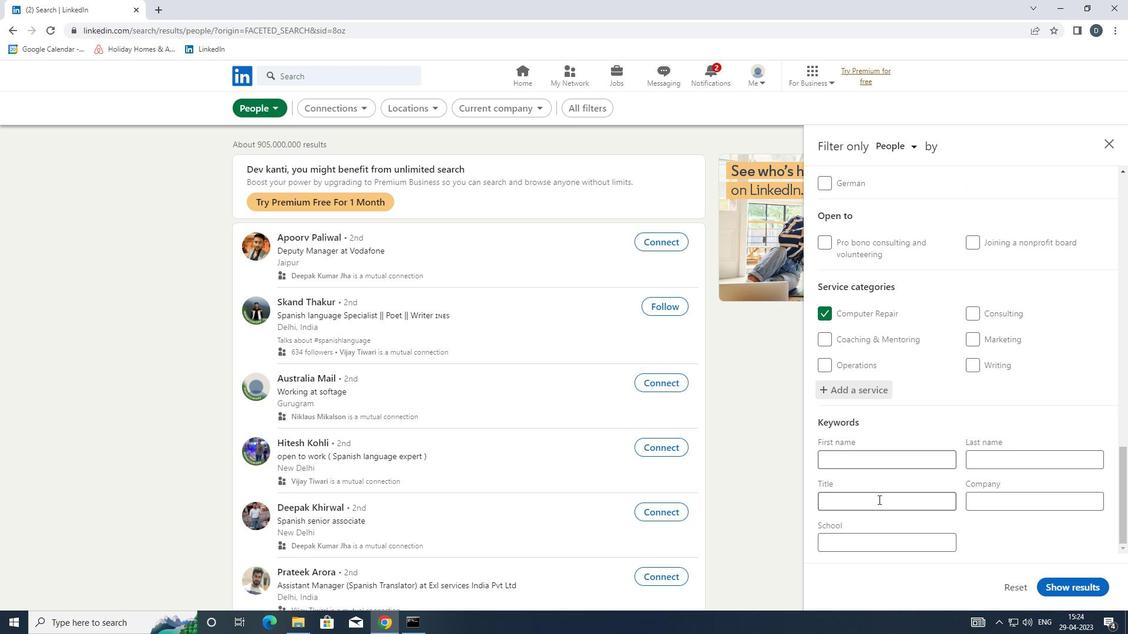 
Action: Key pressed <Key.shift><Key.shift><Key.shift><Key.shift><Key.shift><Key.shift><Key.shift><Key.shift><Key.shift><Key.shift><Key.shift>PHYSICIST
Screenshot: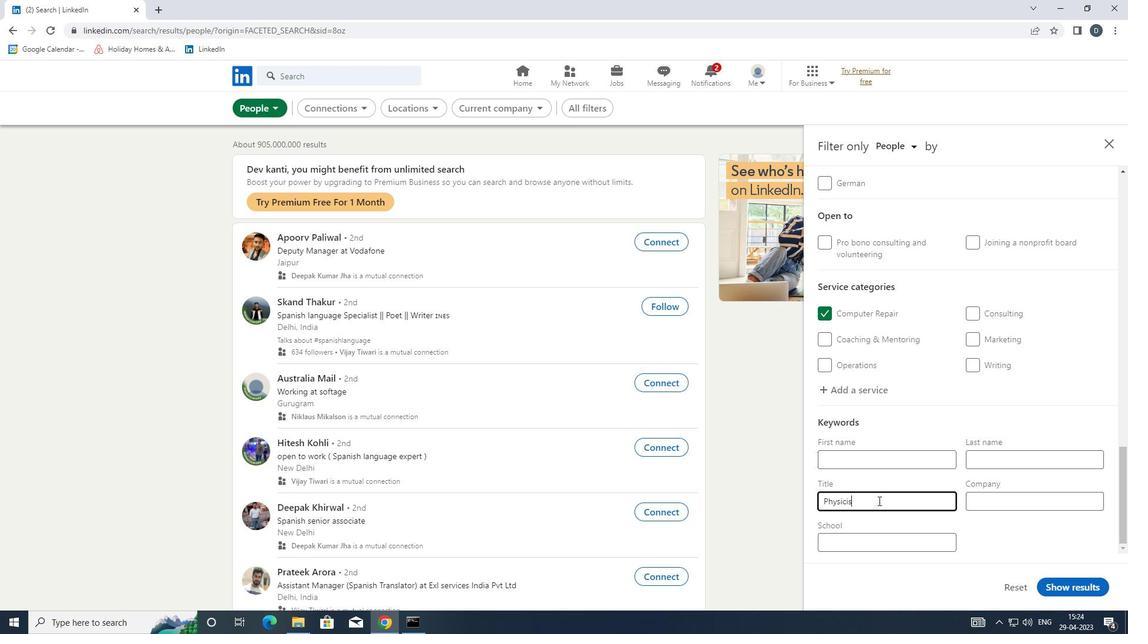 
Action: Mouse moved to (1075, 587)
Screenshot: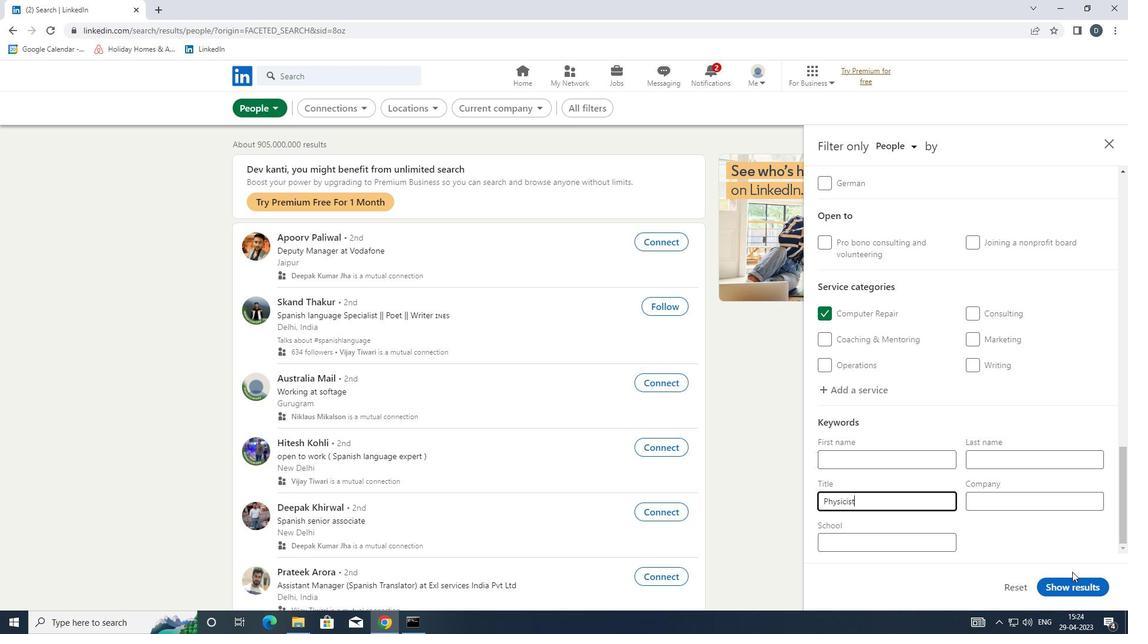 
Action: Mouse pressed left at (1075, 587)
Screenshot: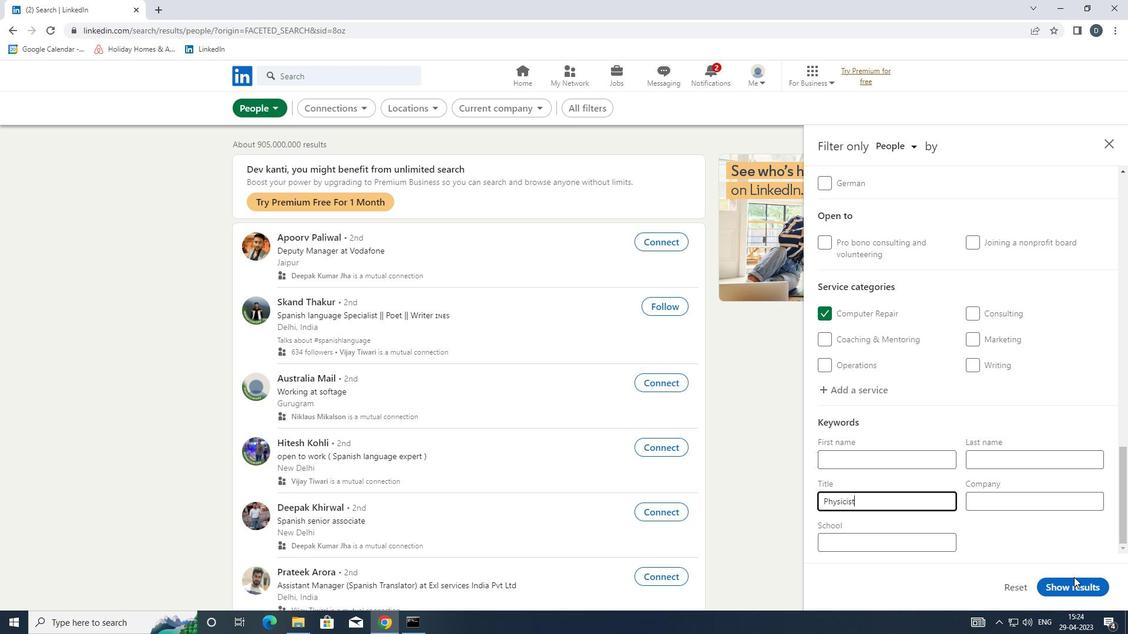 
Action: Mouse moved to (714, 421)
Screenshot: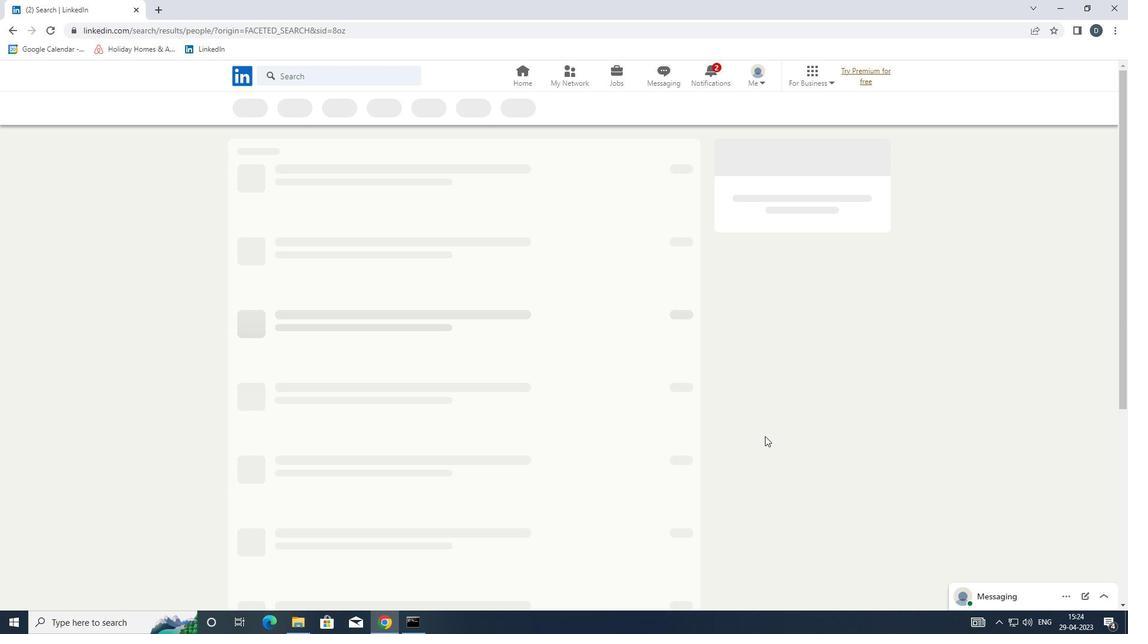 
